 Task: Find connections with filter location Urmston with filter topic #Mentoringwith filter profile language English with filter current company Yulu with filter school Chhatrapati Shahu Ji Maharaj University with filter industry Travel Arrangements with filter service category Computer Repair with filter keywords title Building Inspector
Action: Mouse moved to (709, 106)
Screenshot: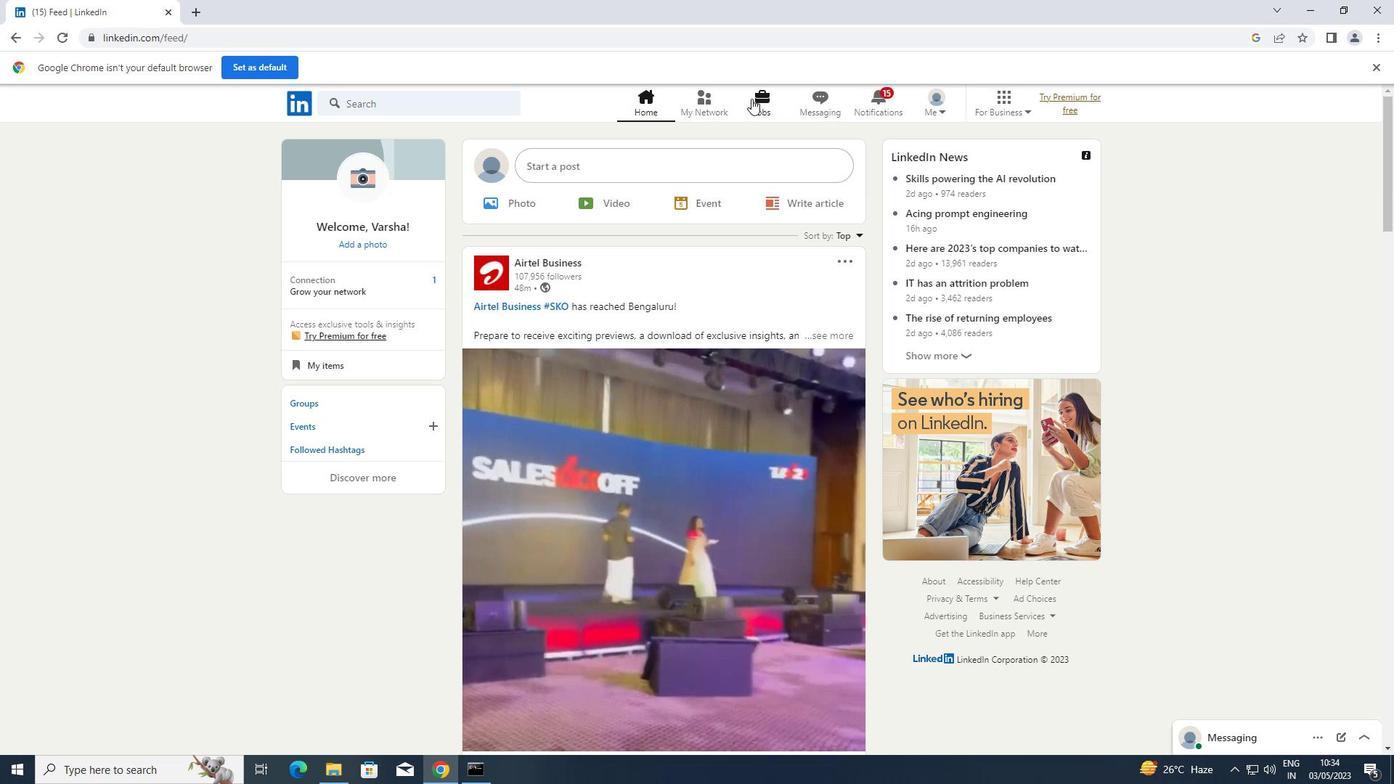 
Action: Mouse pressed left at (709, 106)
Screenshot: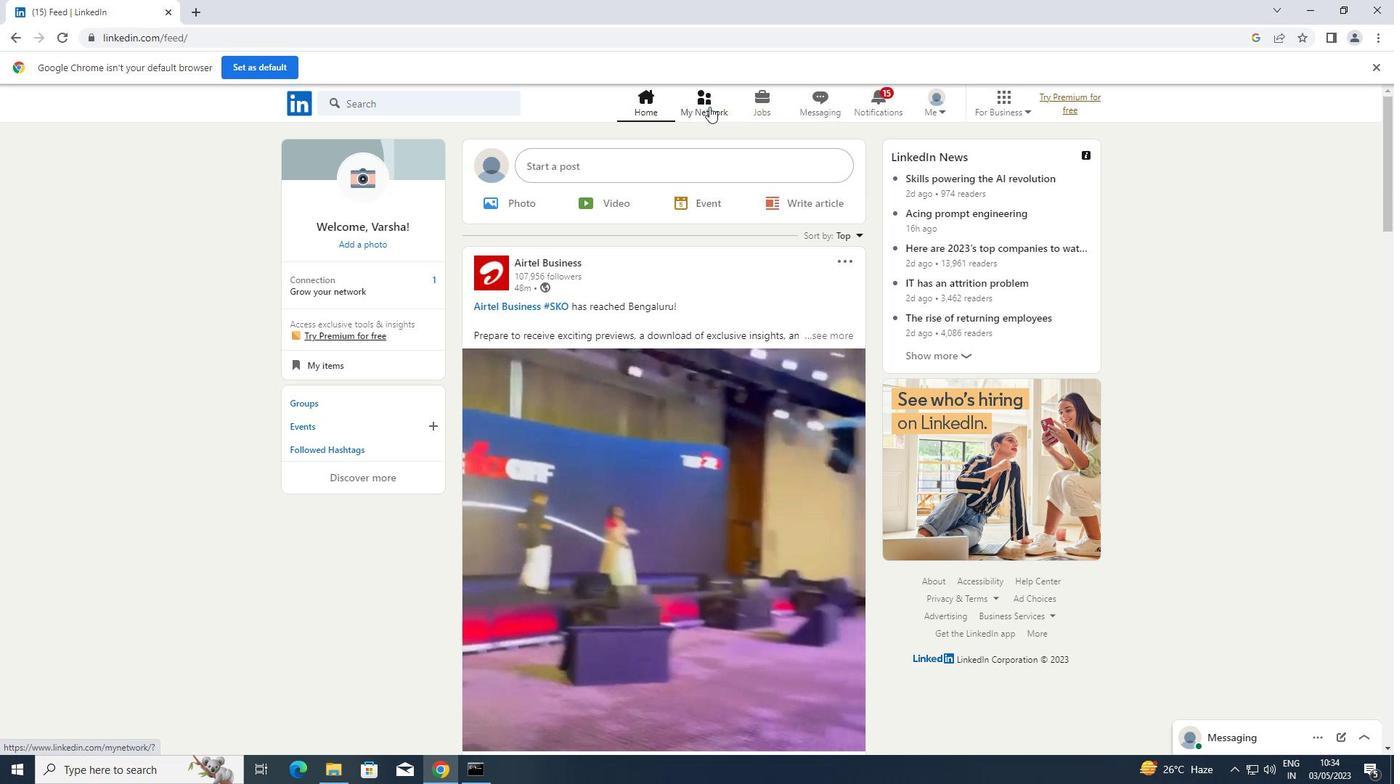 
Action: Mouse moved to (356, 182)
Screenshot: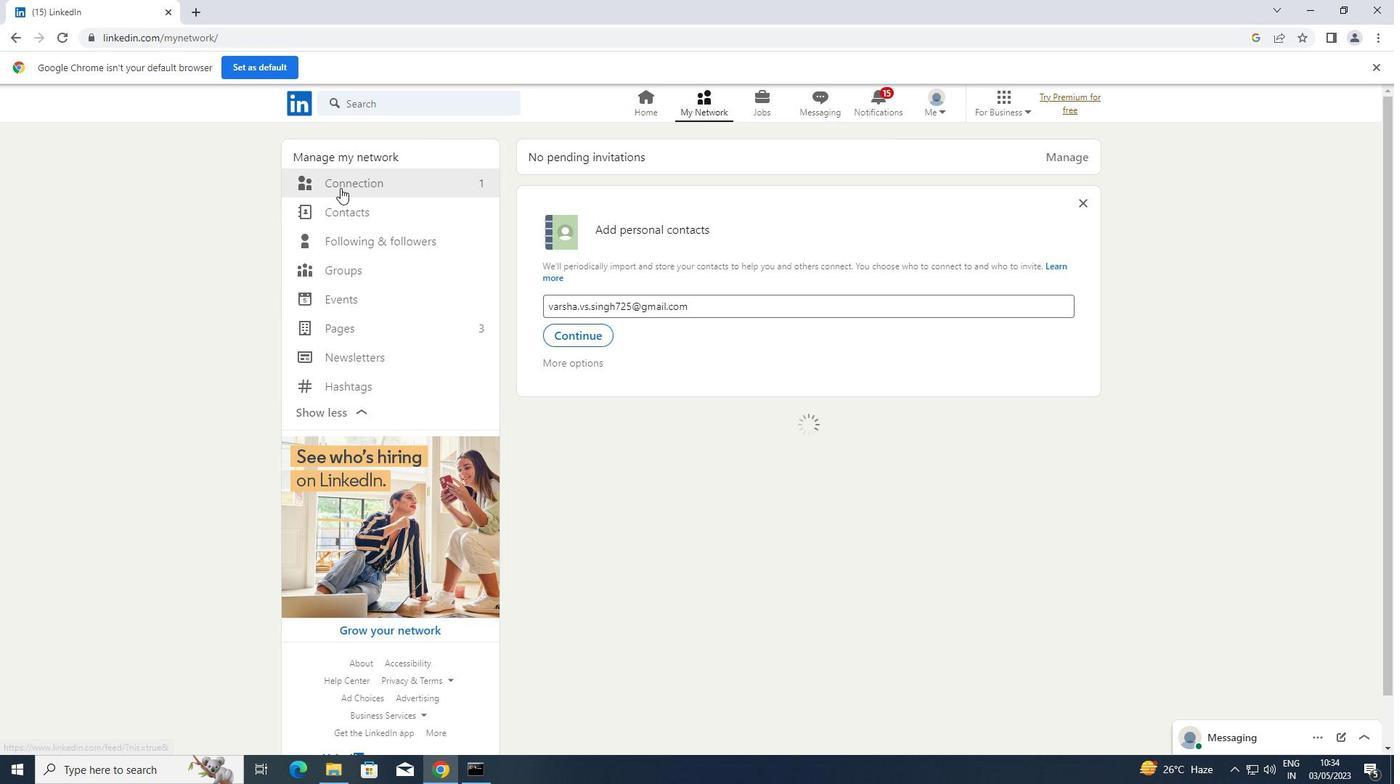 
Action: Mouse pressed left at (356, 182)
Screenshot: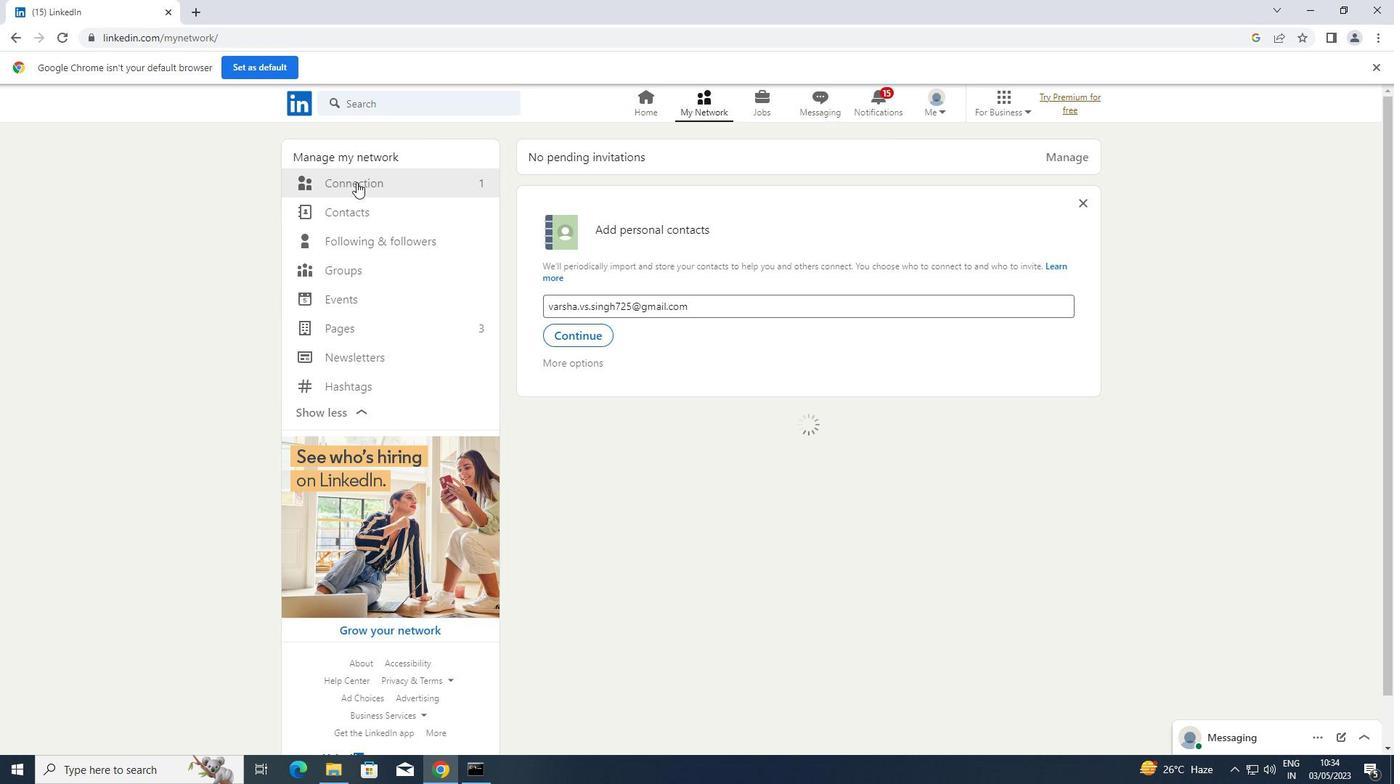
Action: Mouse moved to (830, 180)
Screenshot: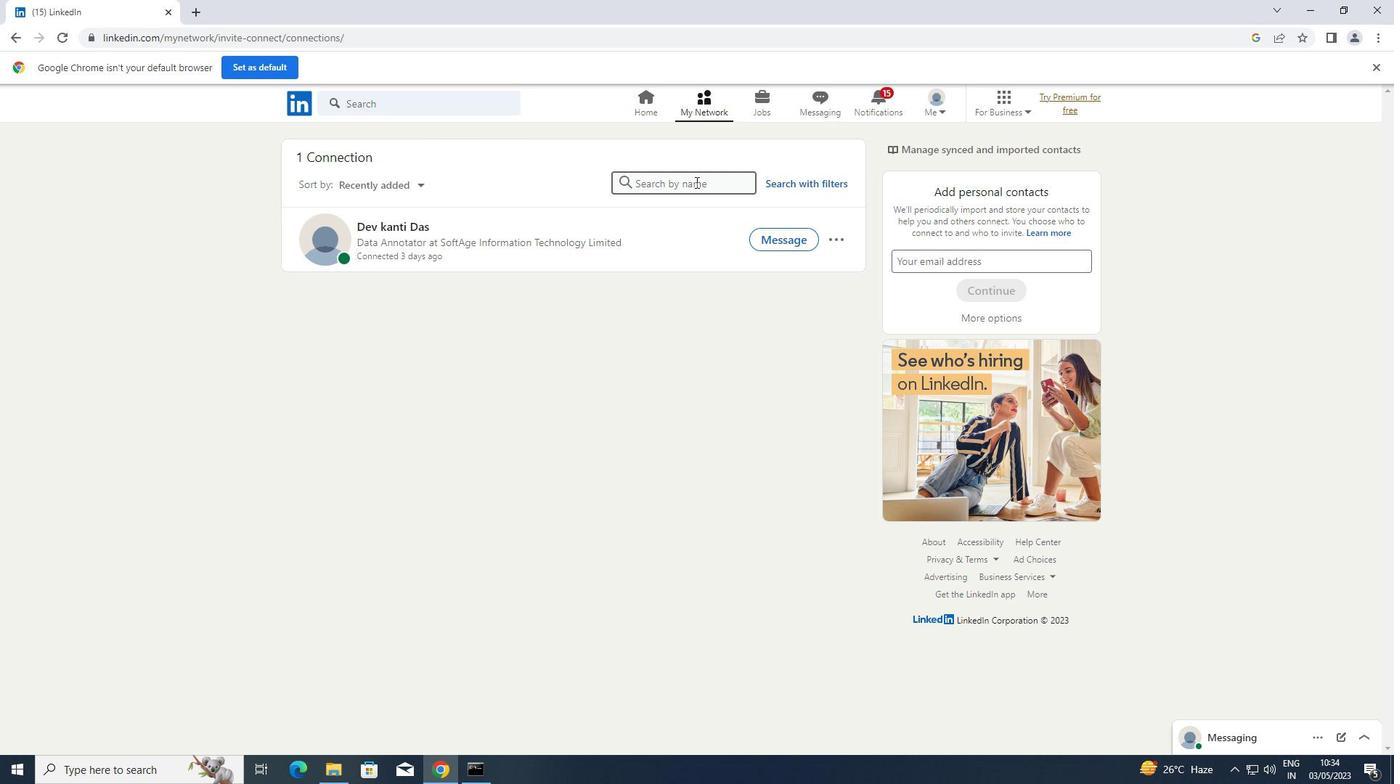 
Action: Mouse pressed left at (830, 180)
Screenshot: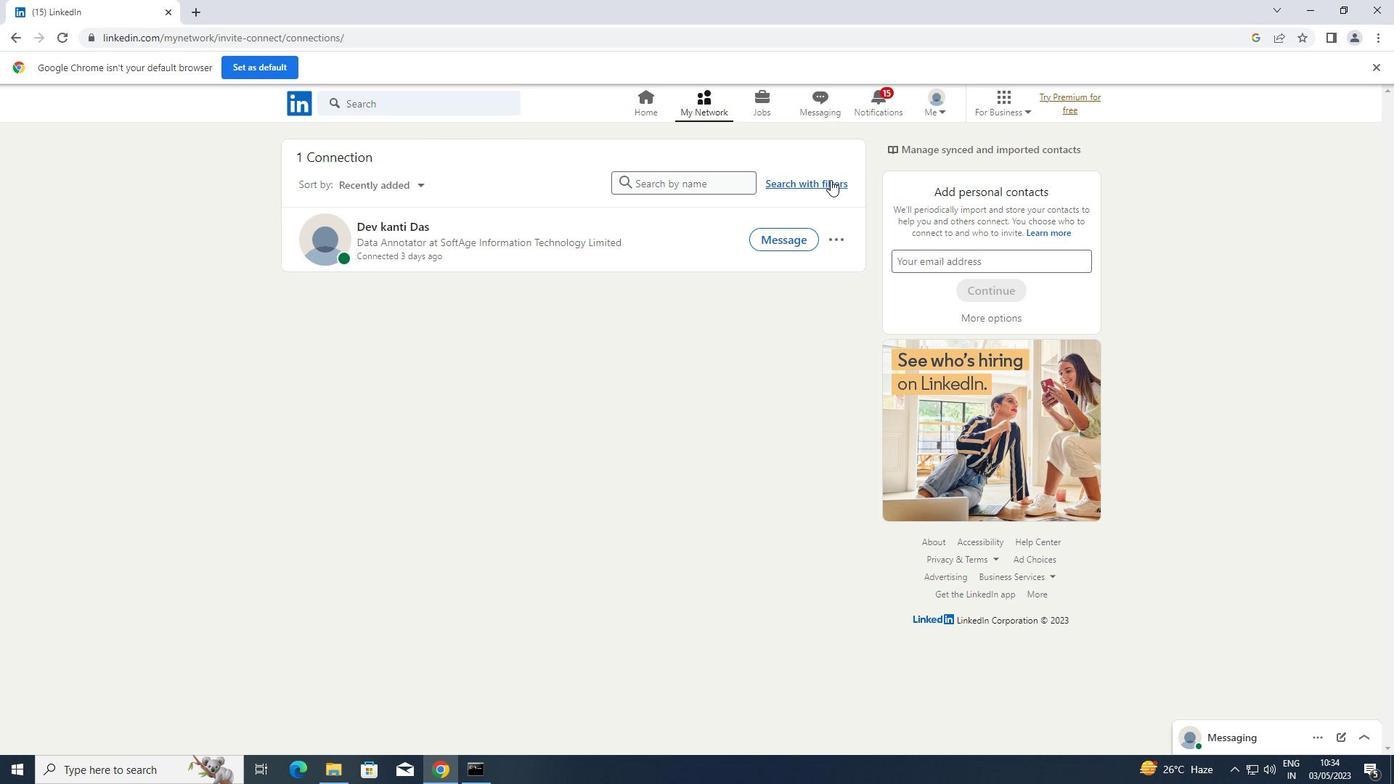 
Action: Mouse moved to (754, 143)
Screenshot: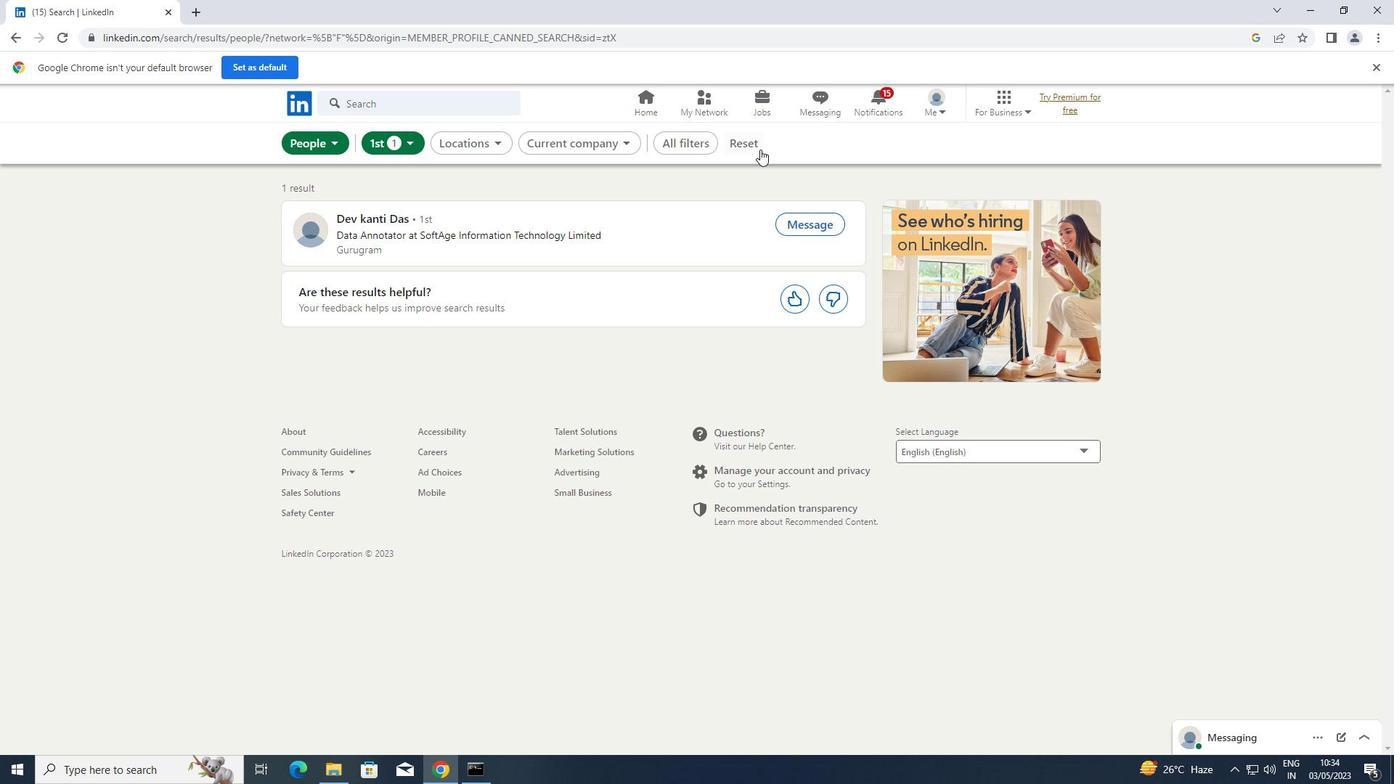 
Action: Mouse pressed left at (754, 143)
Screenshot: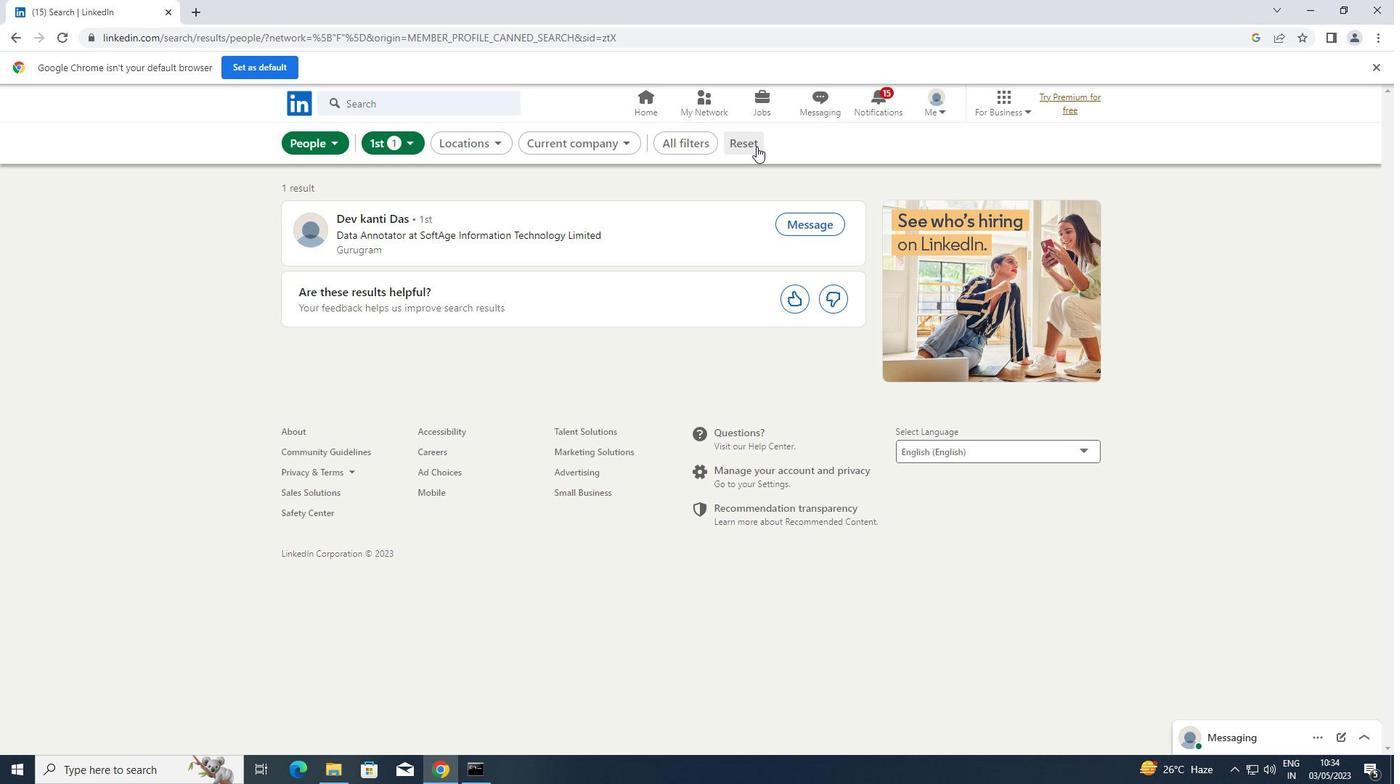 
Action: Mouse moved to (718, 142)
Screenshot: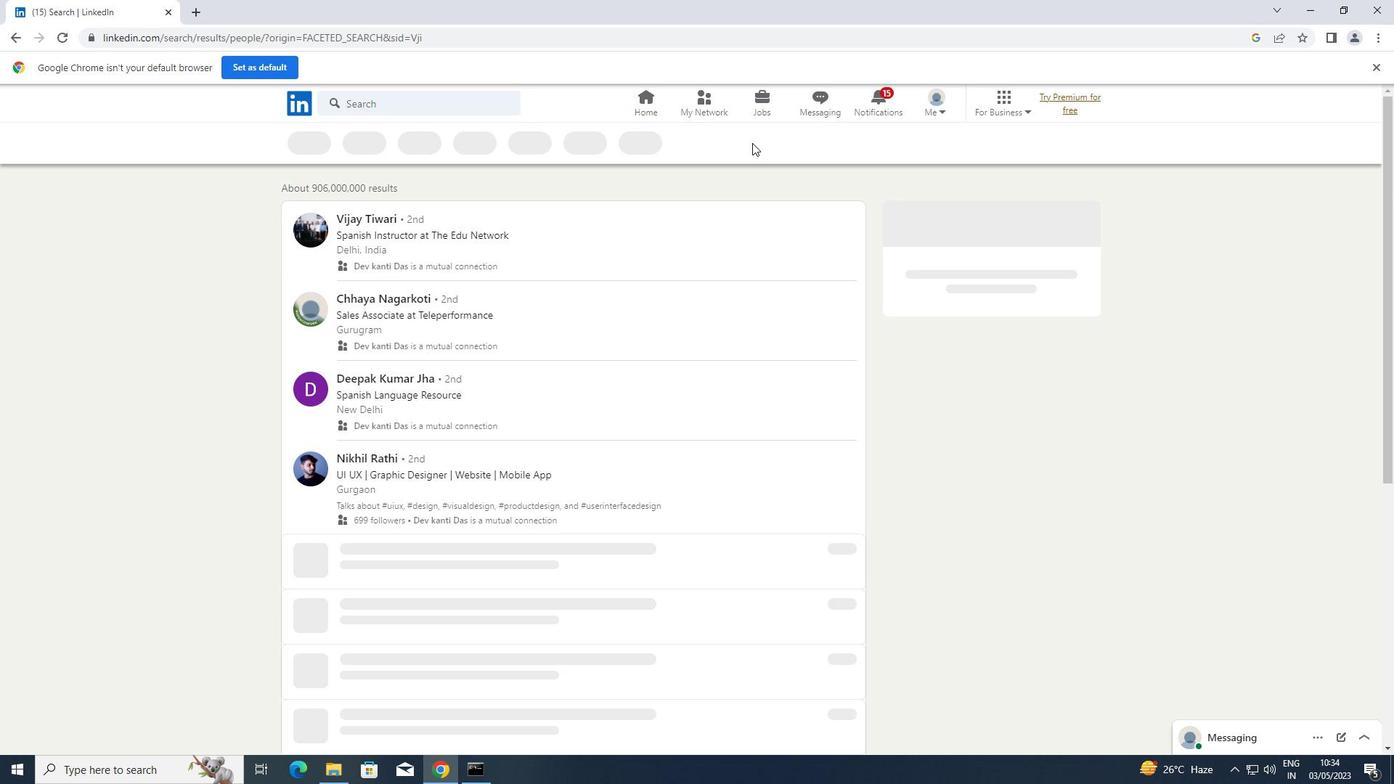 
Action: Mouse pressed left at (718, 142)
Screenshot: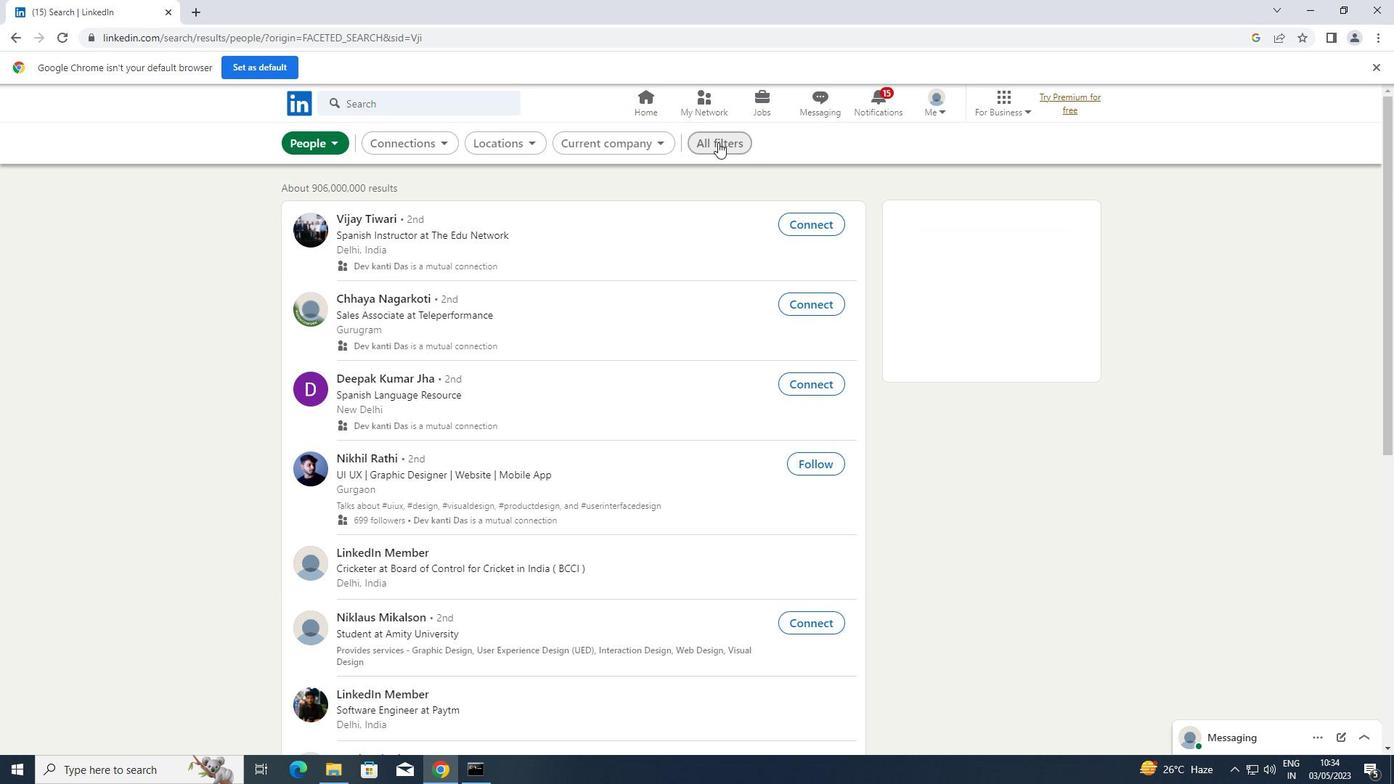 
Action: Mouse moved to (1068, 339)
Screenshot: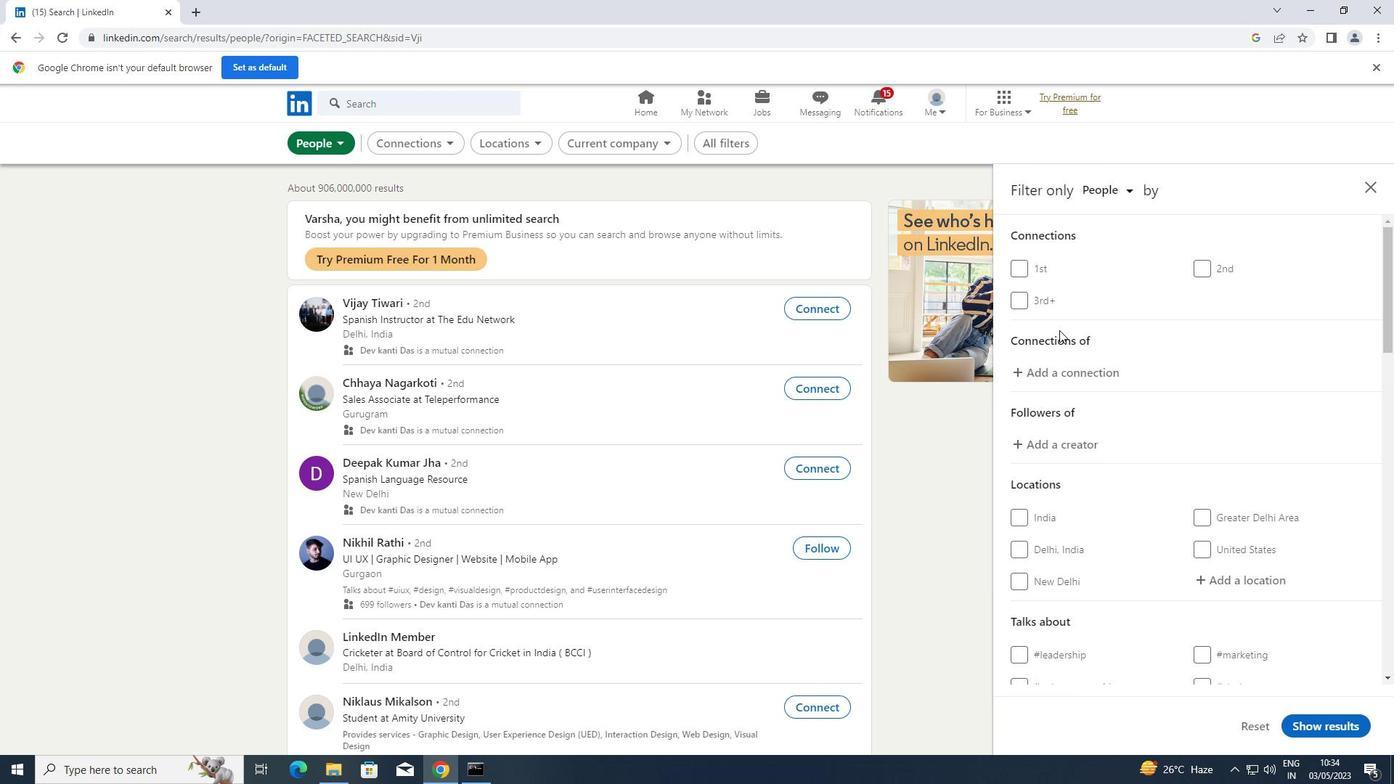 
Action: Mouse scrolled (1068, 339) with delta (0, 0)
Screenshot: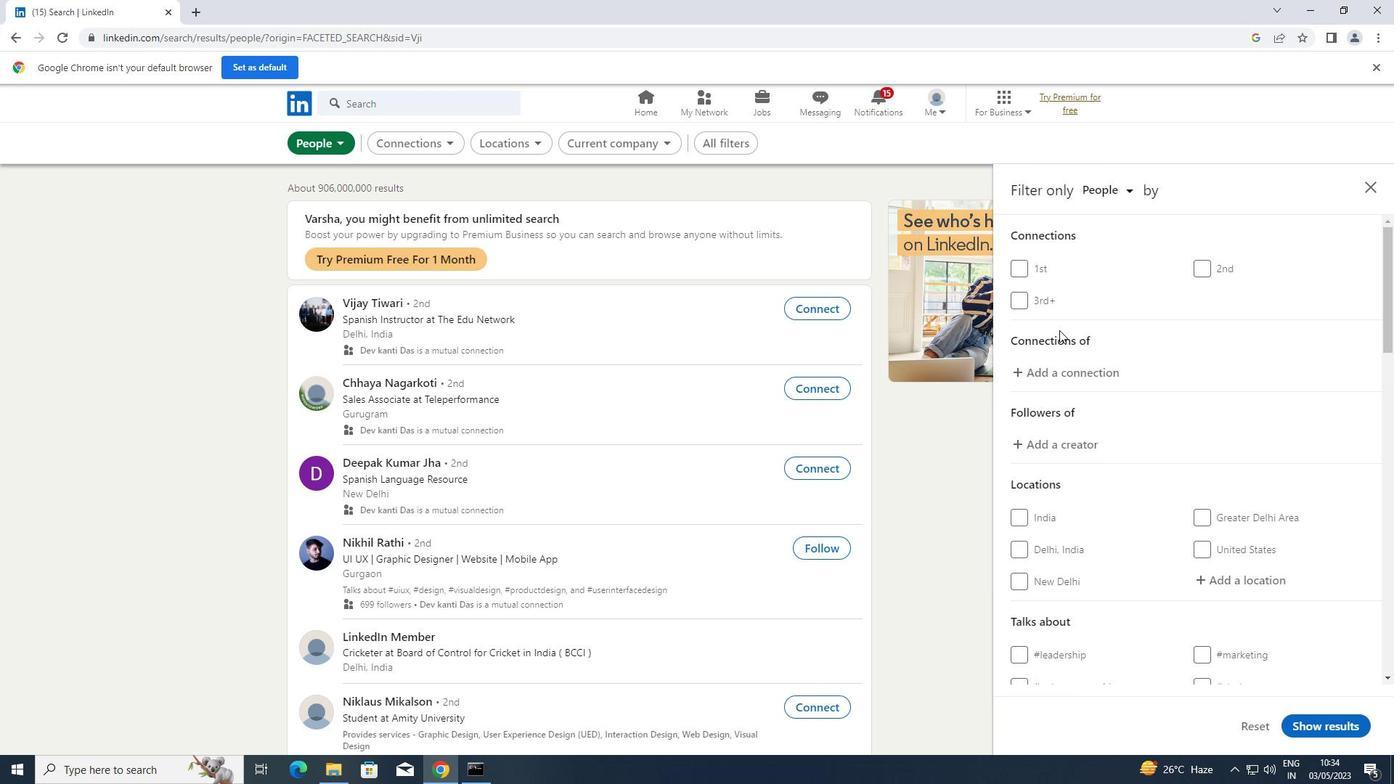
Action: Mouse moved to (1070, 342)
Screenshot: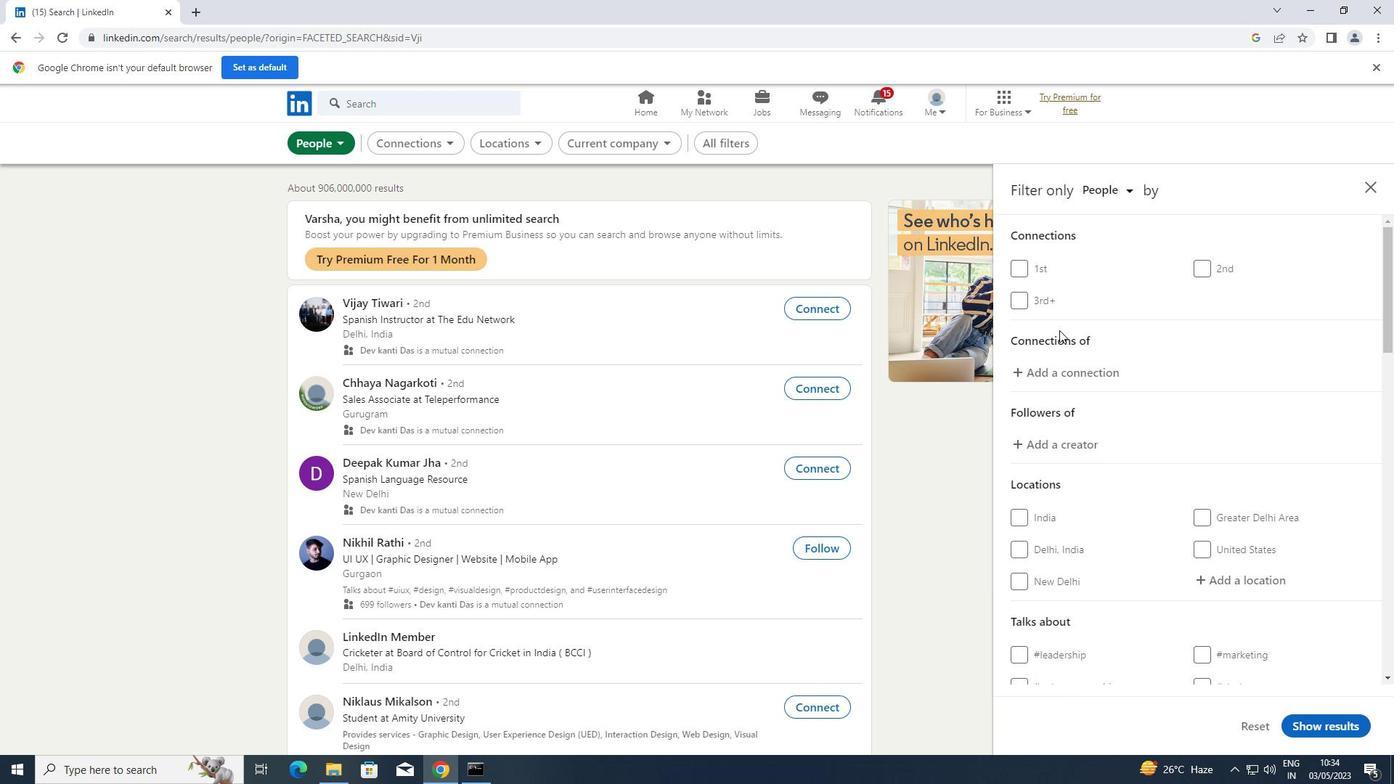 
Action: Mouse scrolled (1070, 341) with delta (0, 0)
Screenshot: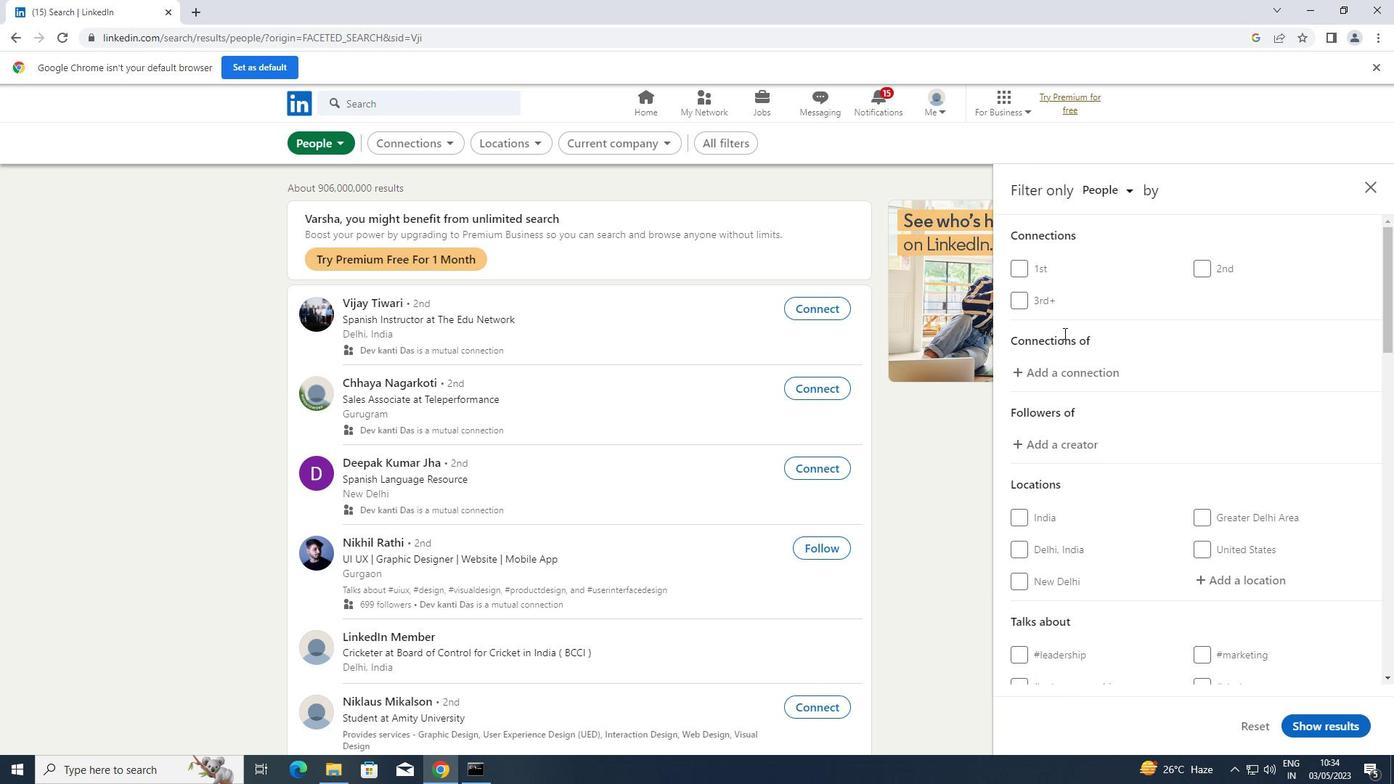 
Action: Mouse moved to (1228, 434)
Screenshot: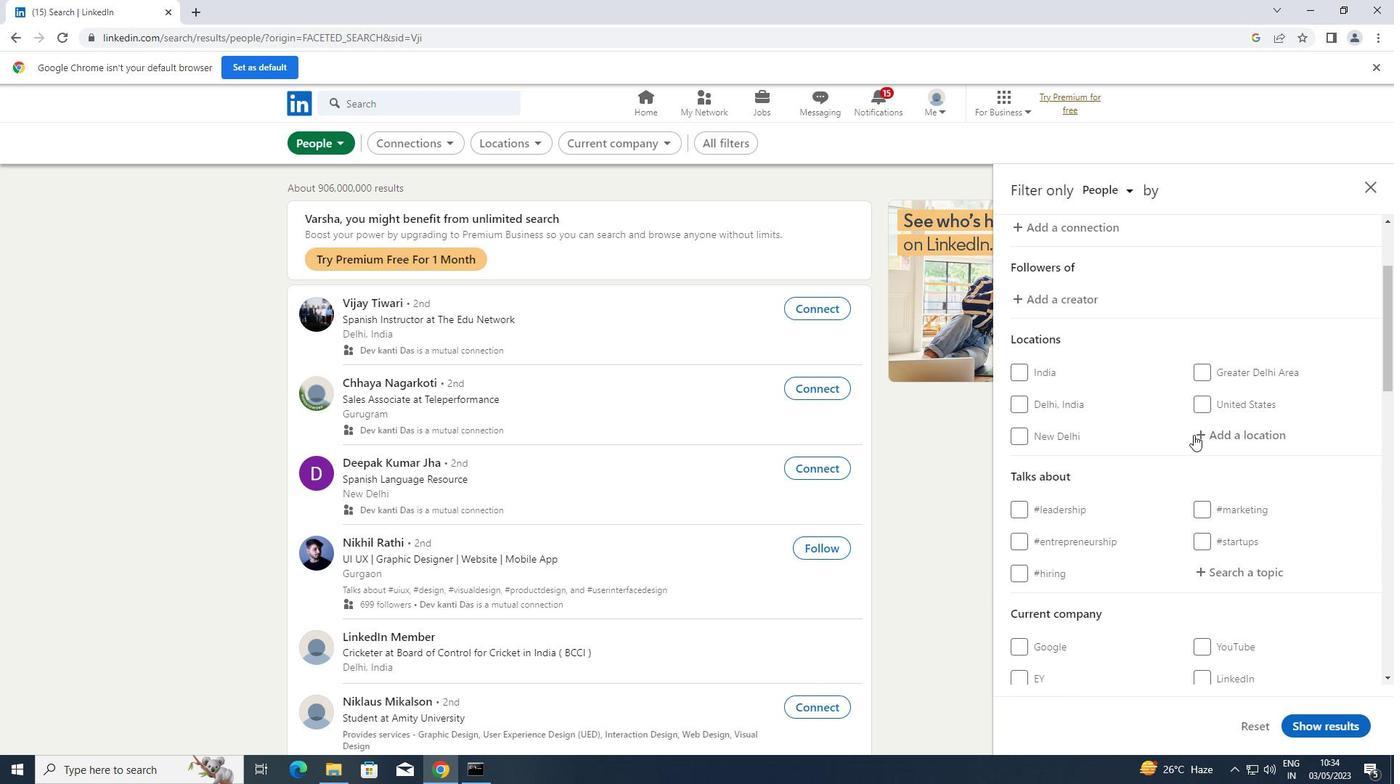 
Action: Mouse pressed left at (1228, 434)
Screenshot: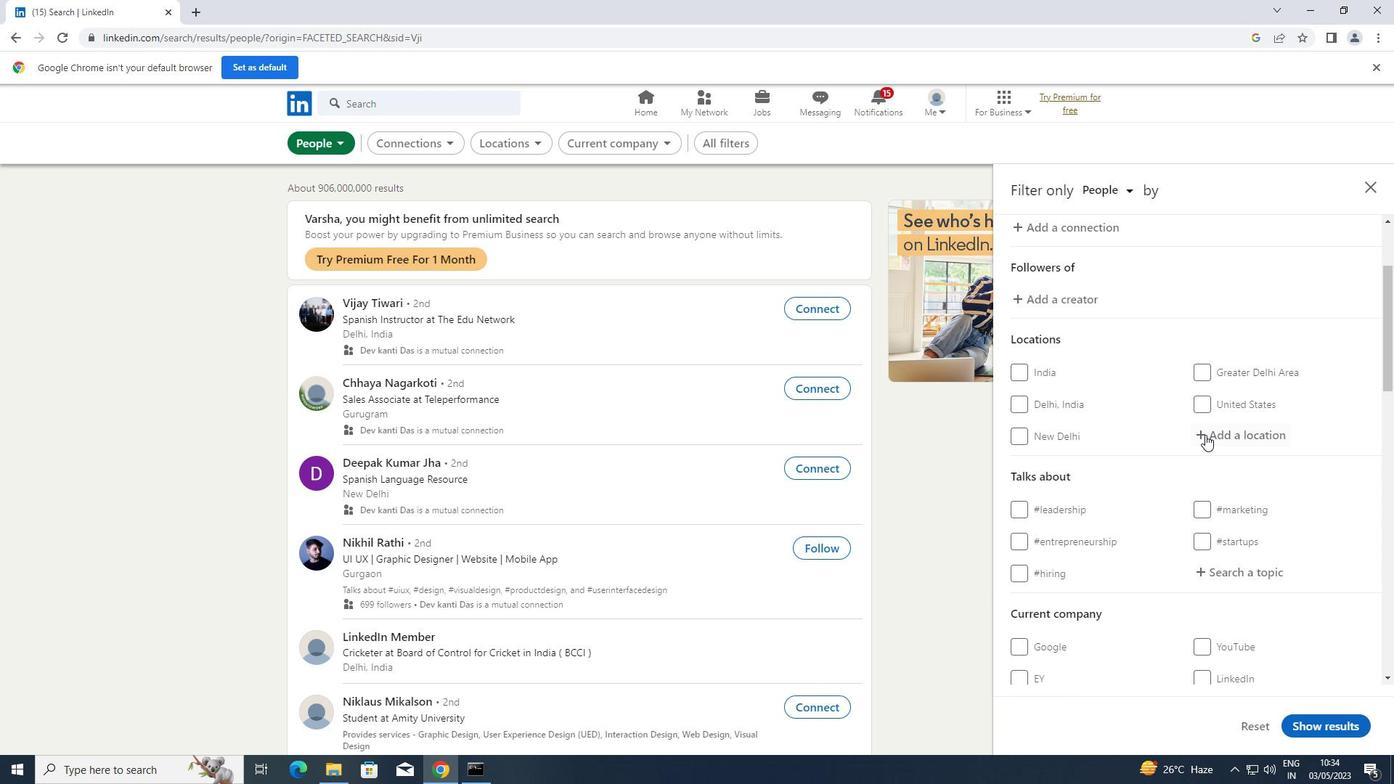 
Action: Key pressed <Key.shift>URMSTON
Screenshot: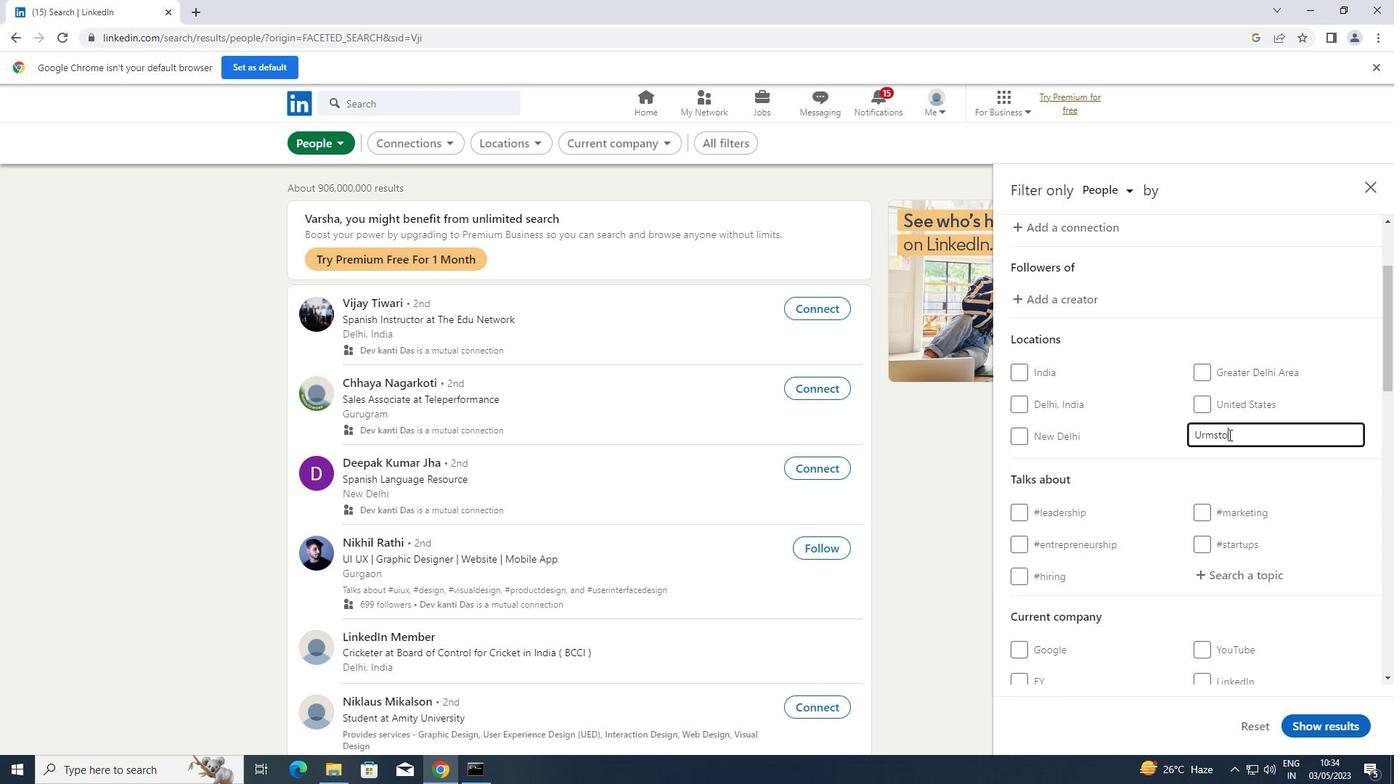 
Action: Mouse moved to (1215, 580)
Screenshot: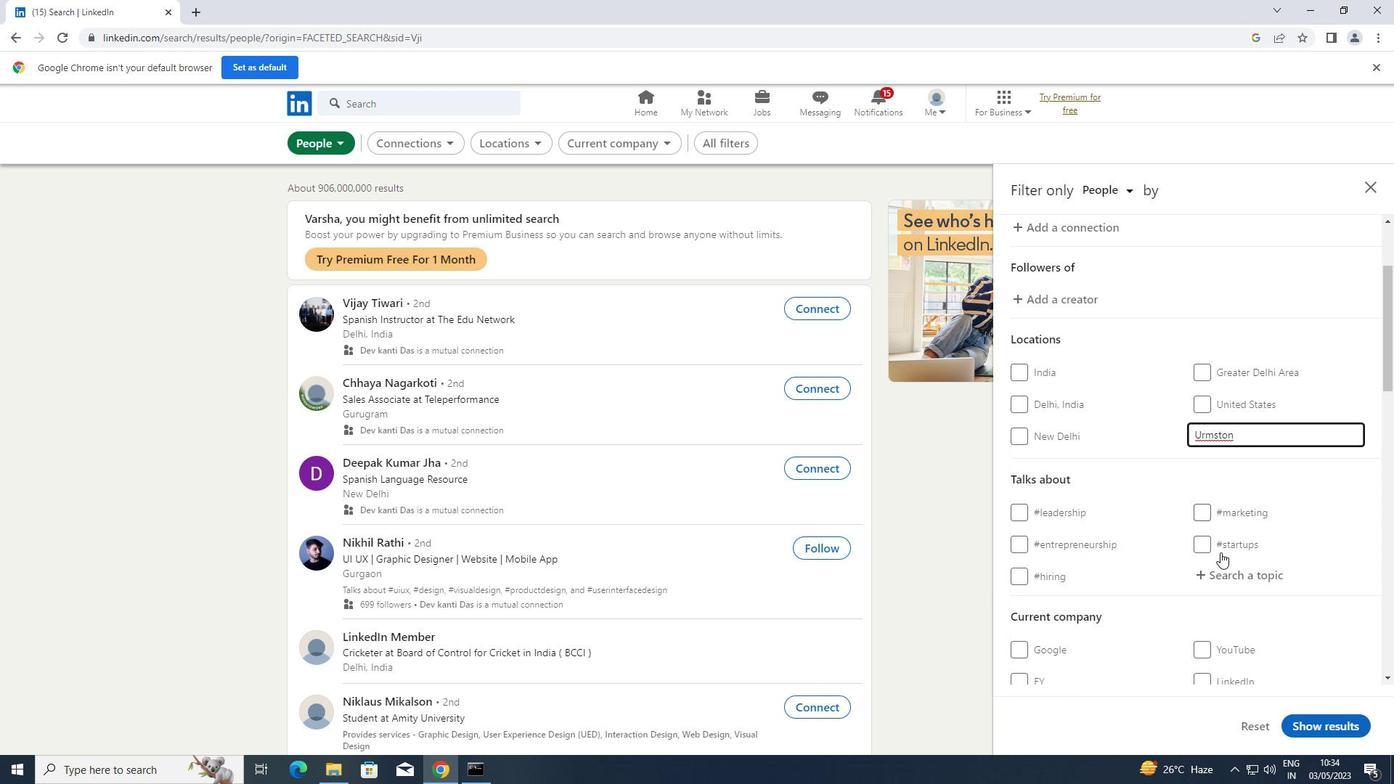 
Action: Mouse pressed left at (1215, 580)
Screenshot: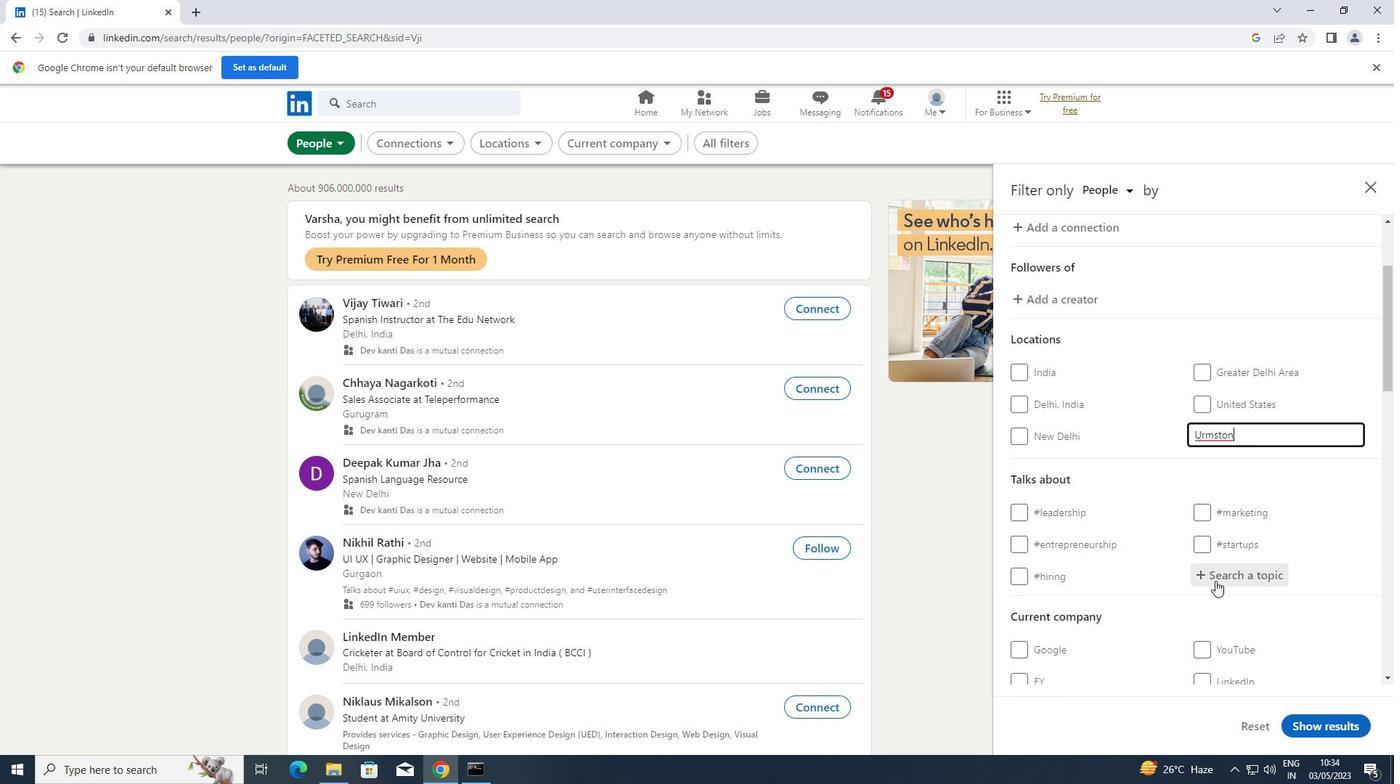 
Action: Key pressed <Key.shift>MENTORING
Screenshot: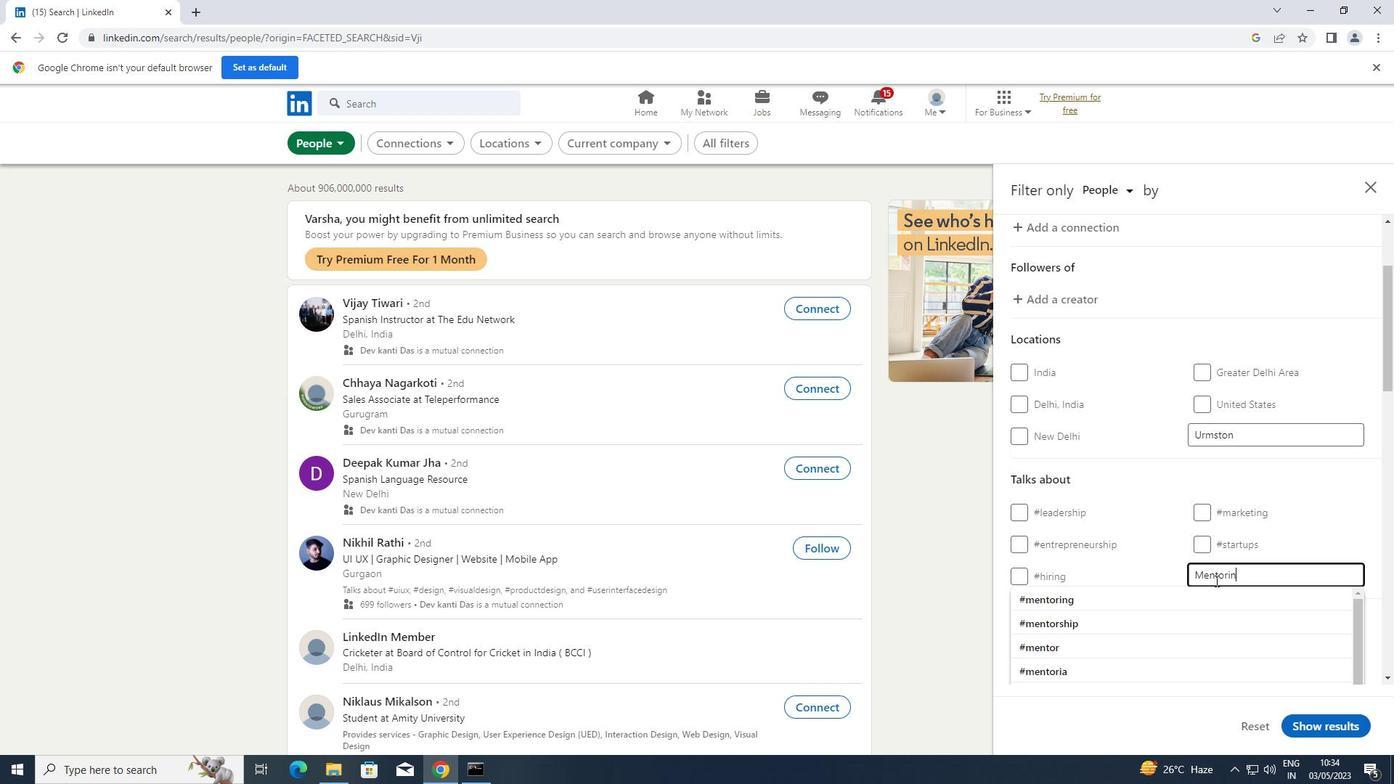 
Action: Mouse moved to (1039, 602)
Screenshot: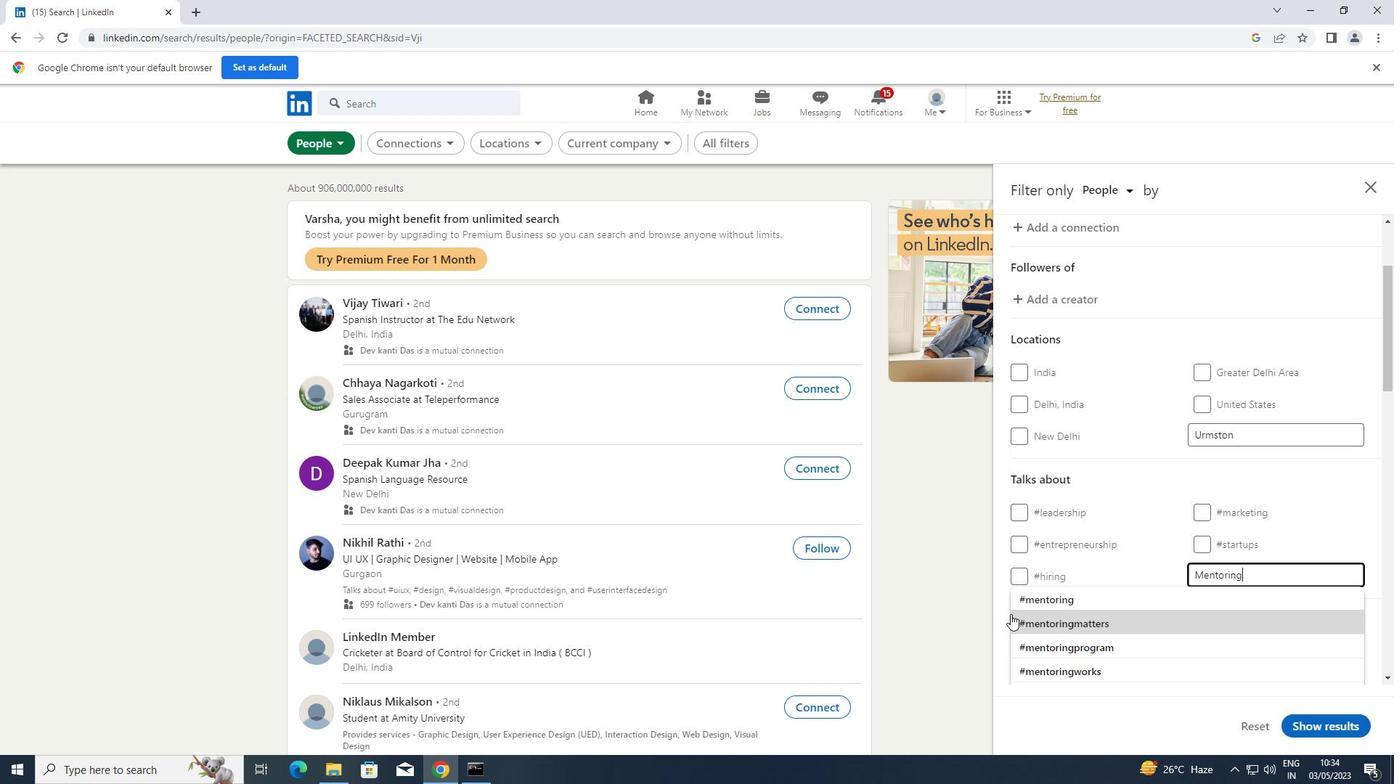 
Action: Mouse pressed left at (1039, 602)
Screenshot: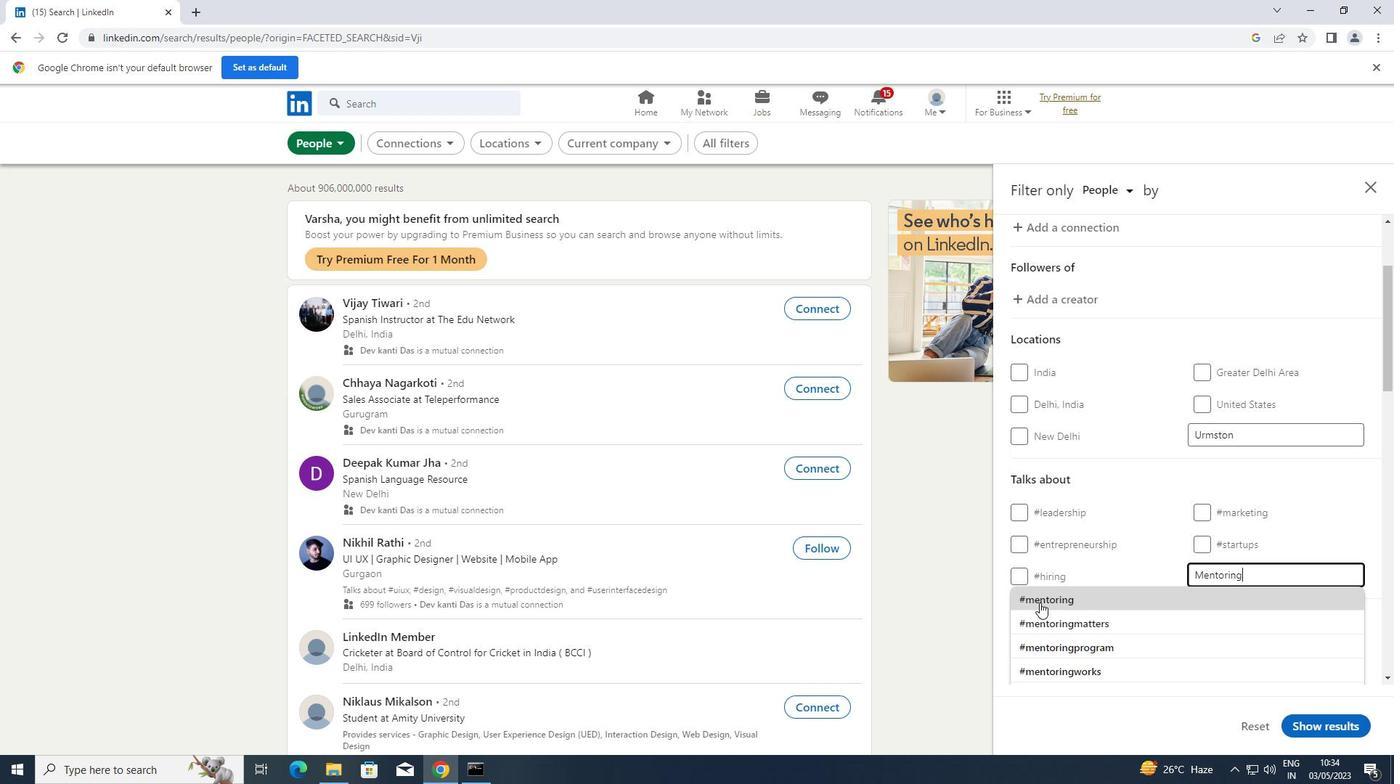 
Action: Mouse moved to (1039, 602)
Screenshot: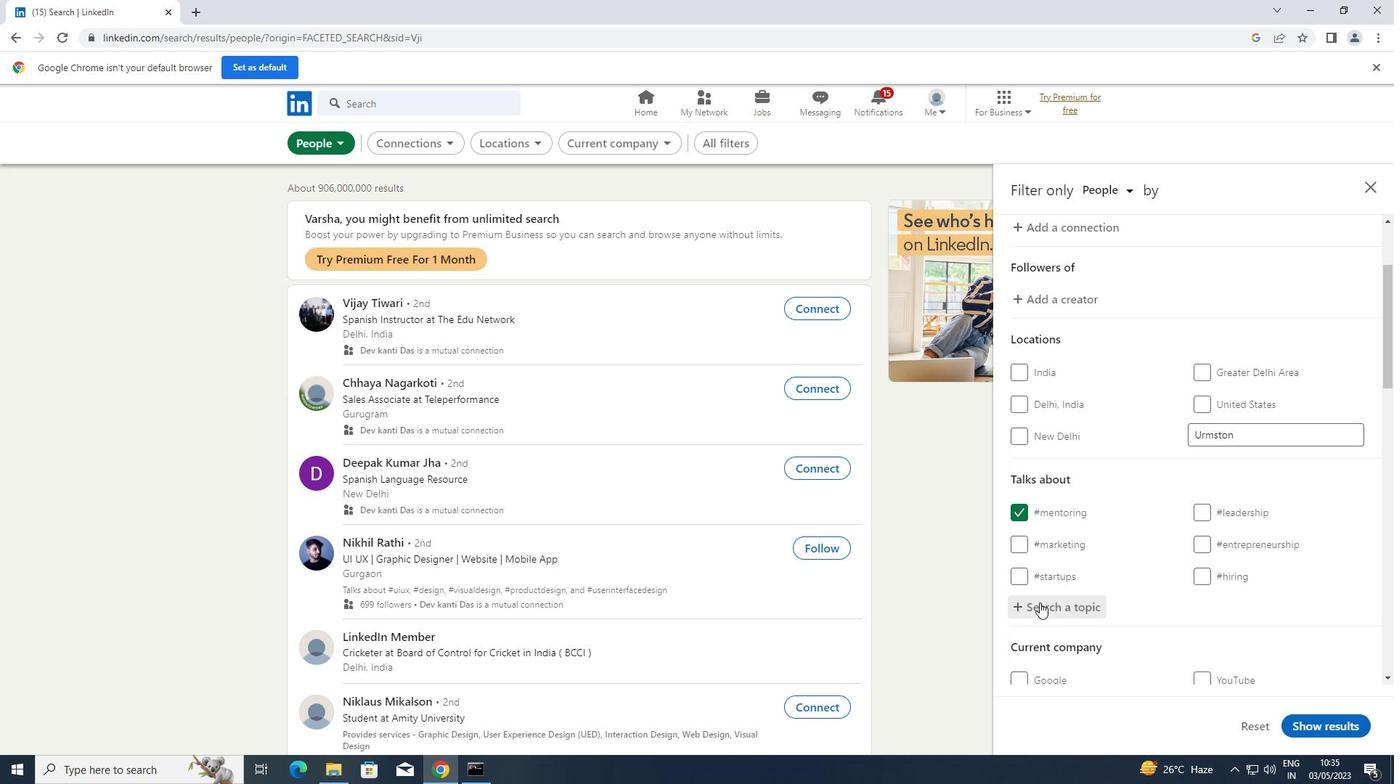 
Action: Mouse scrolled (1039, 601) with delta (0, 0)
Screenshot: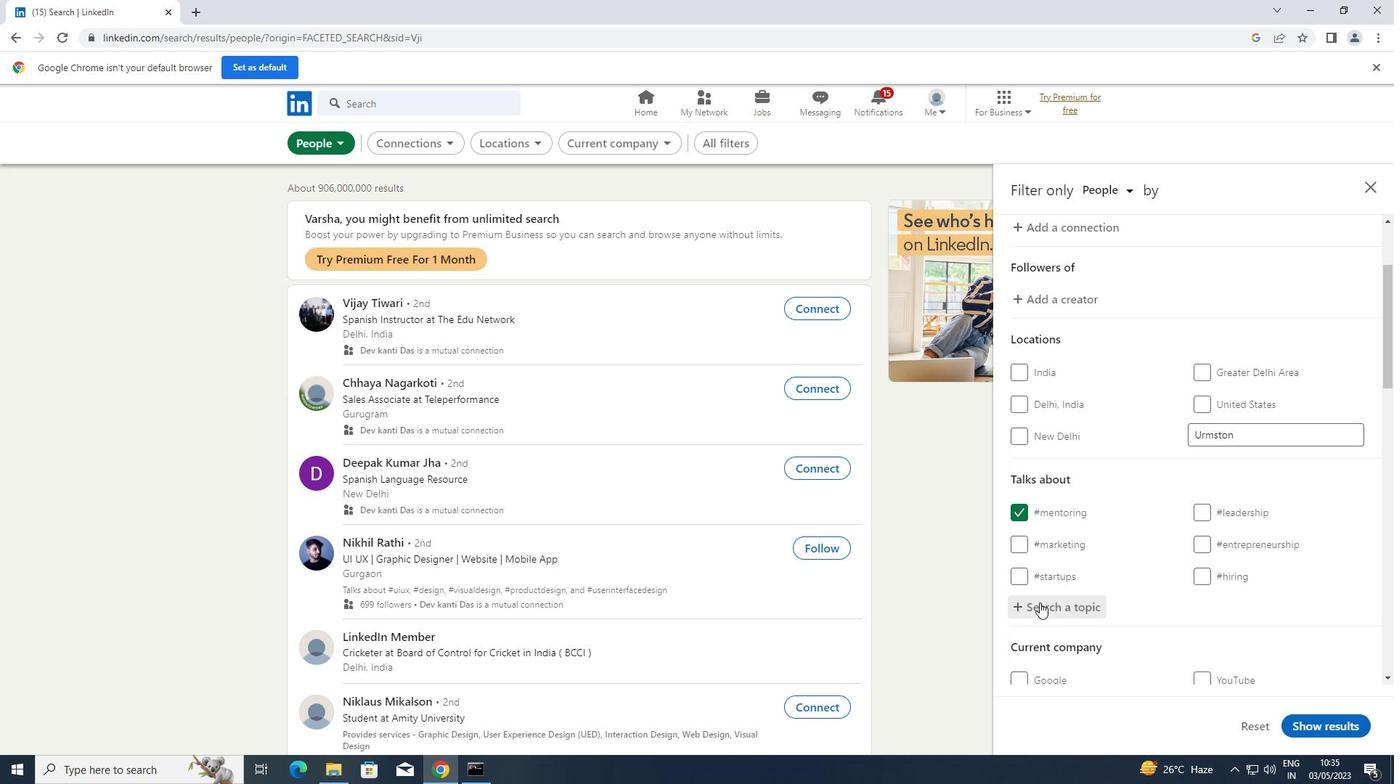 
Action: Mouse scrolled (1039, 601) with delta (0, 0)
Screenshot: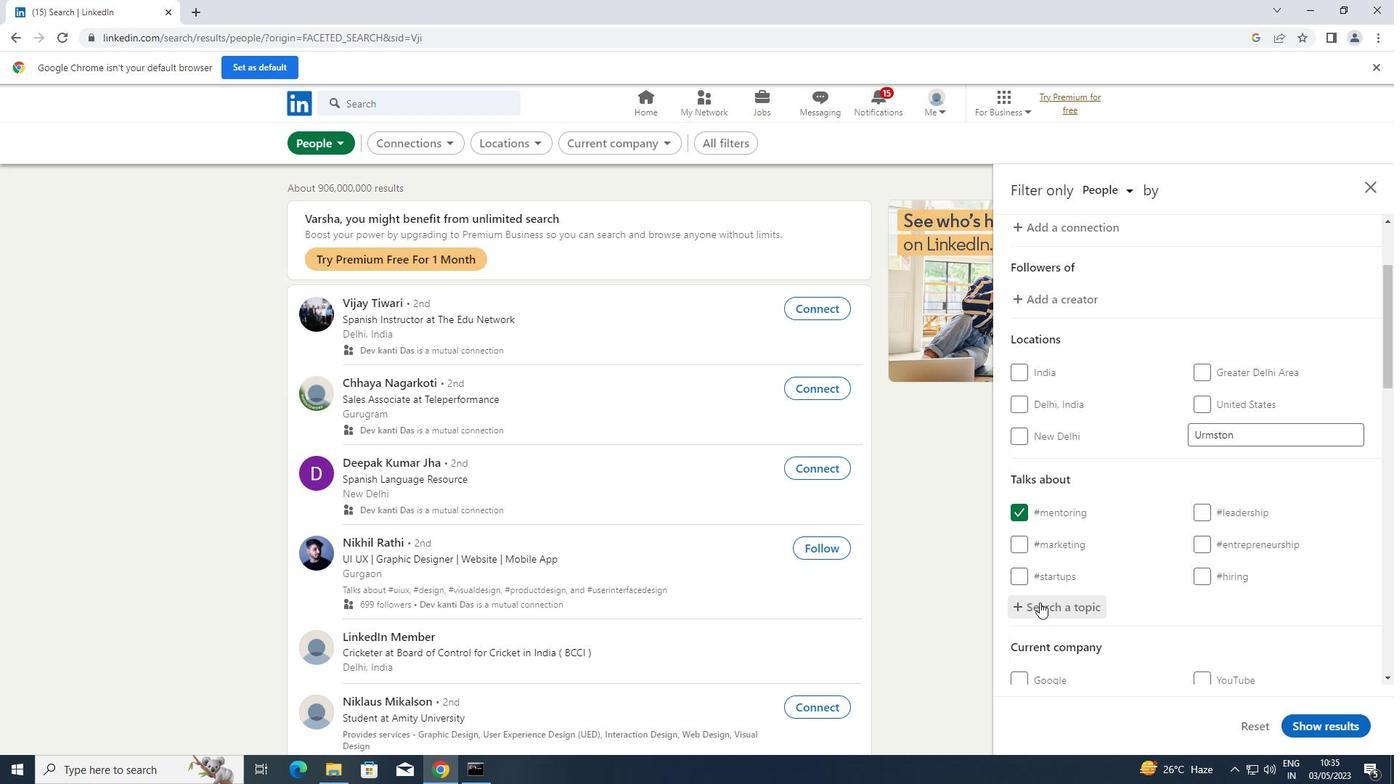 
Action: Mouse scrolled (1039, 601) with delta (0, 0)
Screenshot: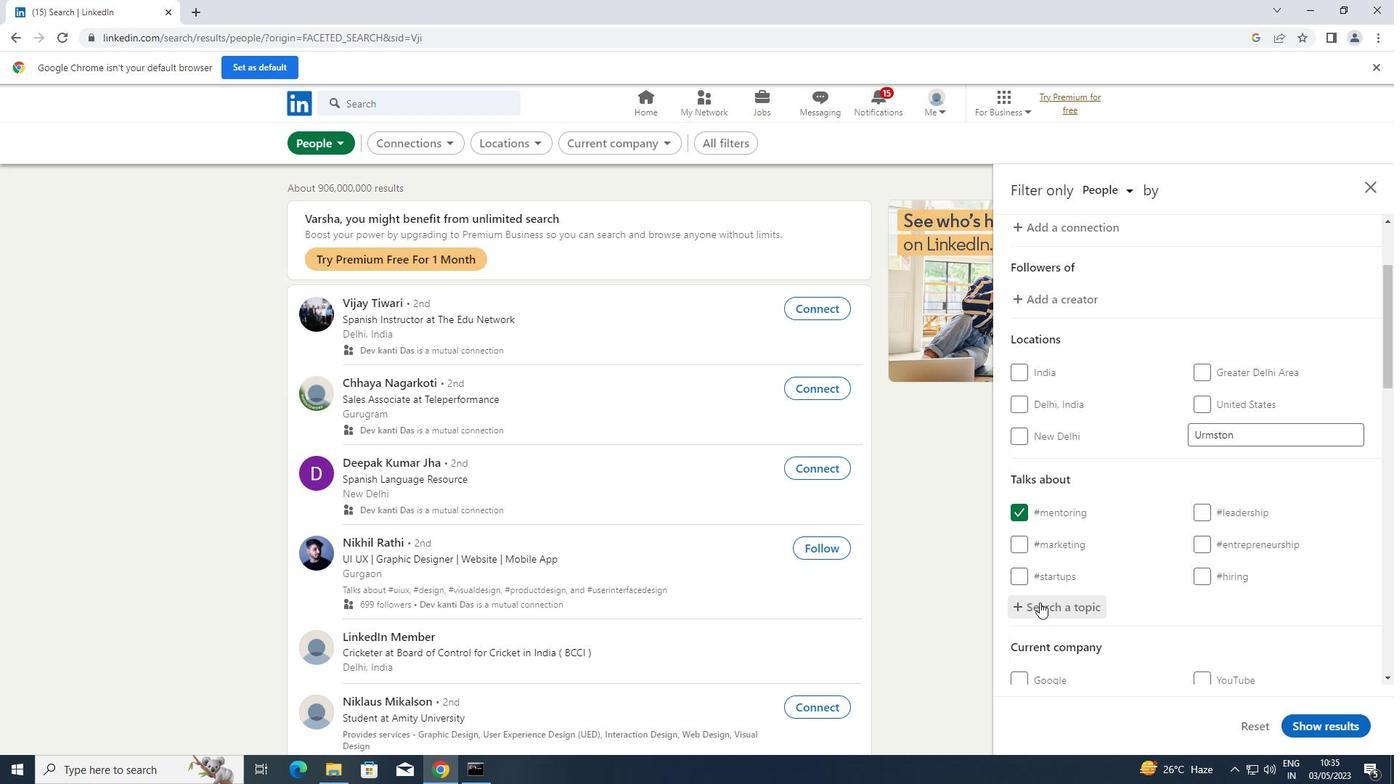 
Action: Mouse scrolled (1039, 601) with delta (0, 0)
Screenshot: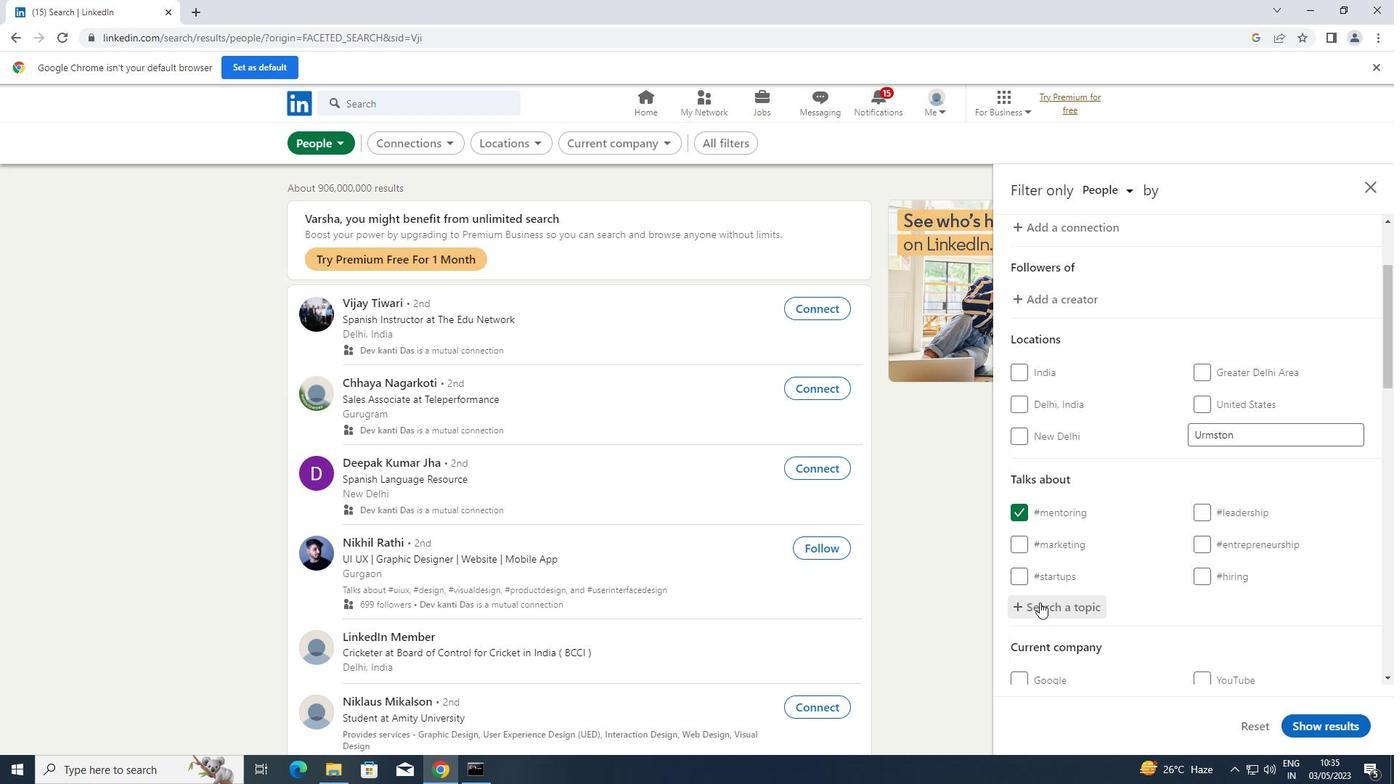 
Action: Mouse scrolled (1039, 601) with delta (0, 0)
Screenshot: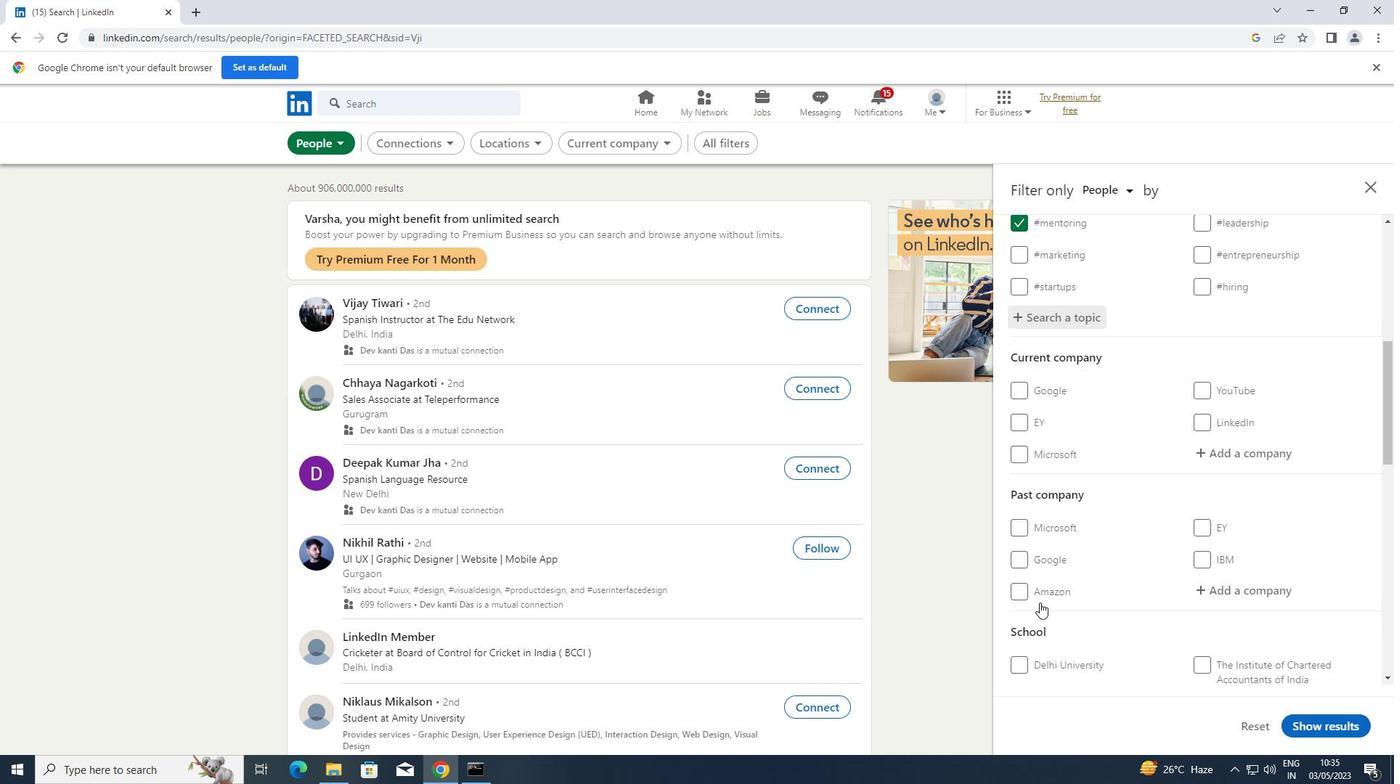 
Action: Mouse scrolled (1039, 601) with delta (0, 0)
Screenshot: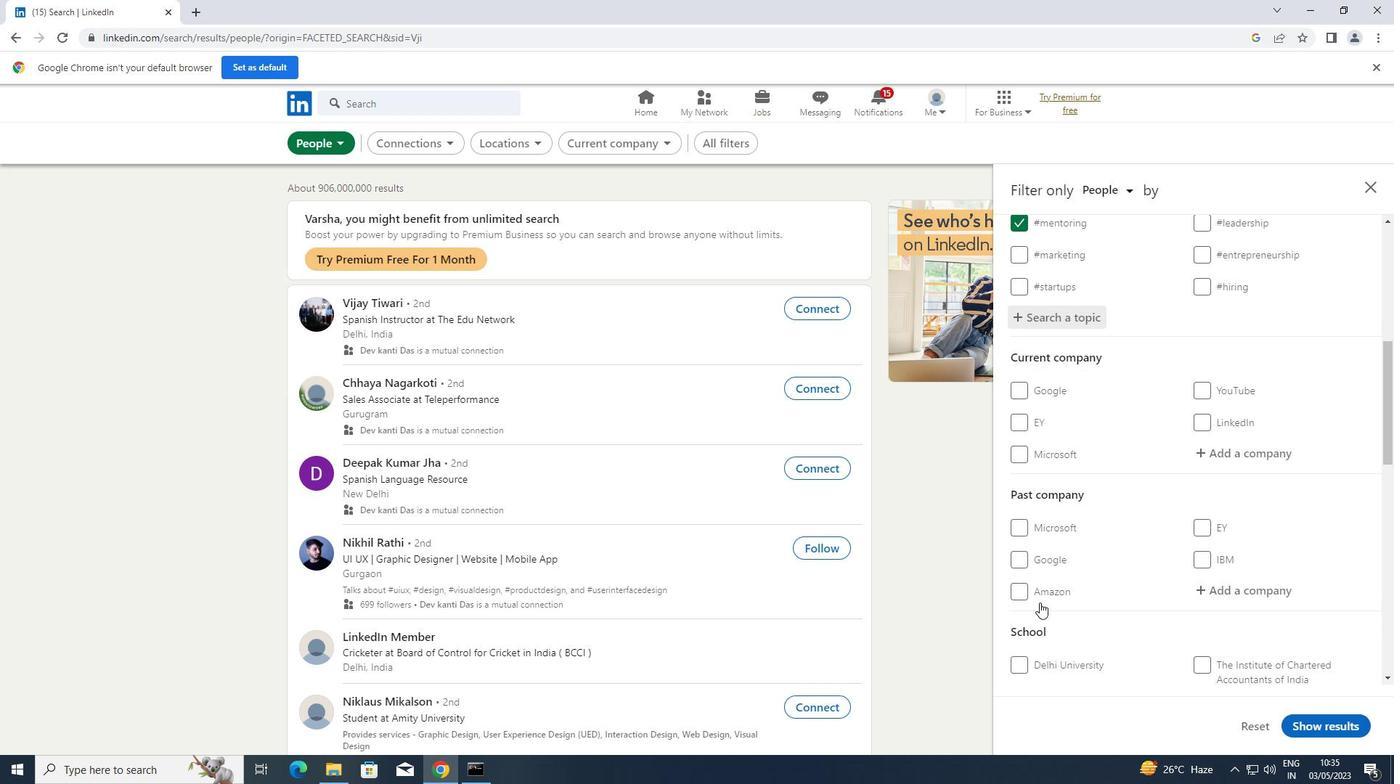 
Action: Mouse scrolled (1039, 601) with delta (0, 0)
Screenshot: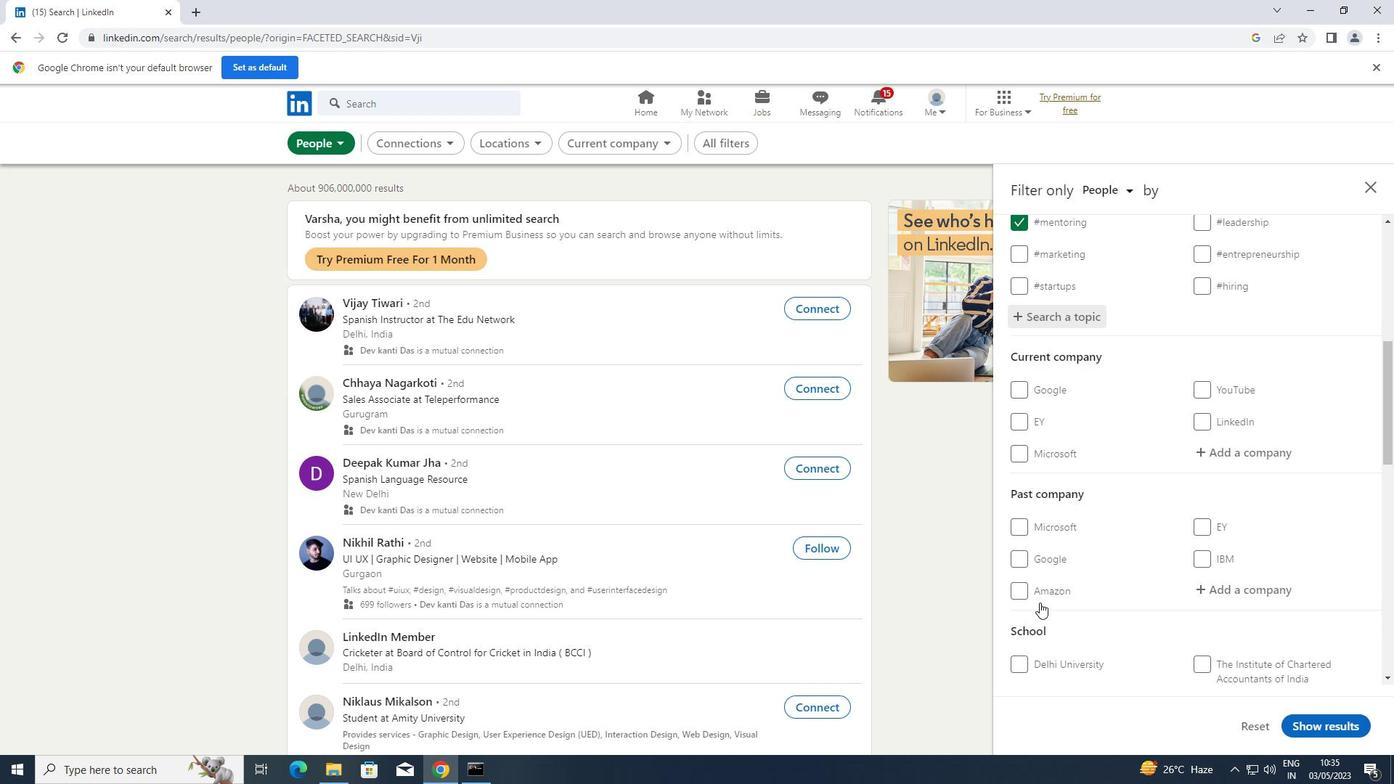 
Action: Mouse scrolled (1039, 601) with delta (0, 0)
Screenshot: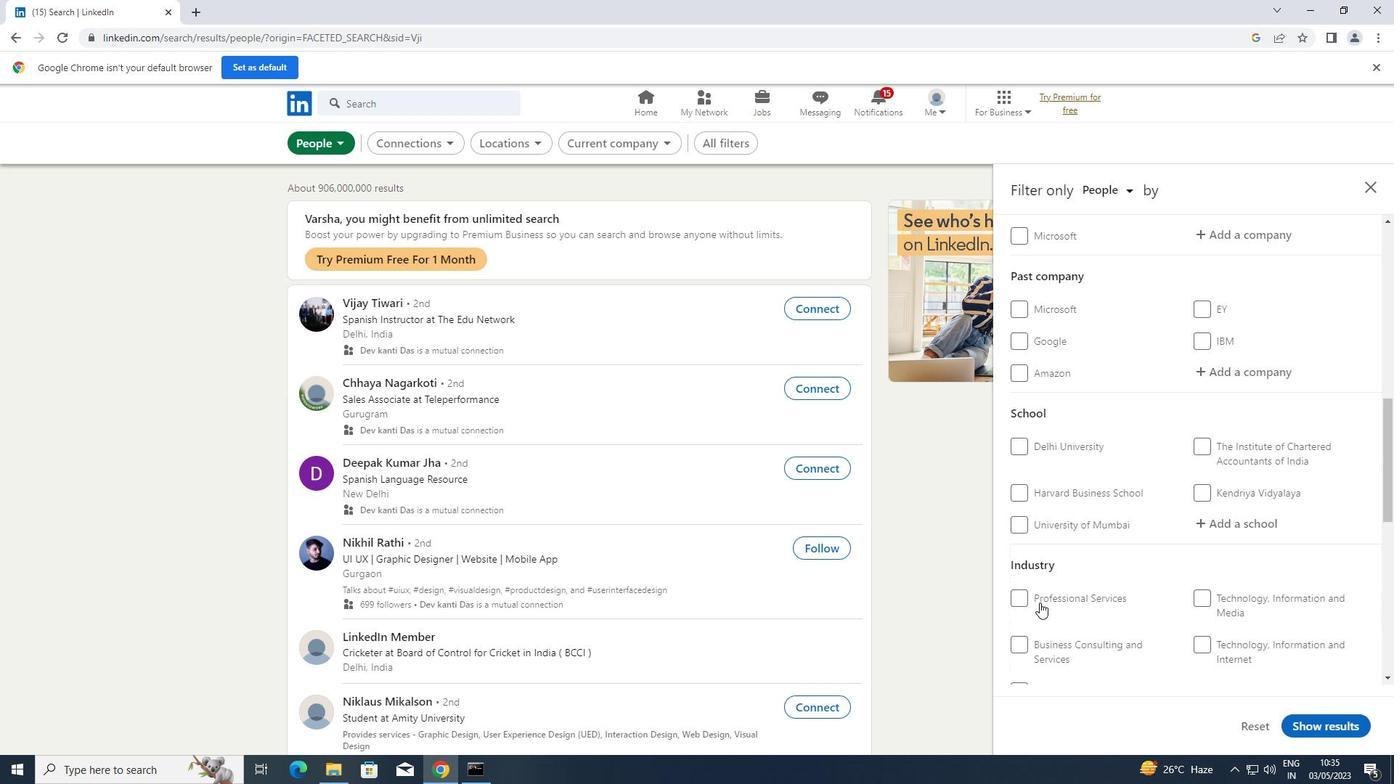 
Action: Mouse scrolled (1039, 601) with delta (0, 0)
Screenshot: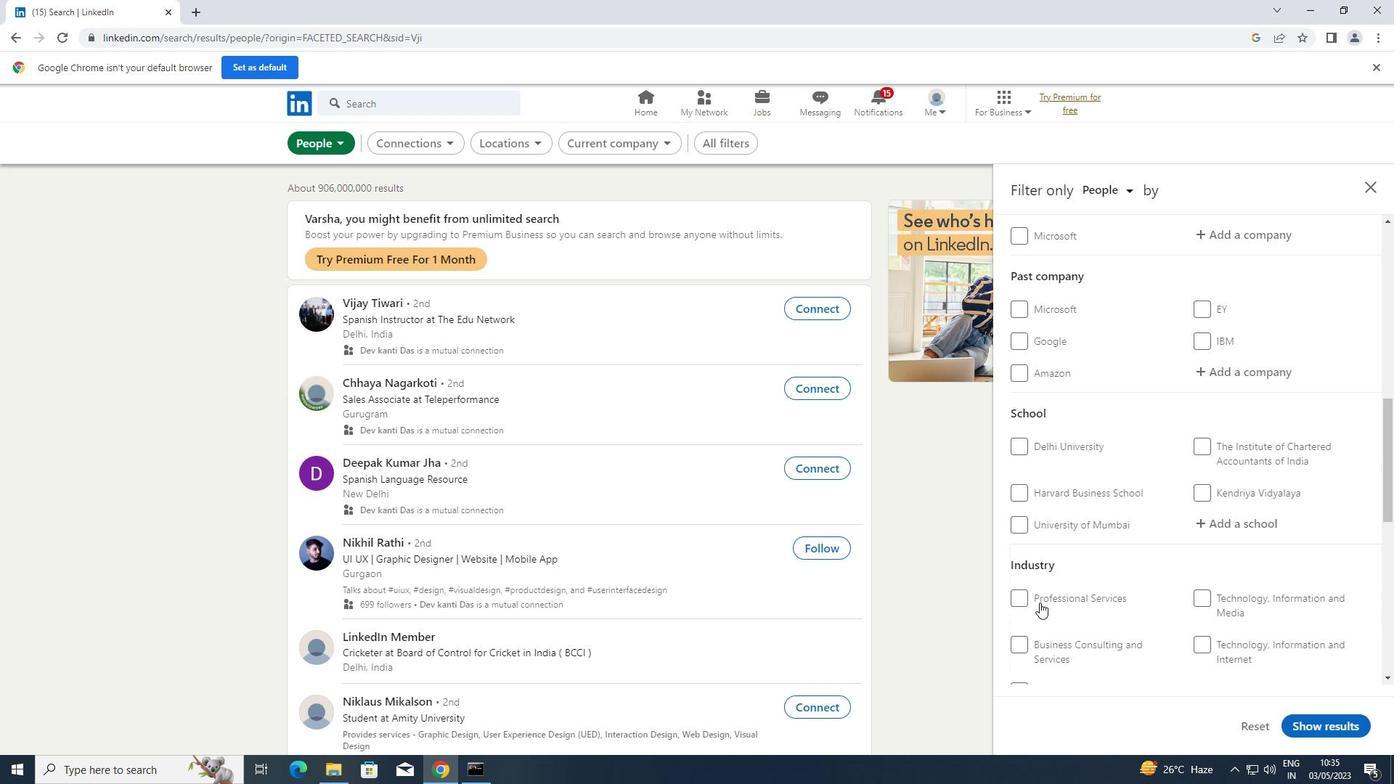 
Action: Mouse scrolled (1039, 601) with delta (0, 0)
Screenshot: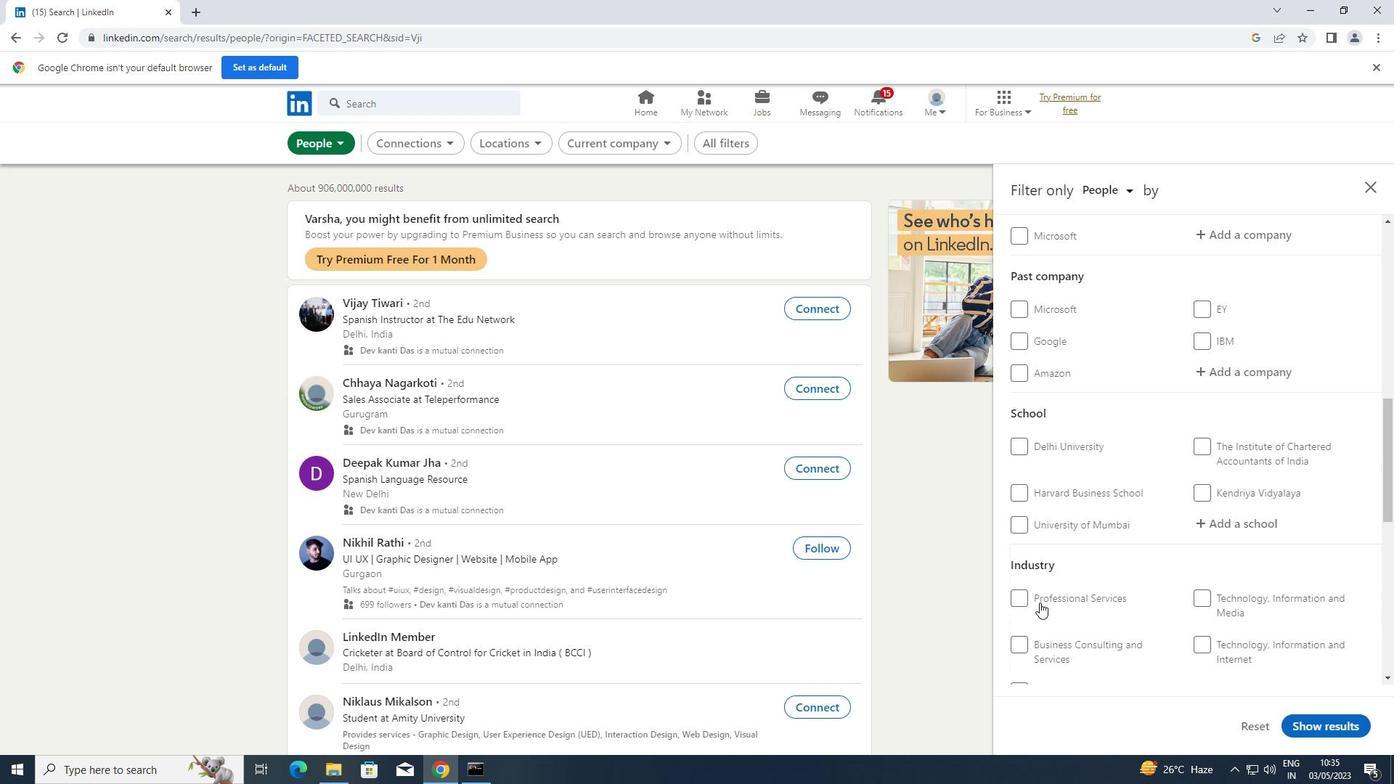 
Action: Mouse scrolled (1039, 601) with delta (0, 0)
Screenshot: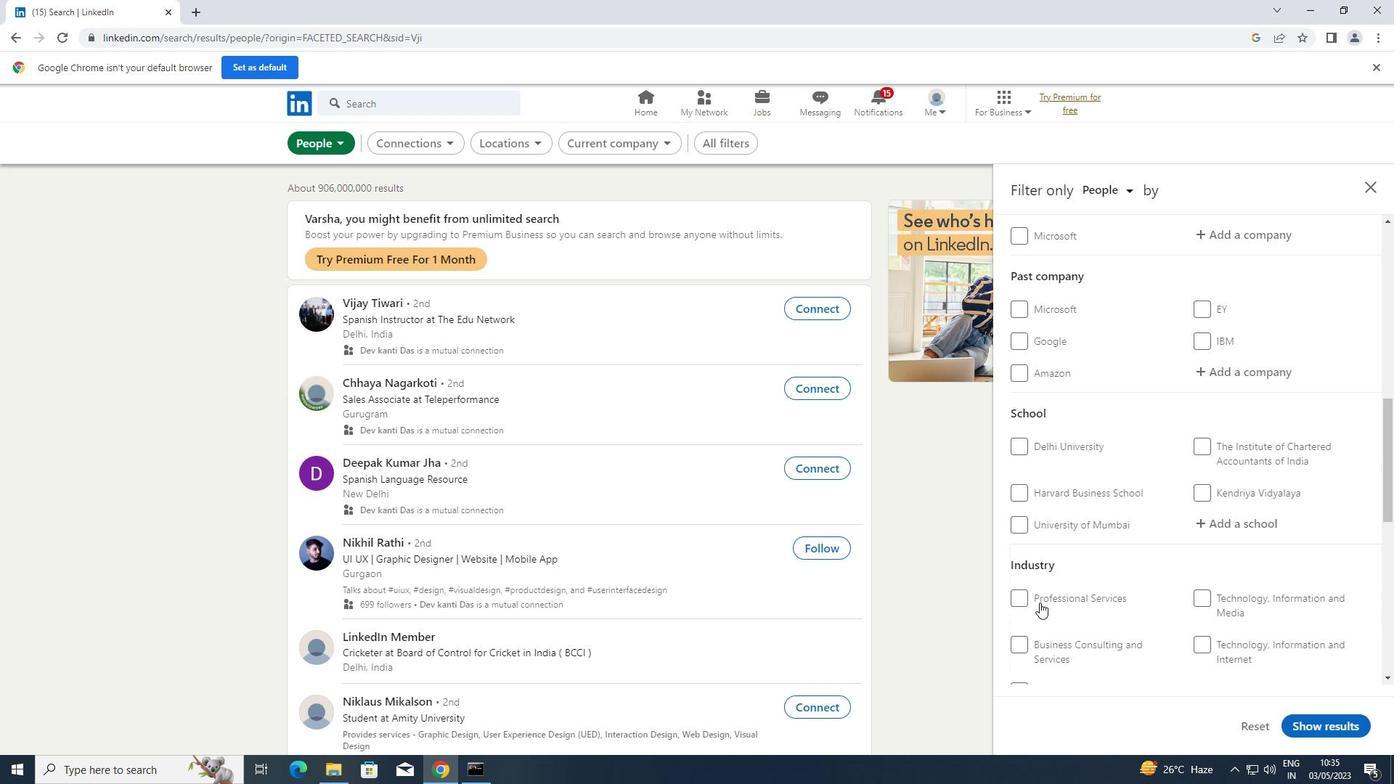 
Action: Mouse moved to (1023, 475)
Screenshot: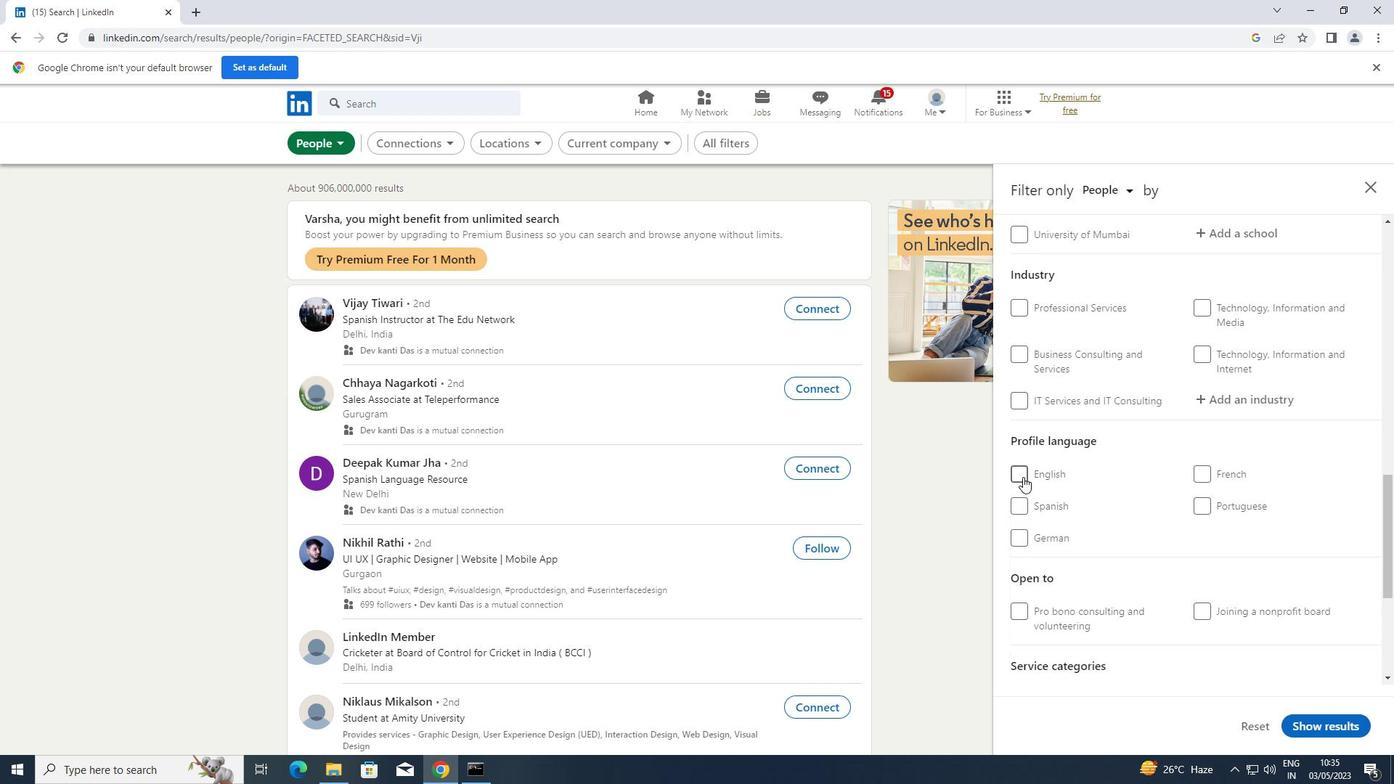 
Action: Mouse pressed left at (1023, 475)
Screenshot: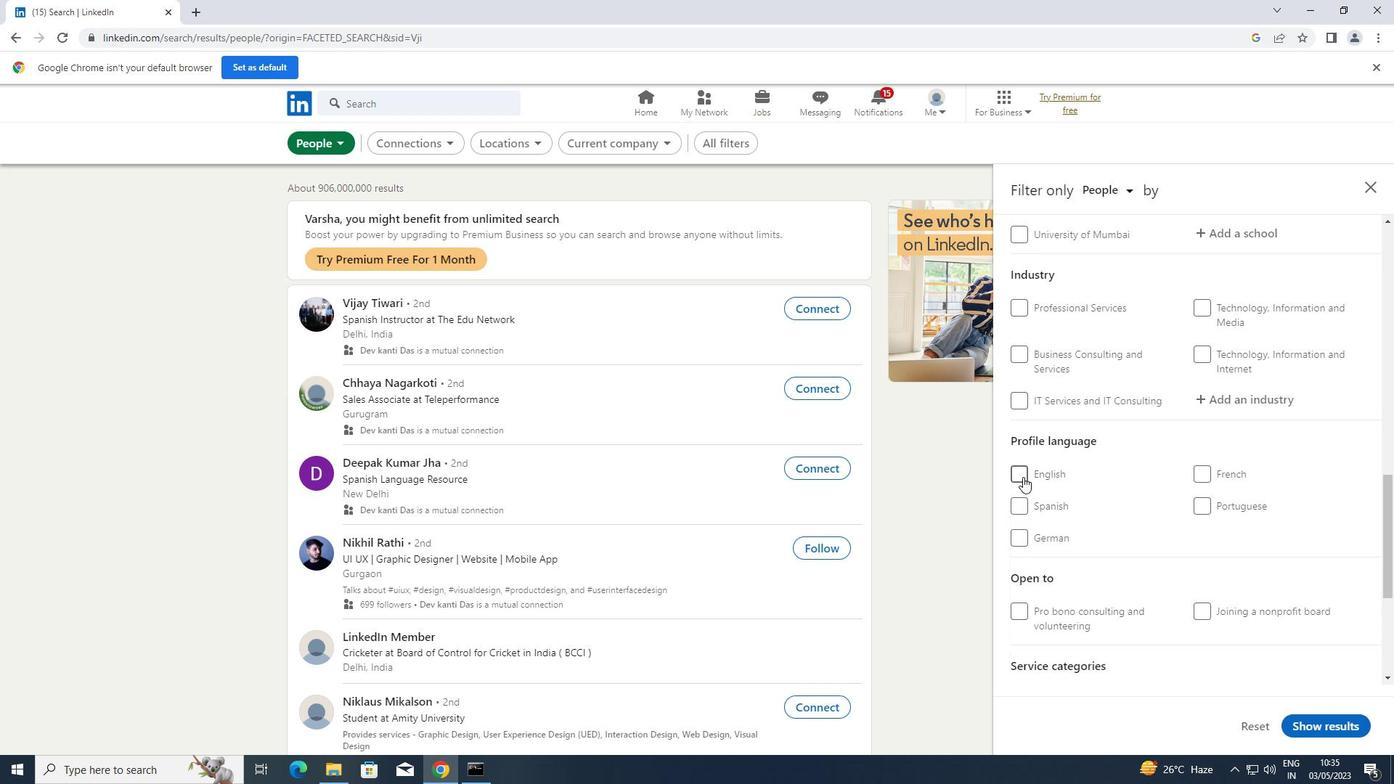 
Action: Mouse moved to (1028, 476)
Screenshot: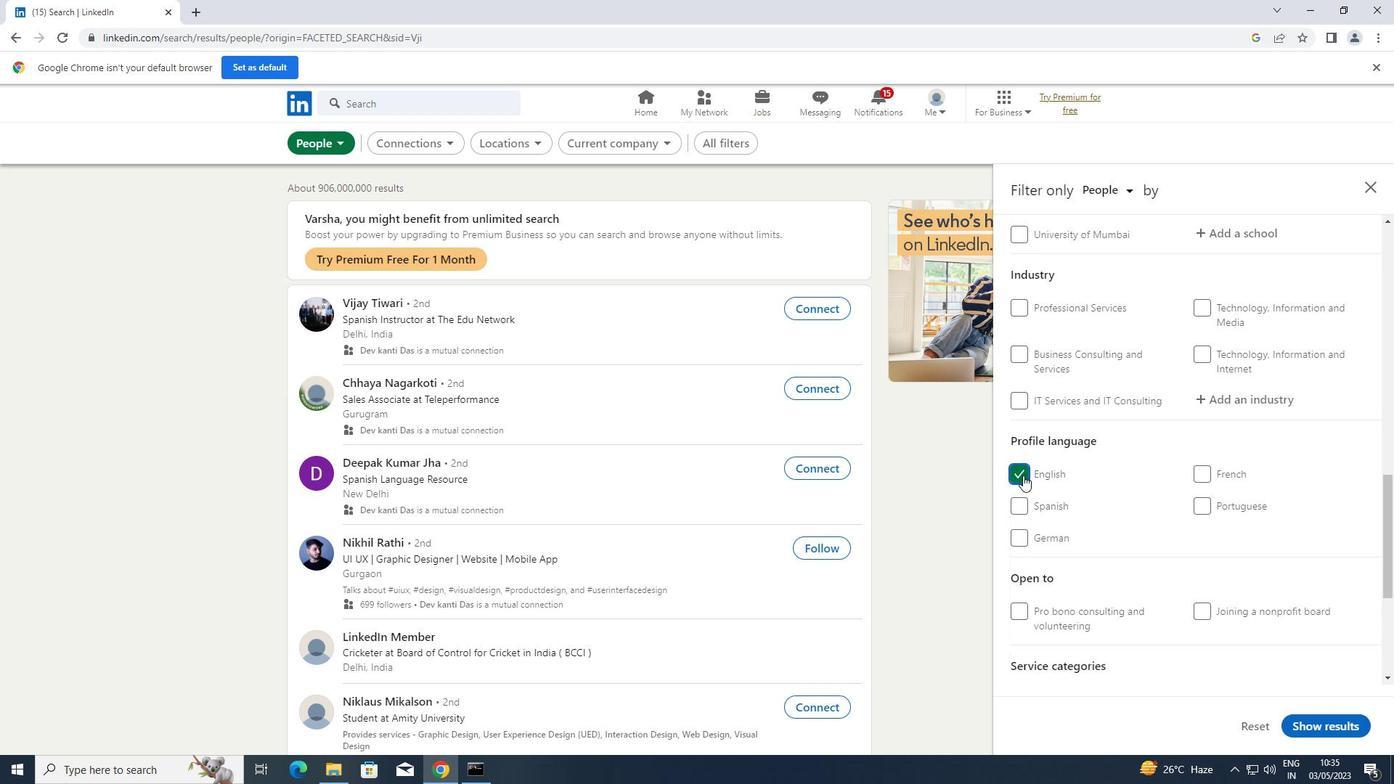 
Action: Mouse scrolled (1028, 477) with delta (0, 0)
Screenshot: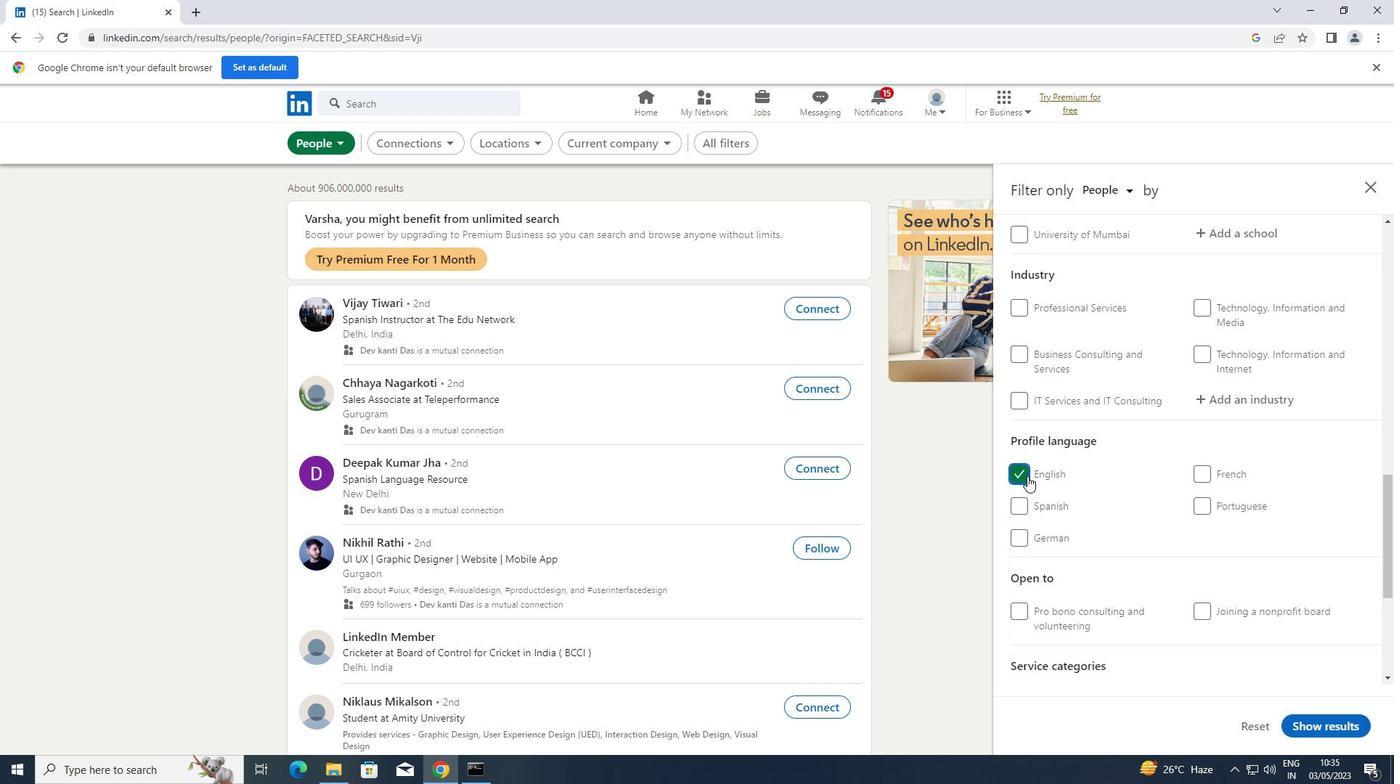 
Action: Mouse scrolled (1028, 477) with delta (0, 0)
Screenshot: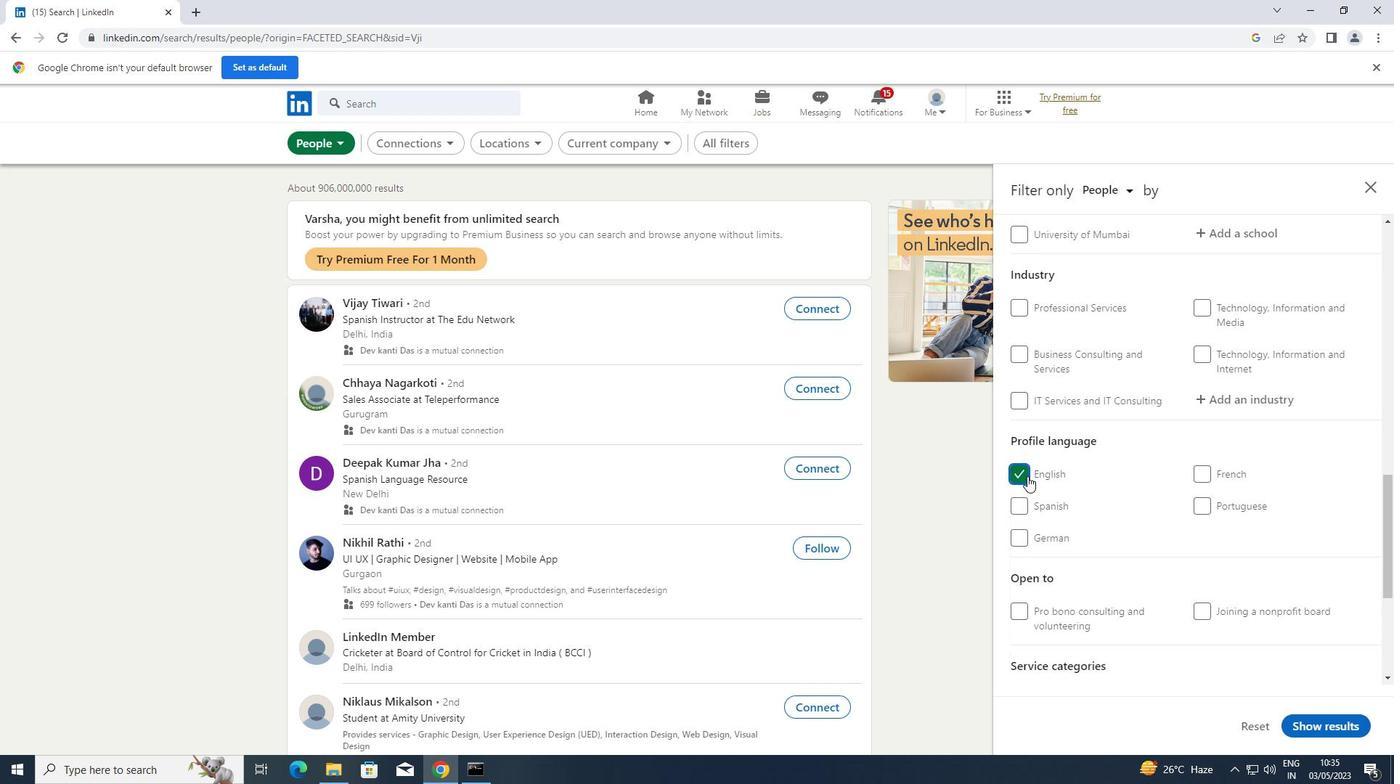 
Action: Mouse scrolled (1028, 477) with delta (0, 0)
Screenshot: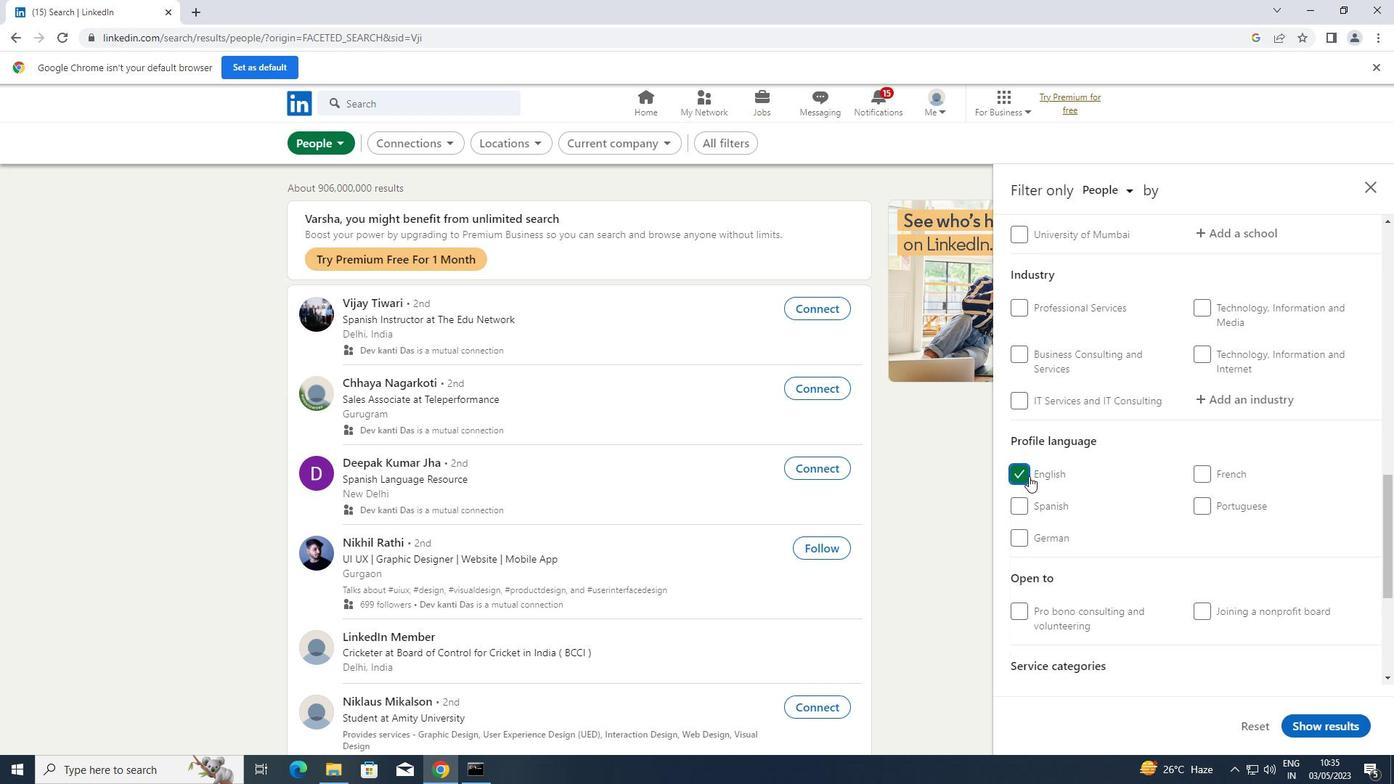 
Action: Mouse scrolled (1028, 477) with delta (0, 0)
Screenshot: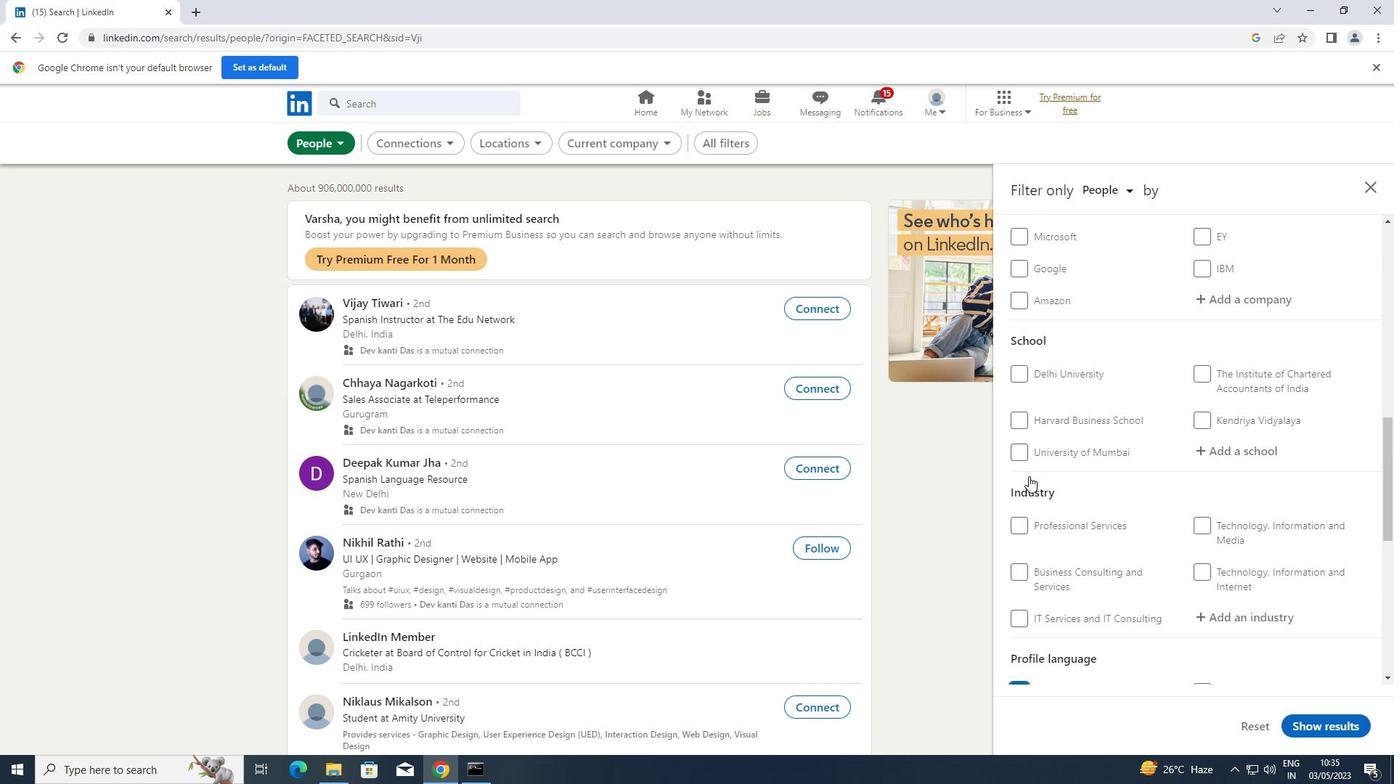 
Action: Mouse scrolled (1028, 477) with delta (0, 0)
Screenshot: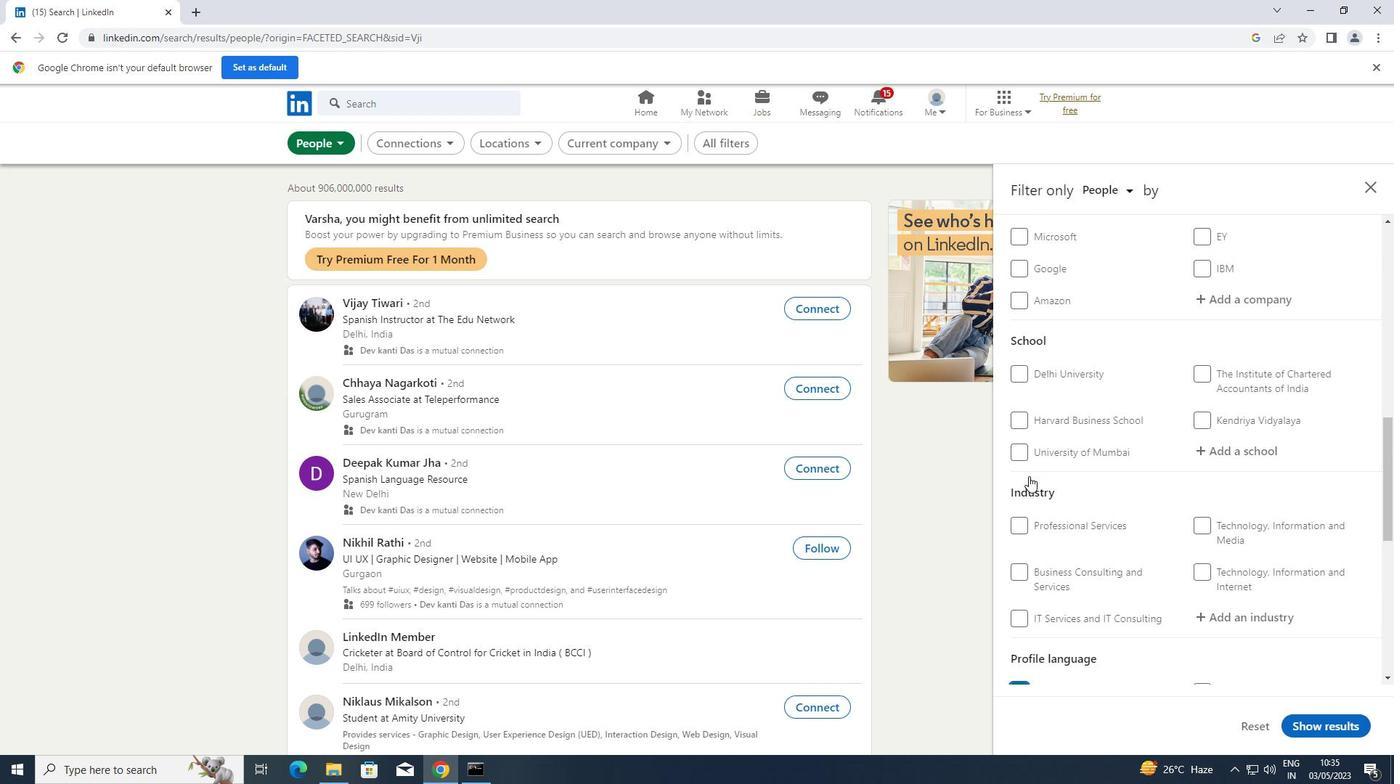 
Action: Mouse scrolled (1028, 477) with delta (0, 0)
Screenshot: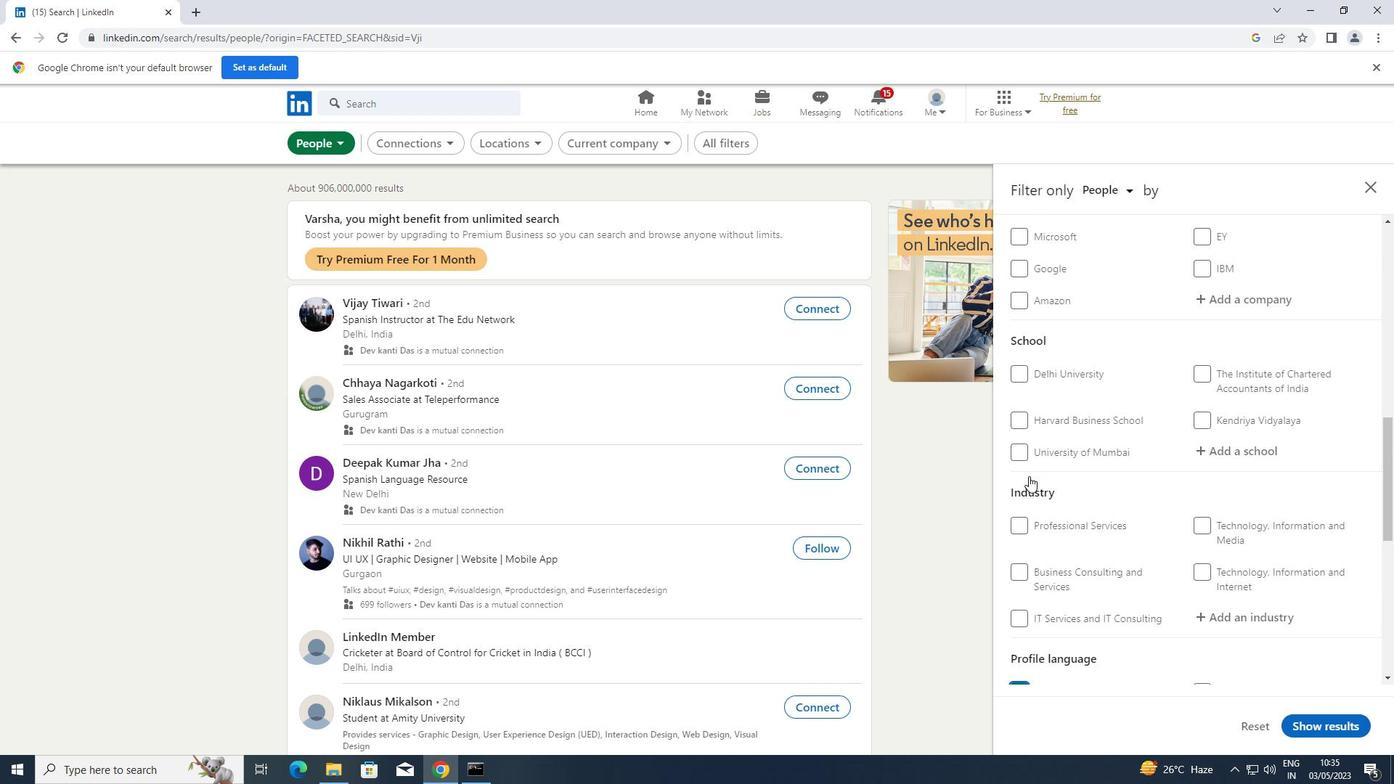 
Action: Mouse scrolled (1028, 477) with delta (0, 0)
Screenshot: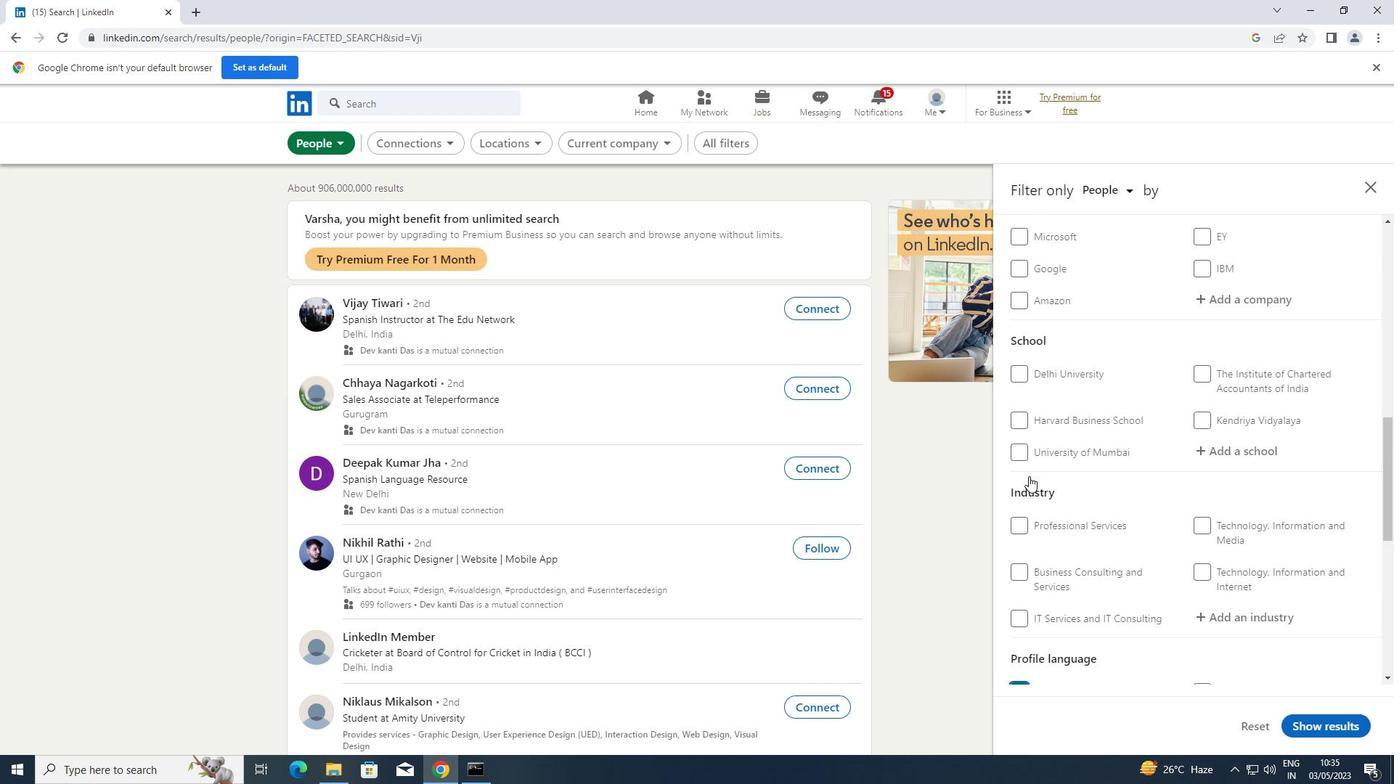 
Action: Mouse moved to (1233, 448)
Screenshot: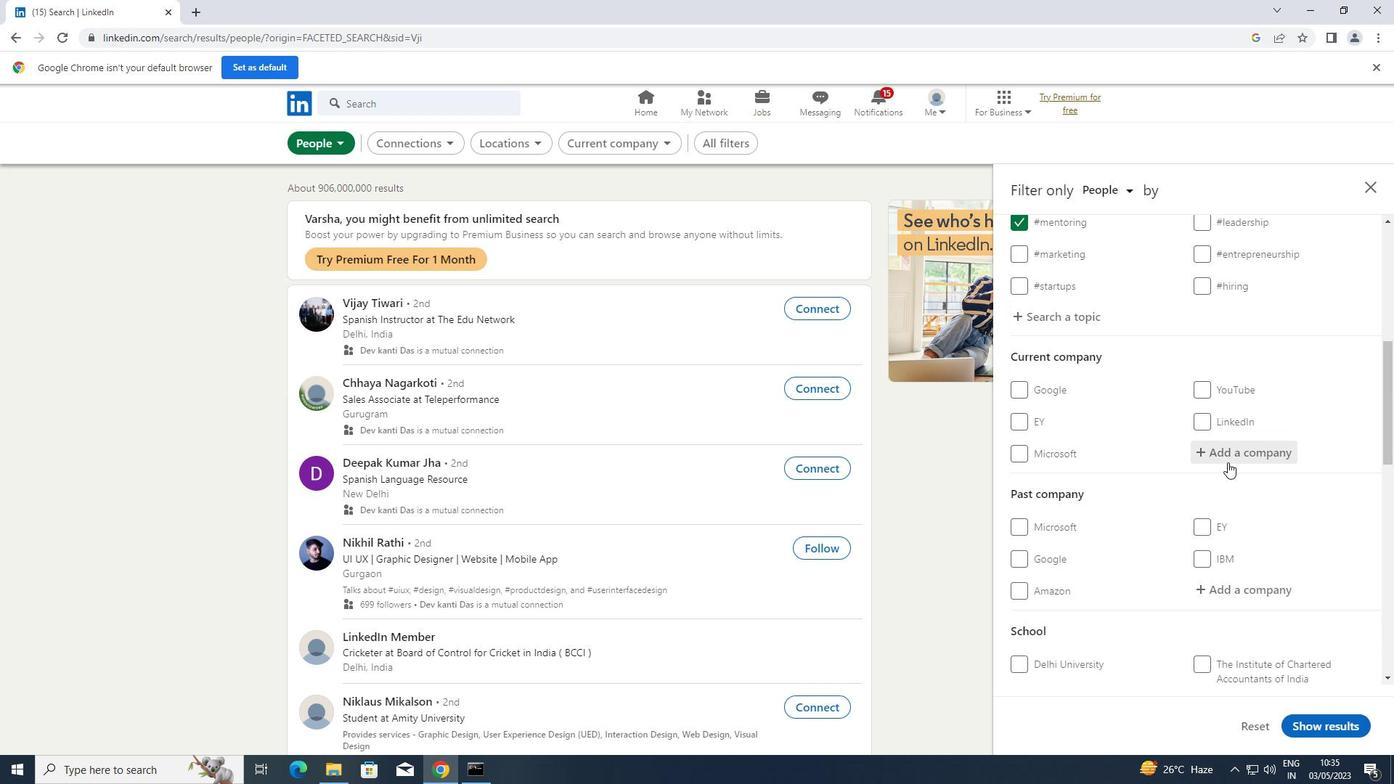 
Action: Mouse pressed left at (1233, 448)
Screenshot: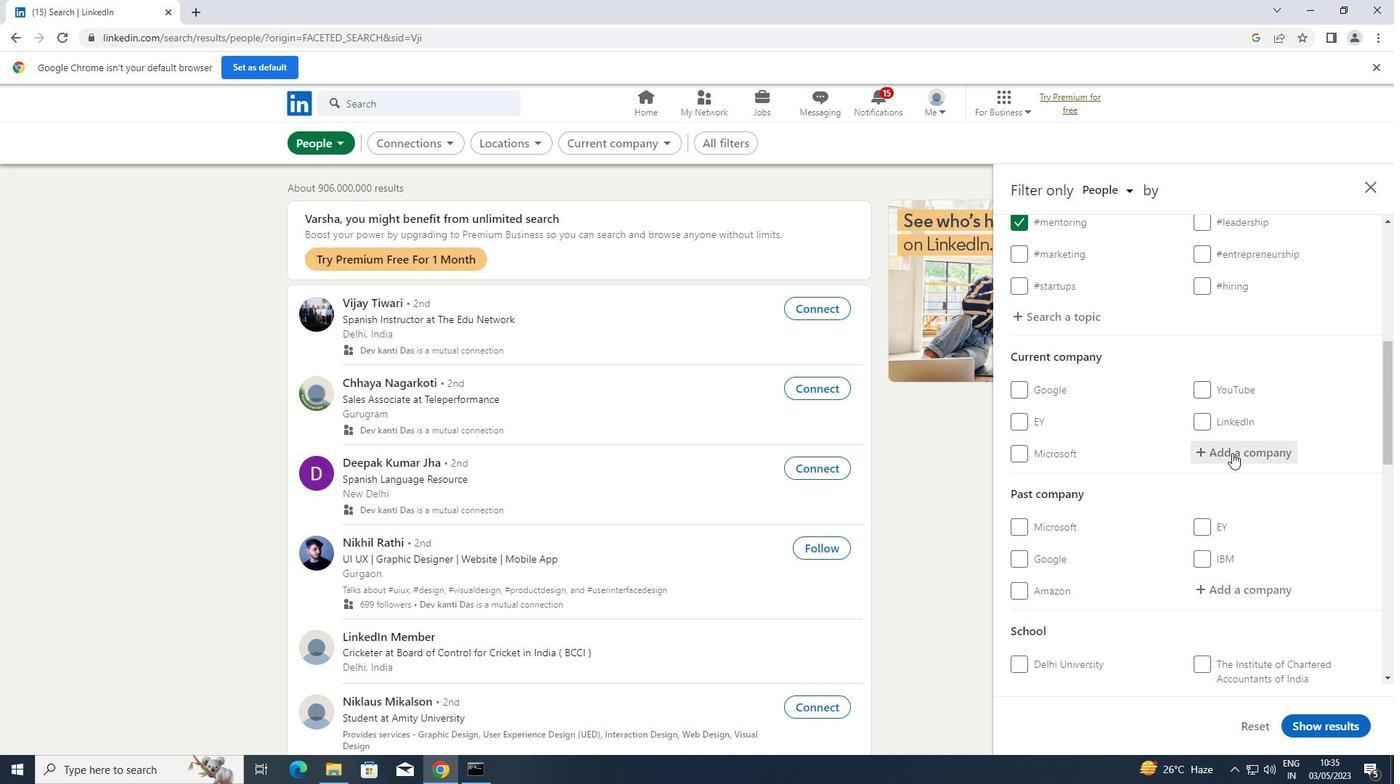 
Action: Key pressed <Key.shift>YULU
Screenshot: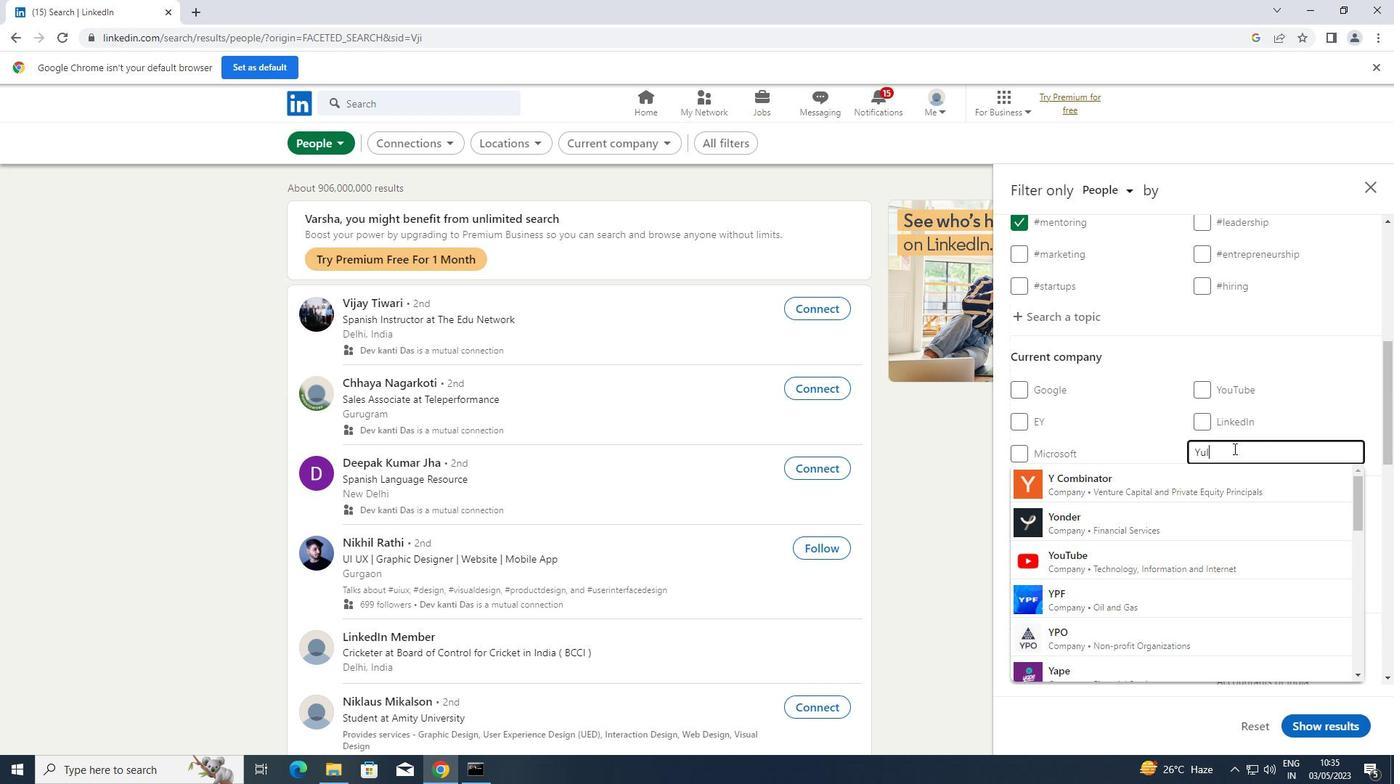 
Action: Mouse moved to (1142, 486)
Screenshot: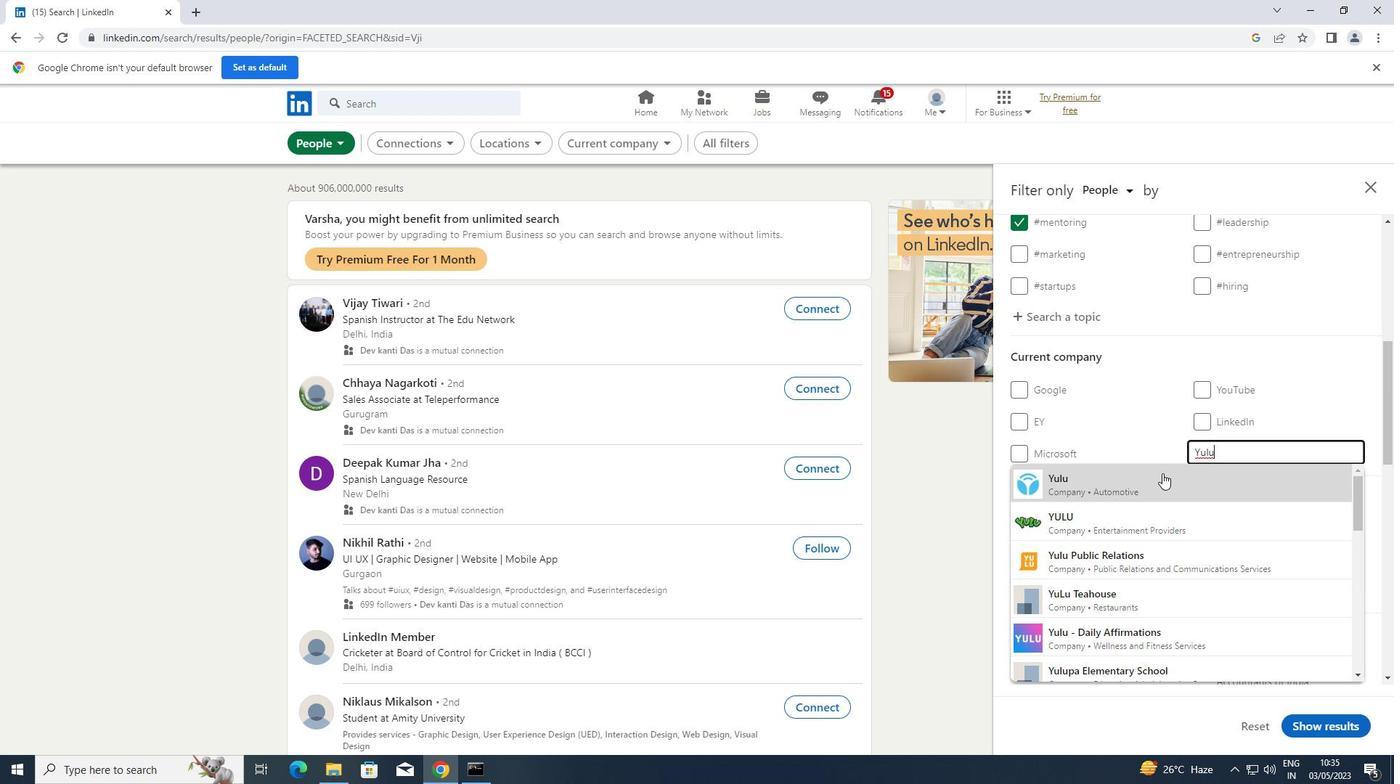 
Action: Mouse pressed left at (1142, 486)
Screenshot: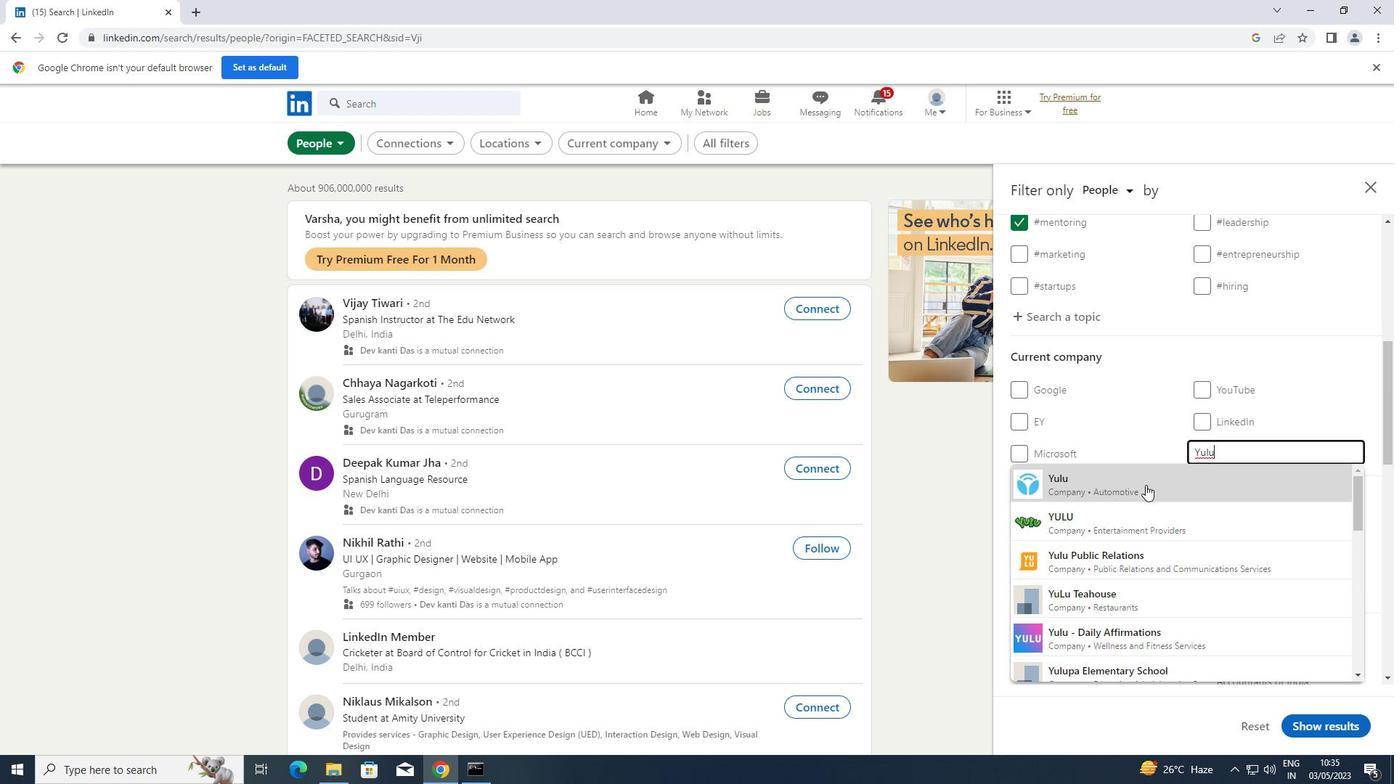 
Action: Mouse scrolled (1142, 485) with delta (0, 0)
Screenshot: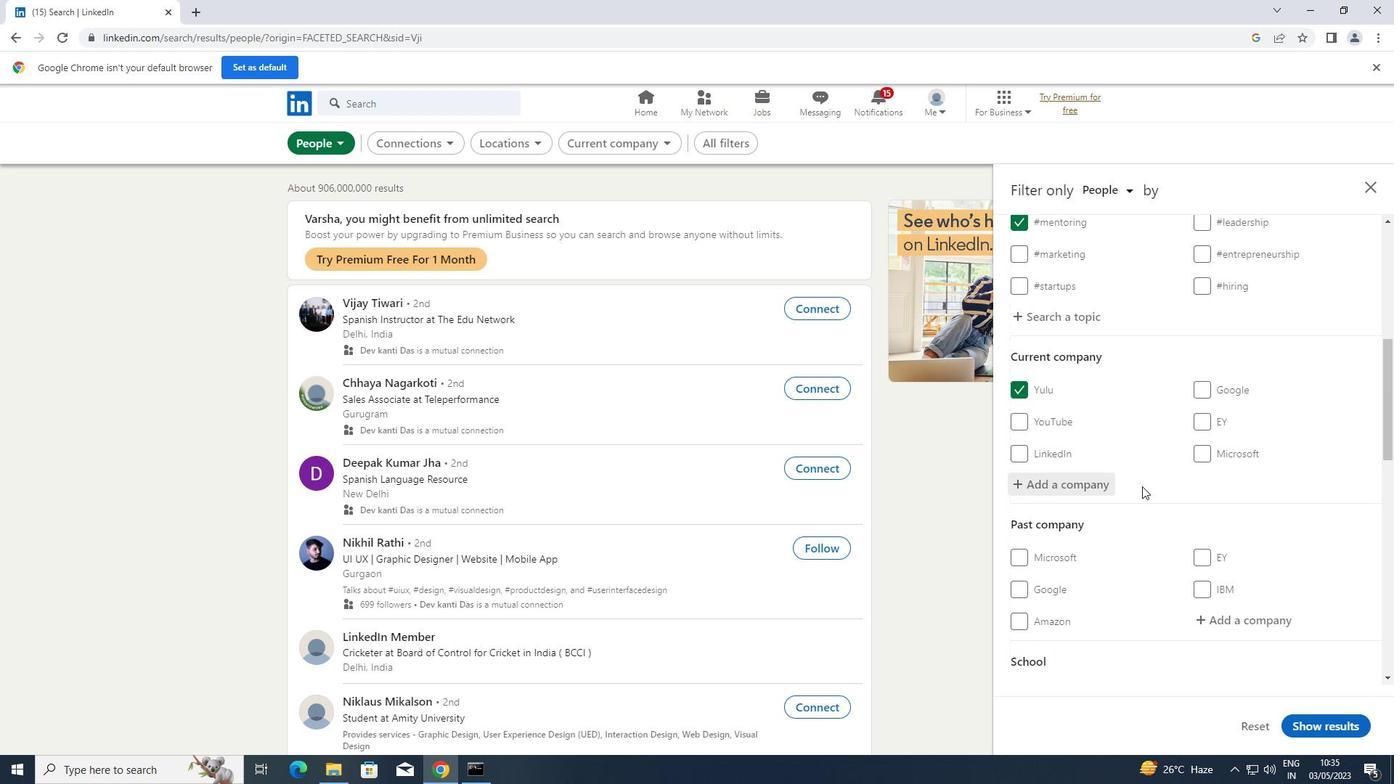 
Action: Mouse scrolled (1142, 485) with delta (0, 0)
Screenshot: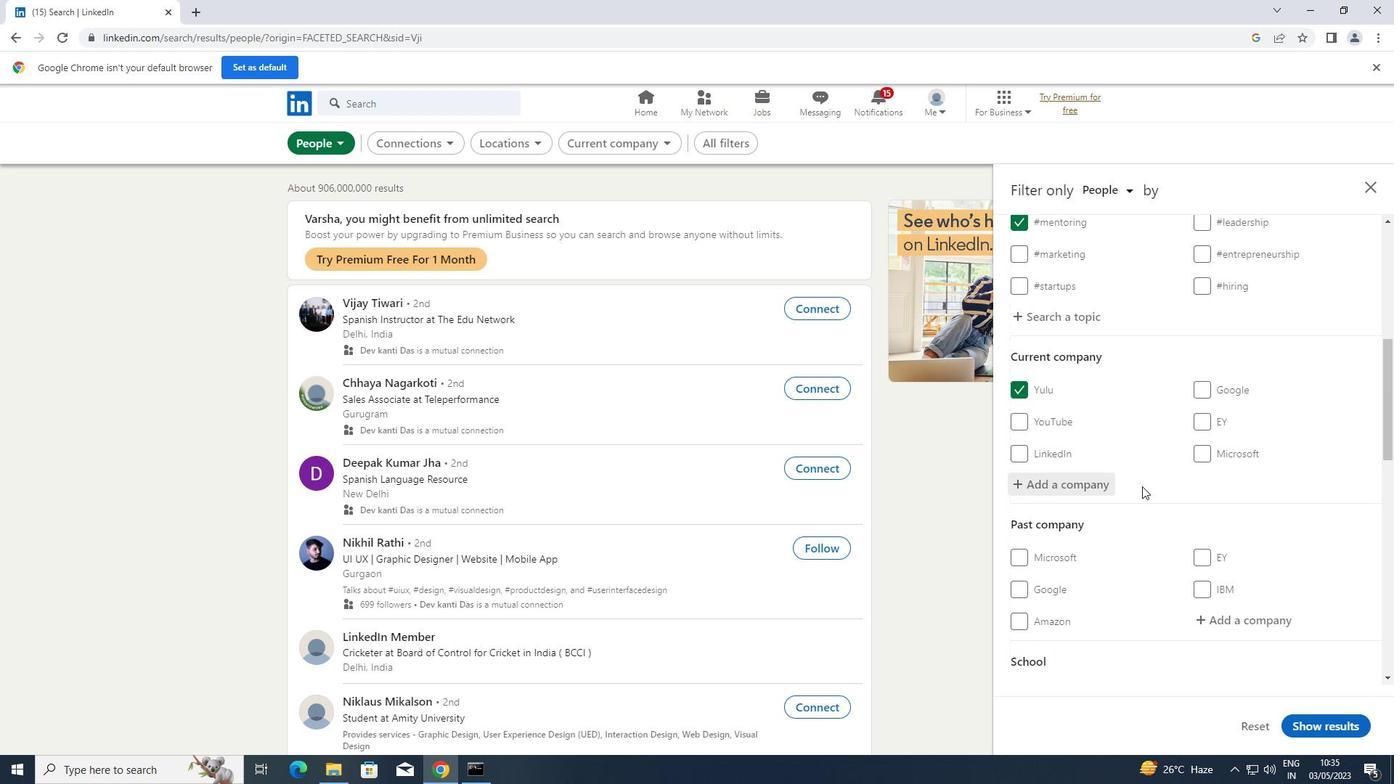 
Action: Mouse scrolled (1142, 485) with delta (0, 0)
Screenshot: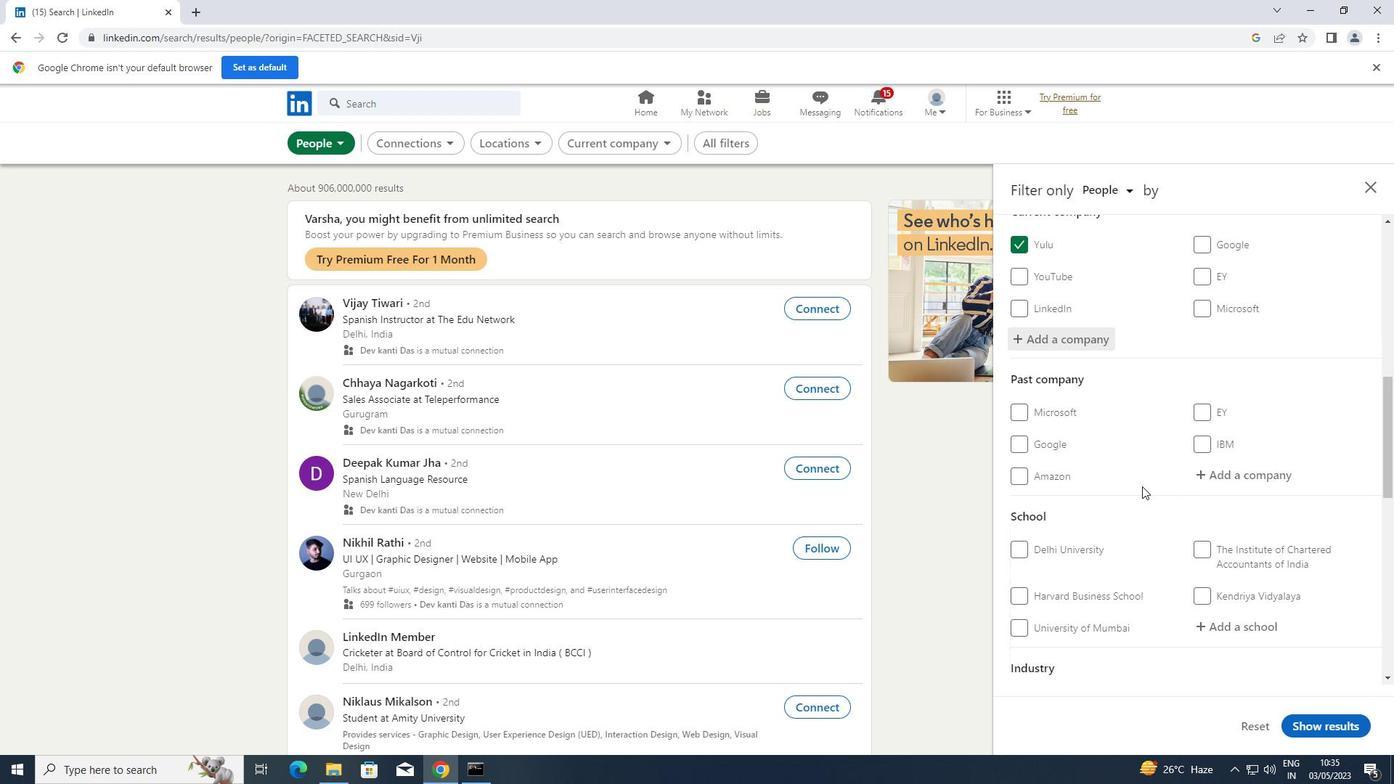 
Action: Mouse moved to (1226, 555)
Screenshot: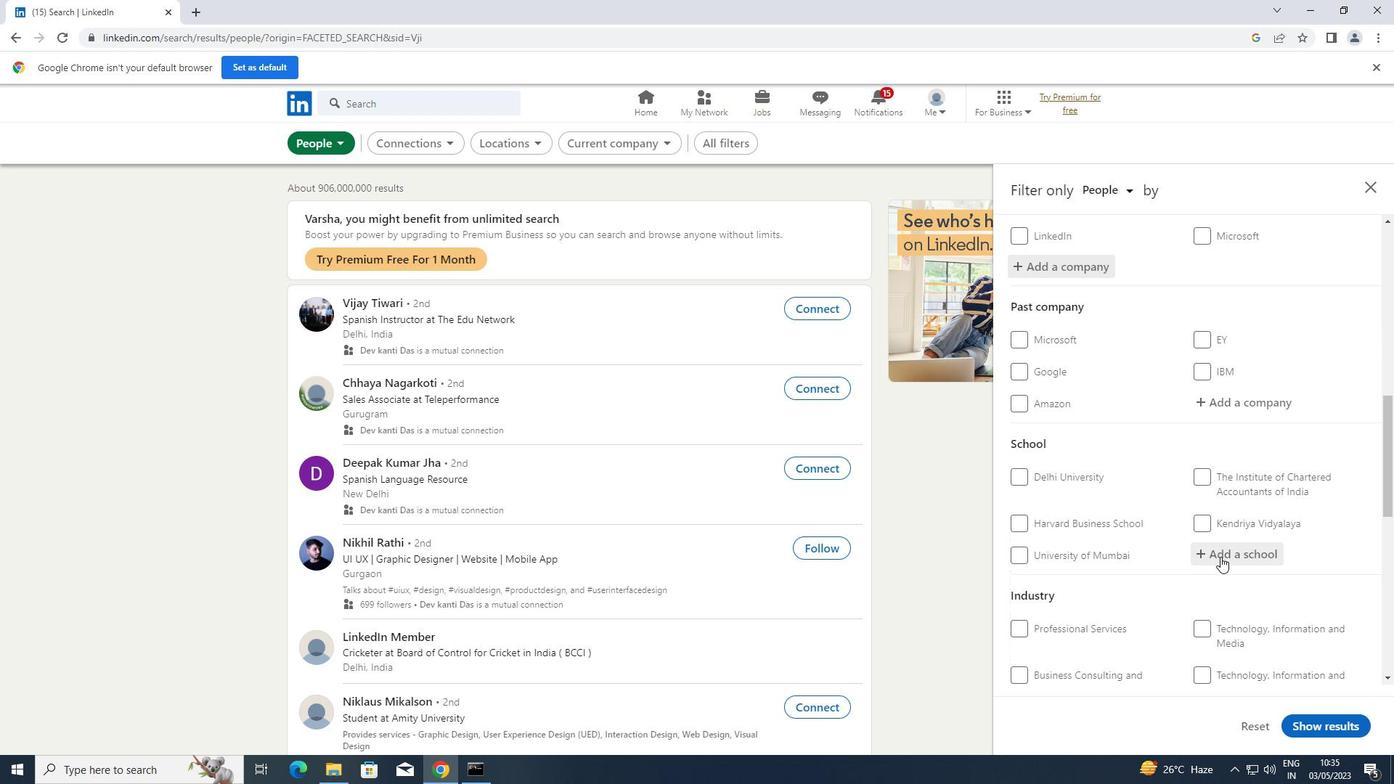 
Action: Mouse pressed left at (1226, 555)
Screenshot: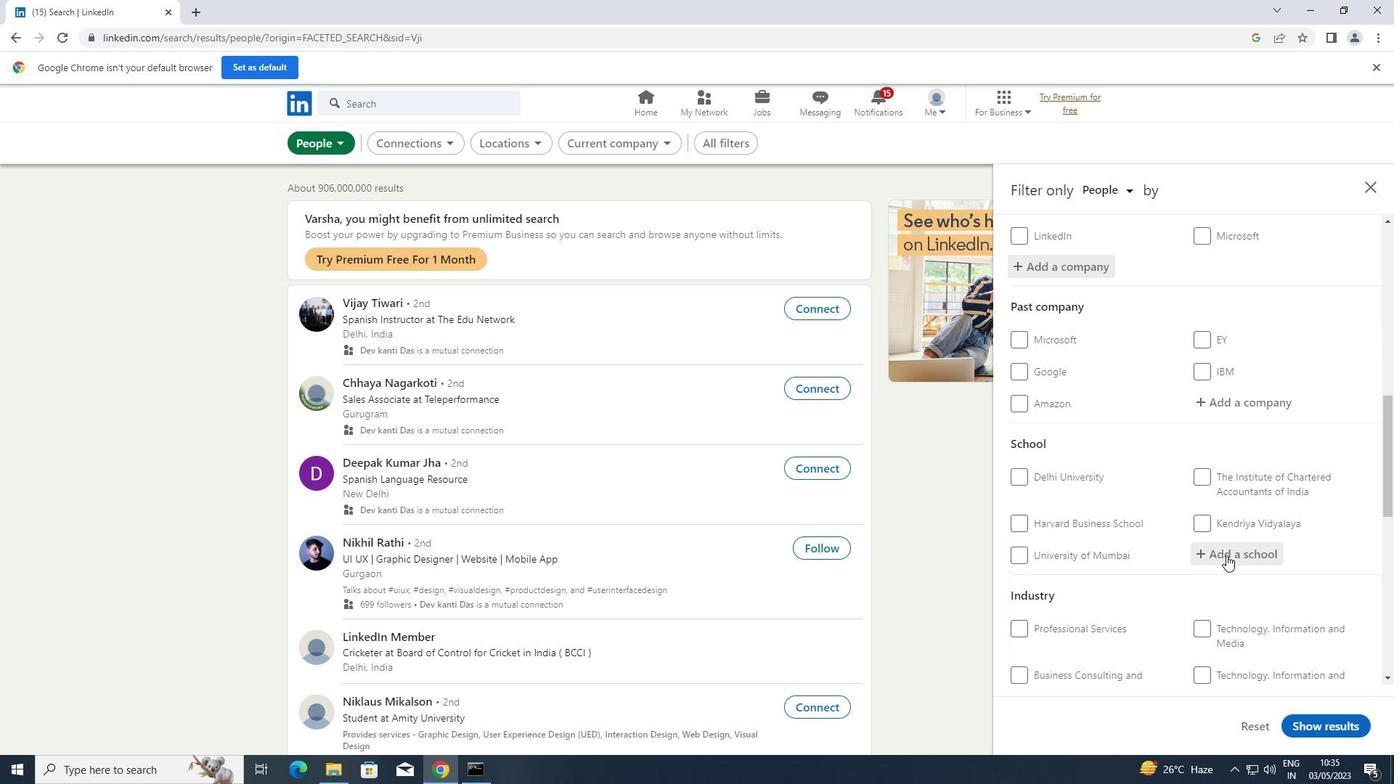 
Action: Key pressed <Key.shift><Key.shift><Key.shift><Key.shift><Key.shift><Key.shift>CHHATRAPAT
Screenshot: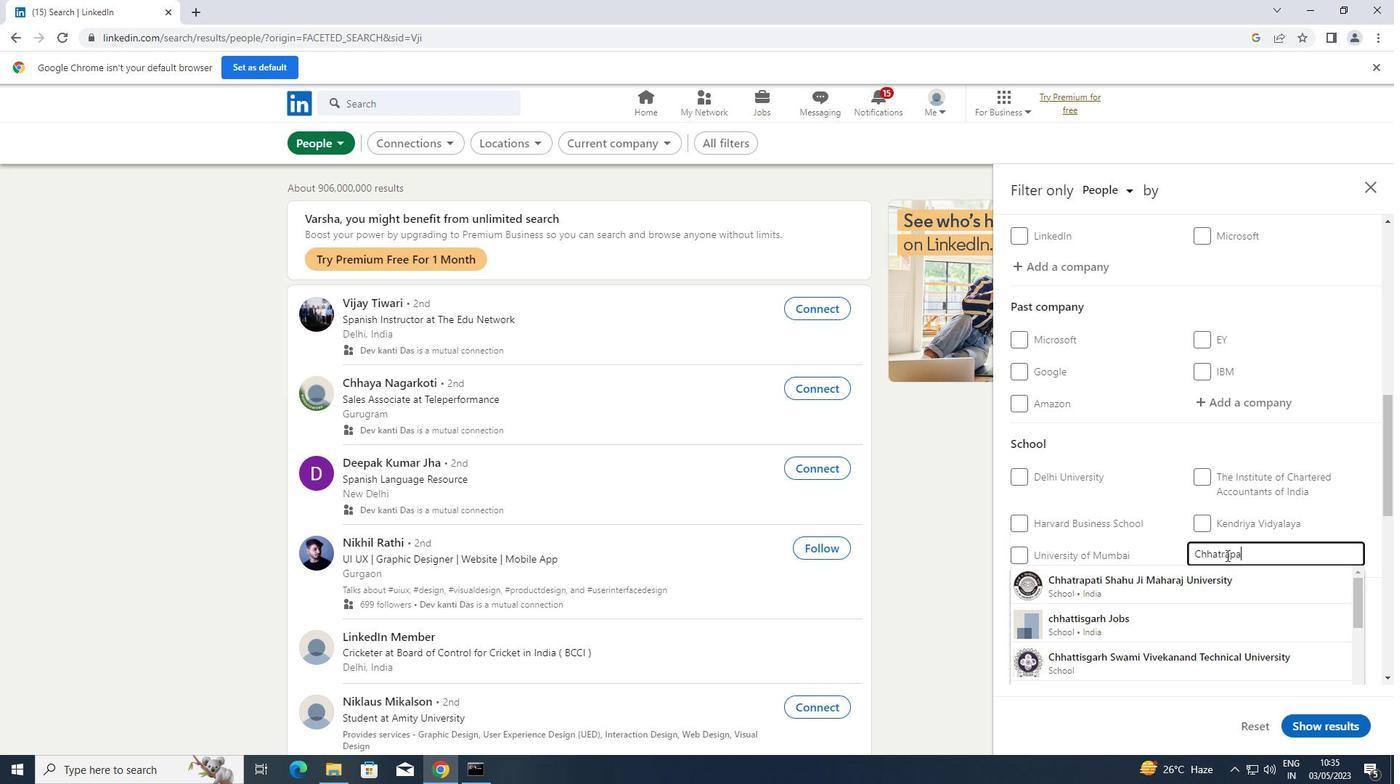 
Action: Mouse moved to (1117, 588)
Screenshot: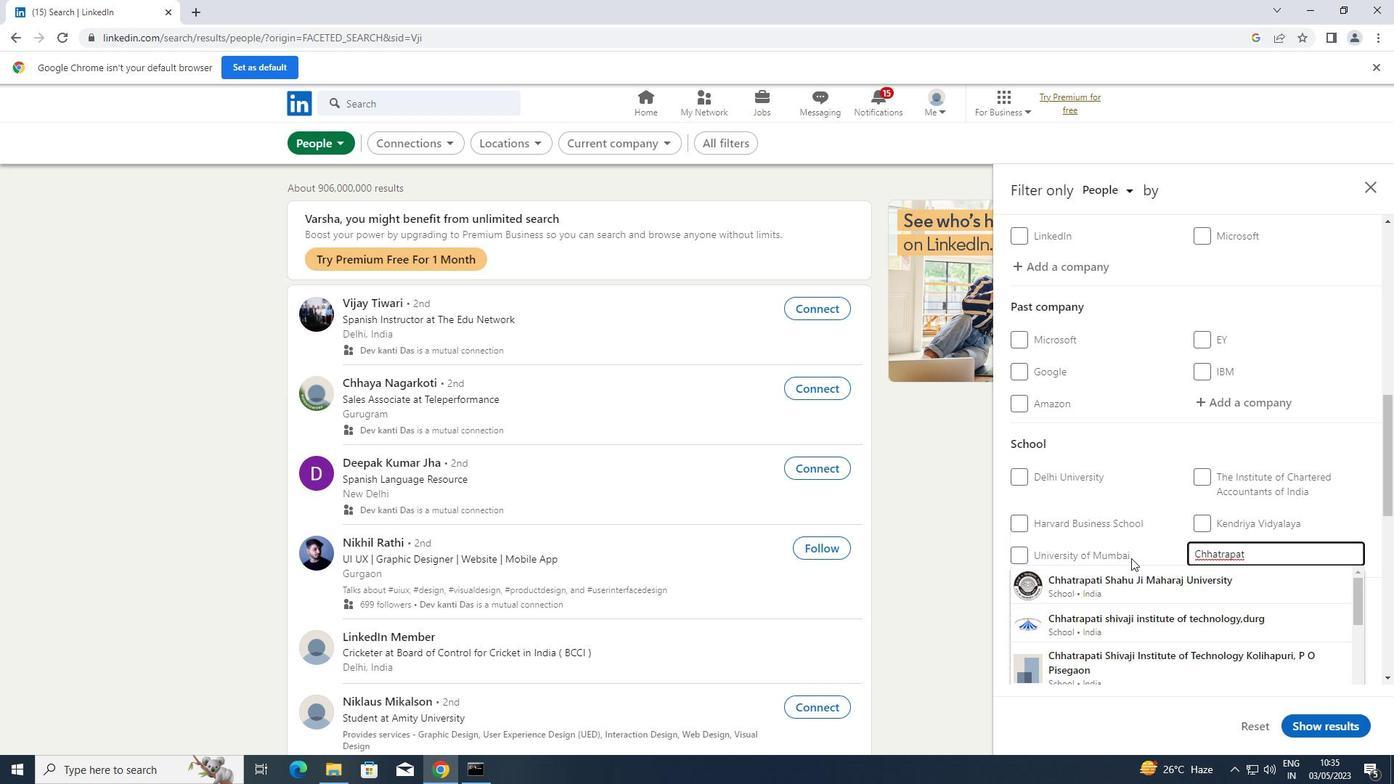 
Action: Mouse pressed left at (1117, 588)
Screenshot: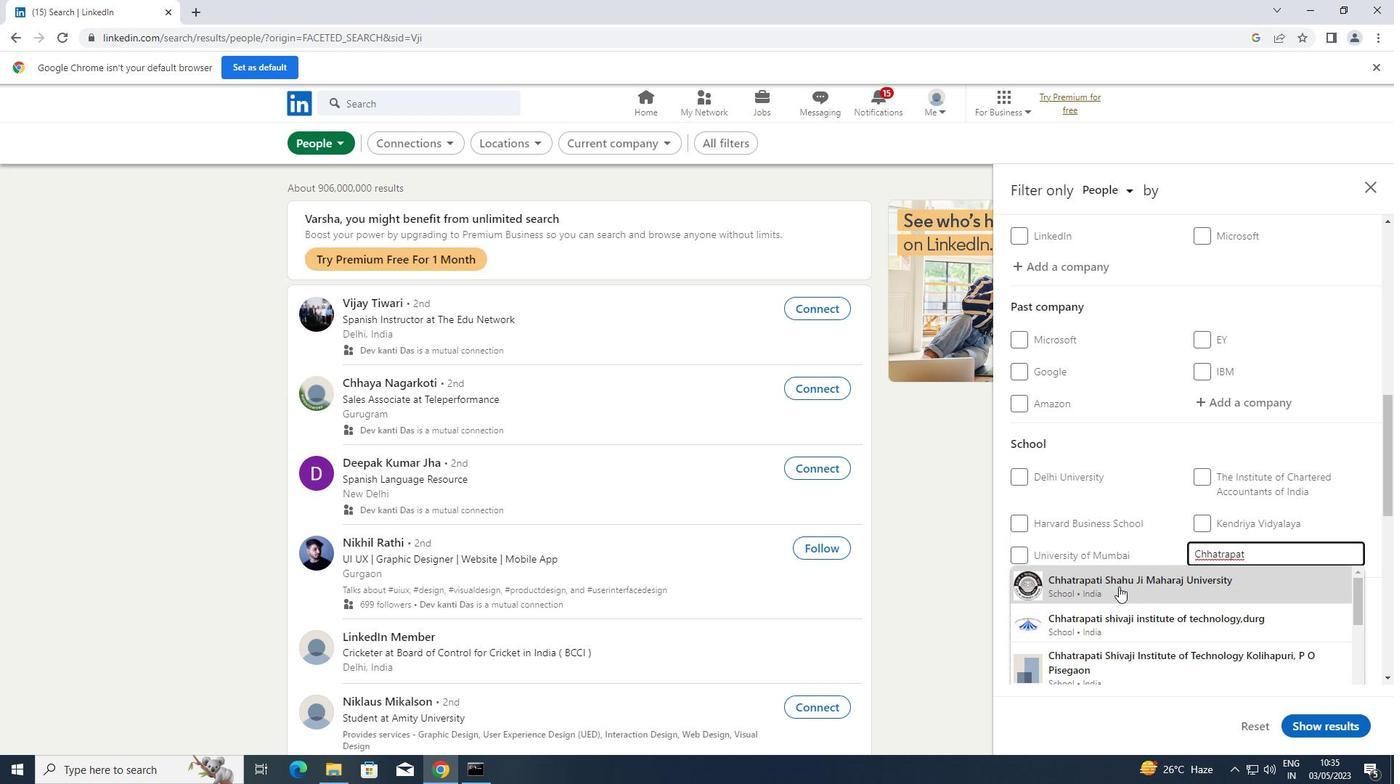 
Action: Mouse scrolled (1117, 587) with delta (0, 0)
Screenshot: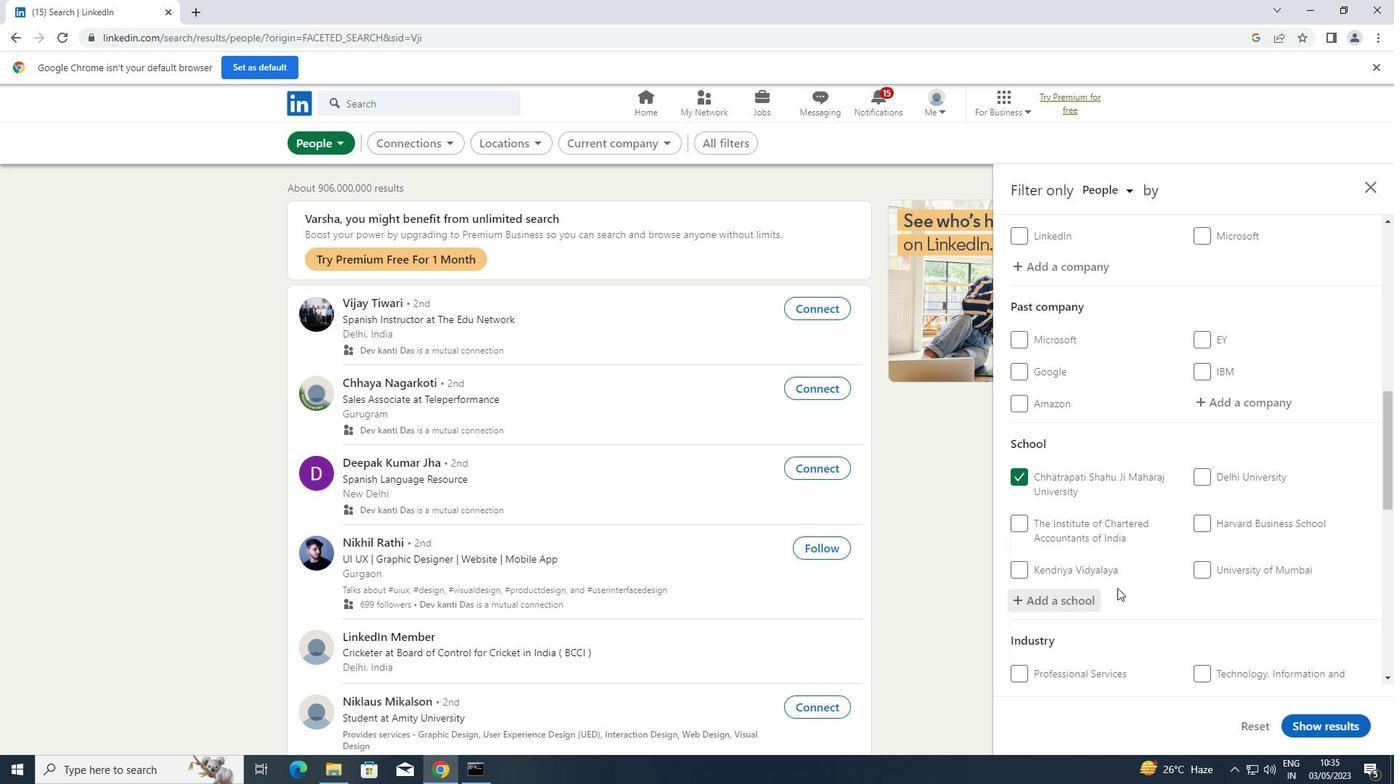 
Action: Mouse scrolled (1117, 587) with delta (0, 0)
Screenshot: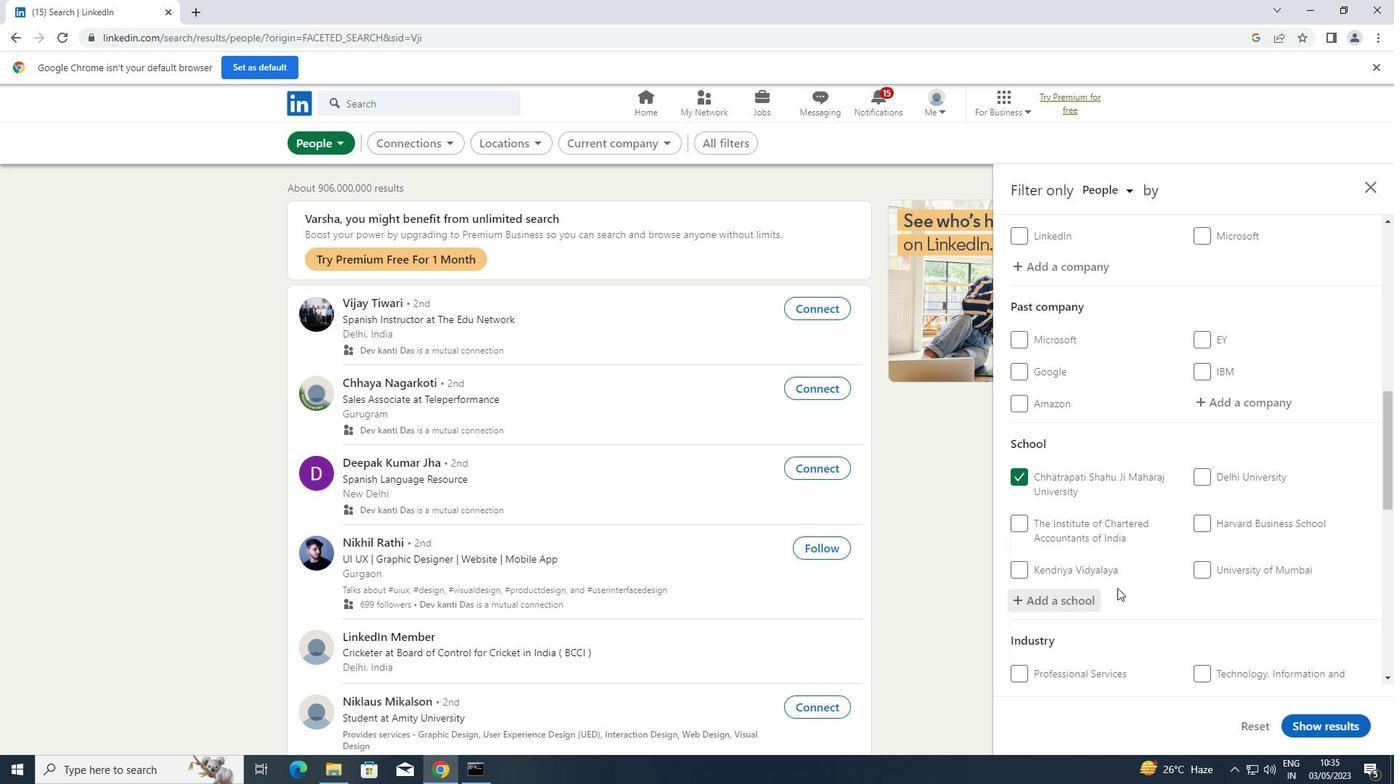 
Action: Mouse scrolled (1117, 587) with delta (0, 0)
Screenshot: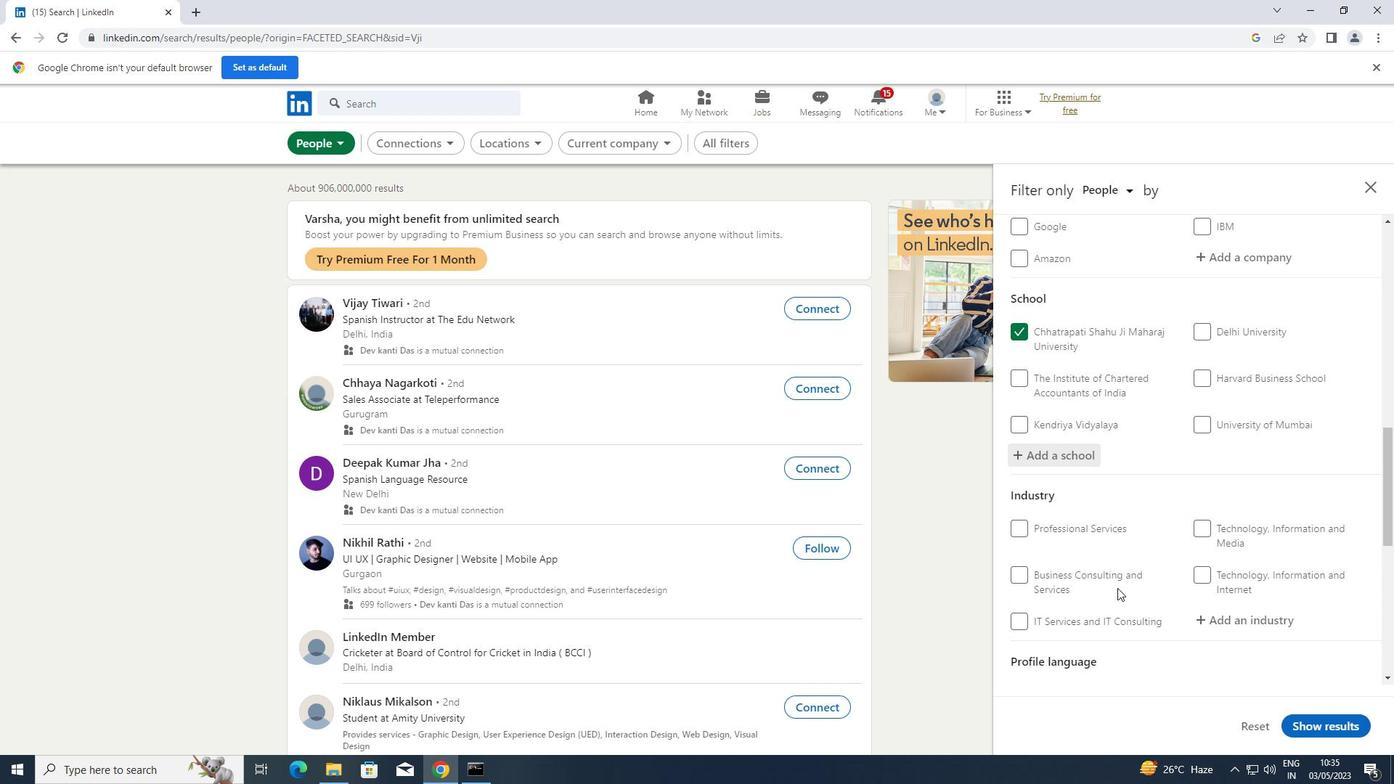 
Action: Mouse scrolled (1117, 587) with delta (0, 0)
Screenshot: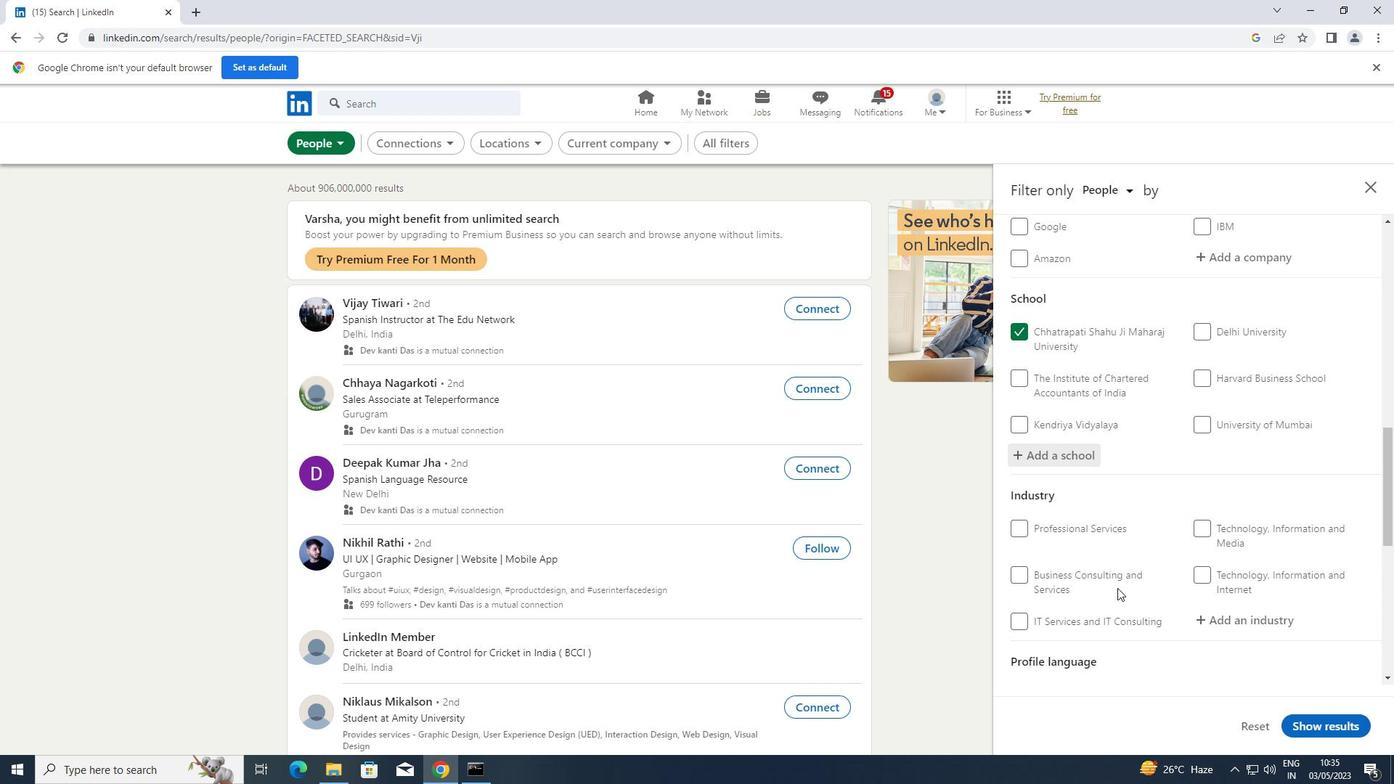 
Action: Mouse scrolled (1117, 587) with delta (0, 0)
Screenshot: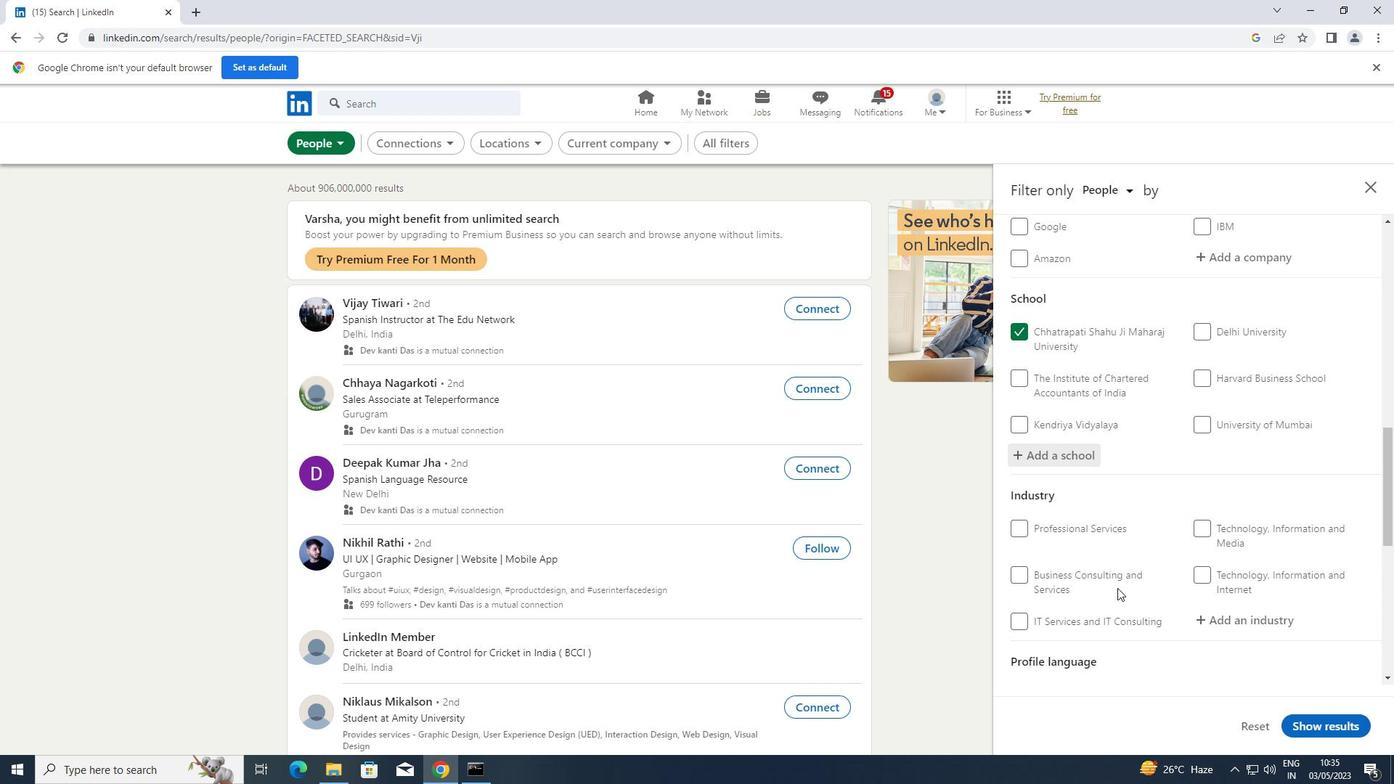 
Action: Mouse moved to (1271, 406)
Screenshot: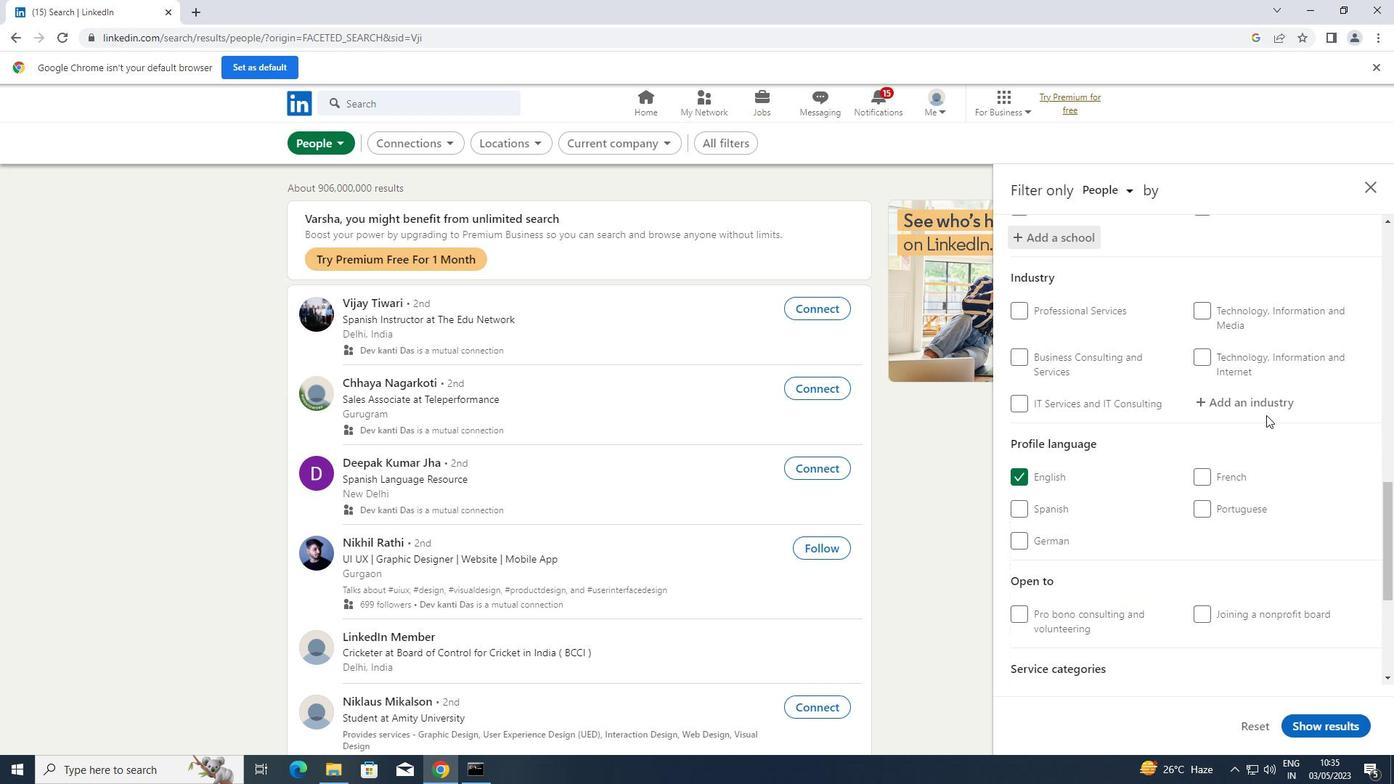 
Action: Mouse pressed left at (1271, 406)
Screenshot: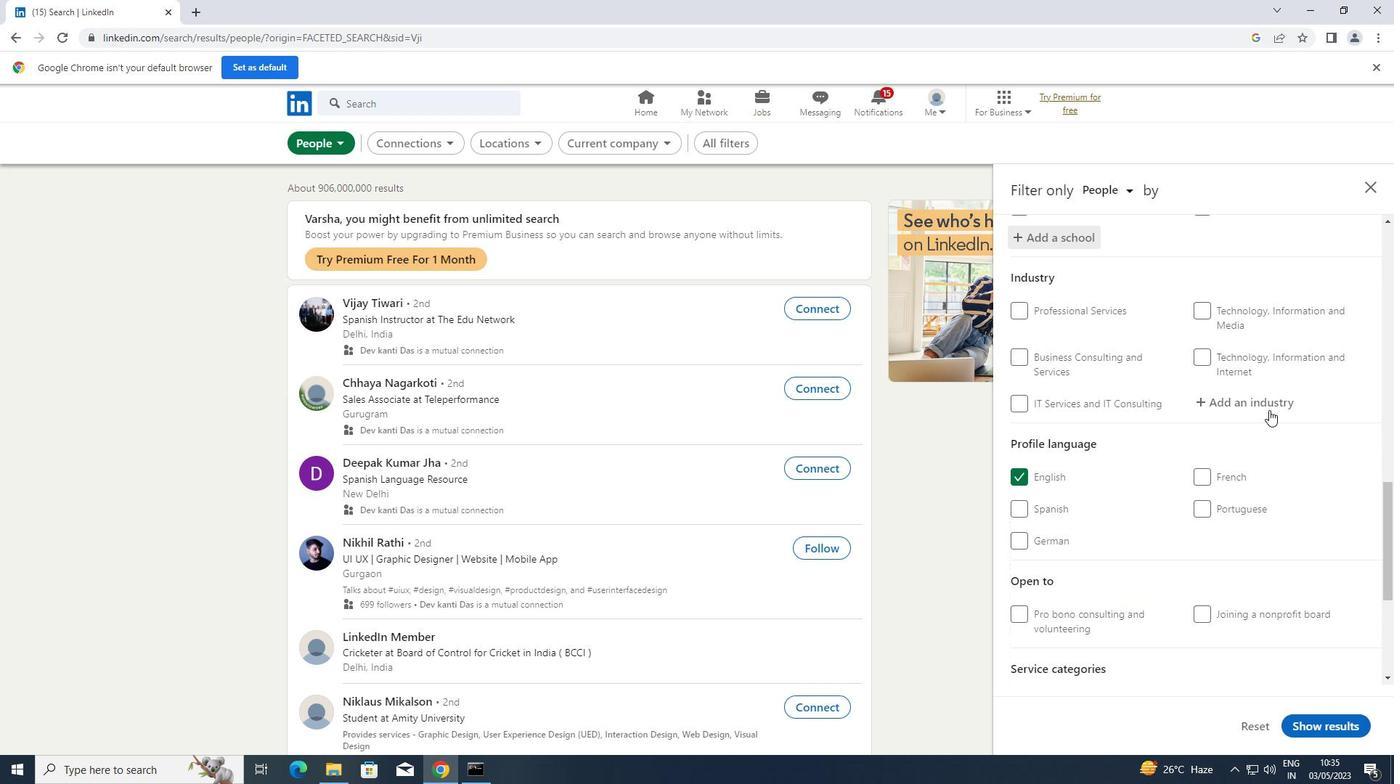 
Action: Key pressed <Key.shift>TRAVEL<Key.space><Key.shift>ARRANGE
Screenshot: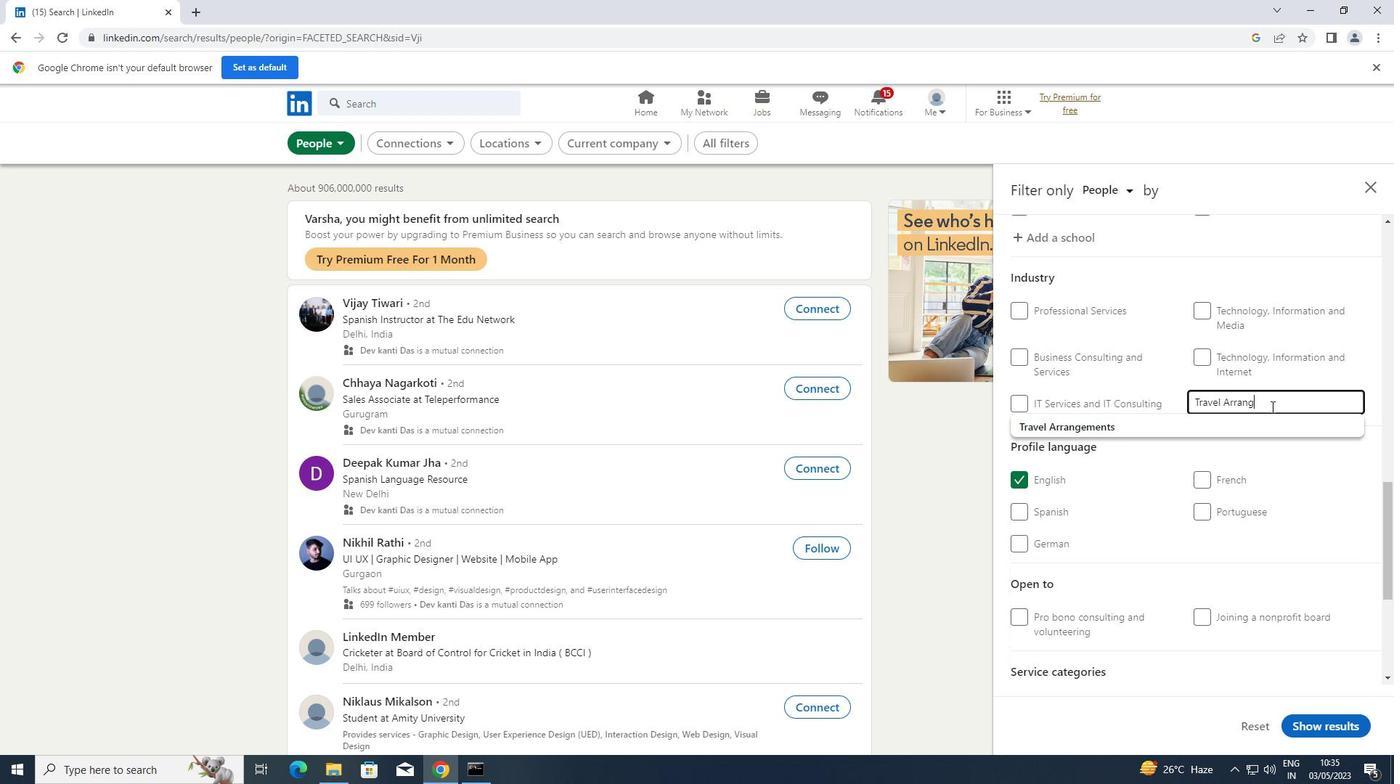 
Action: Mouse moved to (1115, 434)
Screenshot: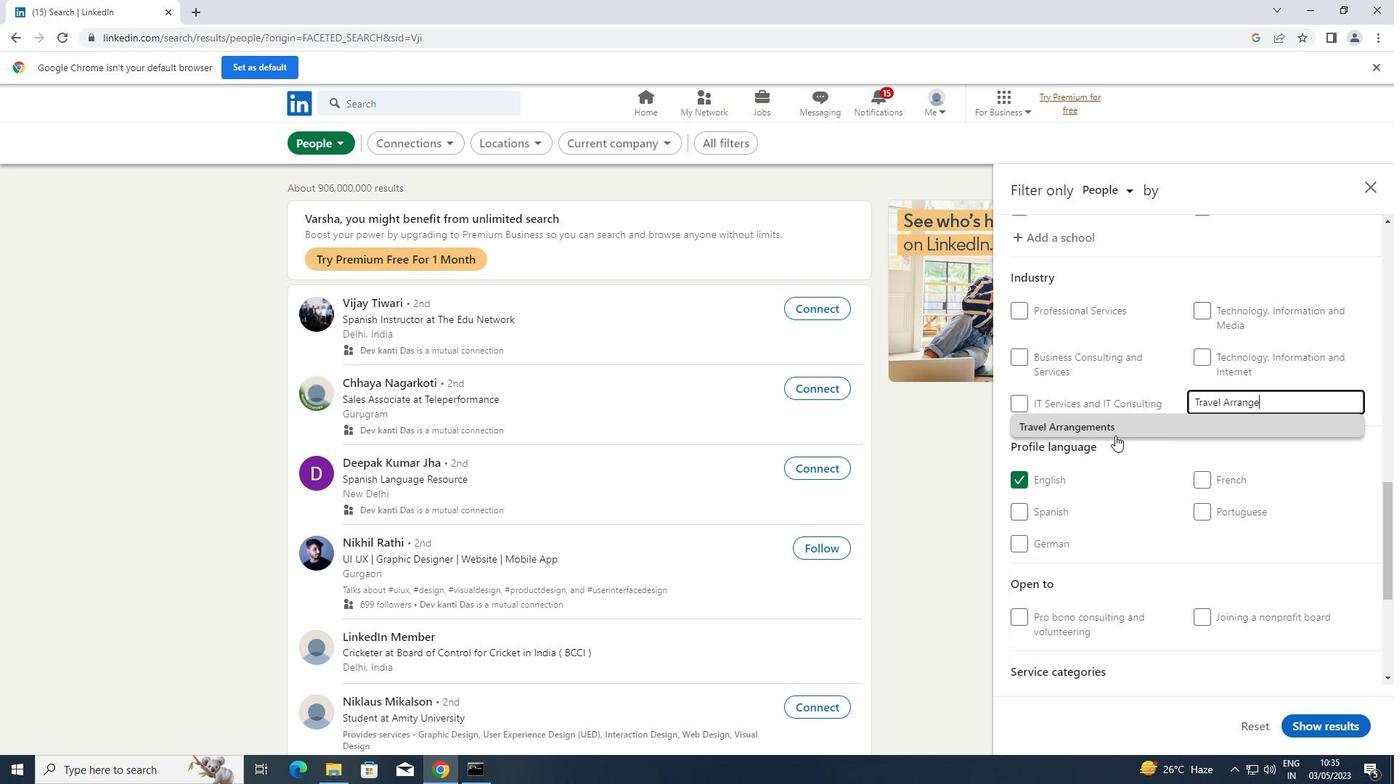 
Action: Mouse pressed left at (1115, 434)
Screenshot: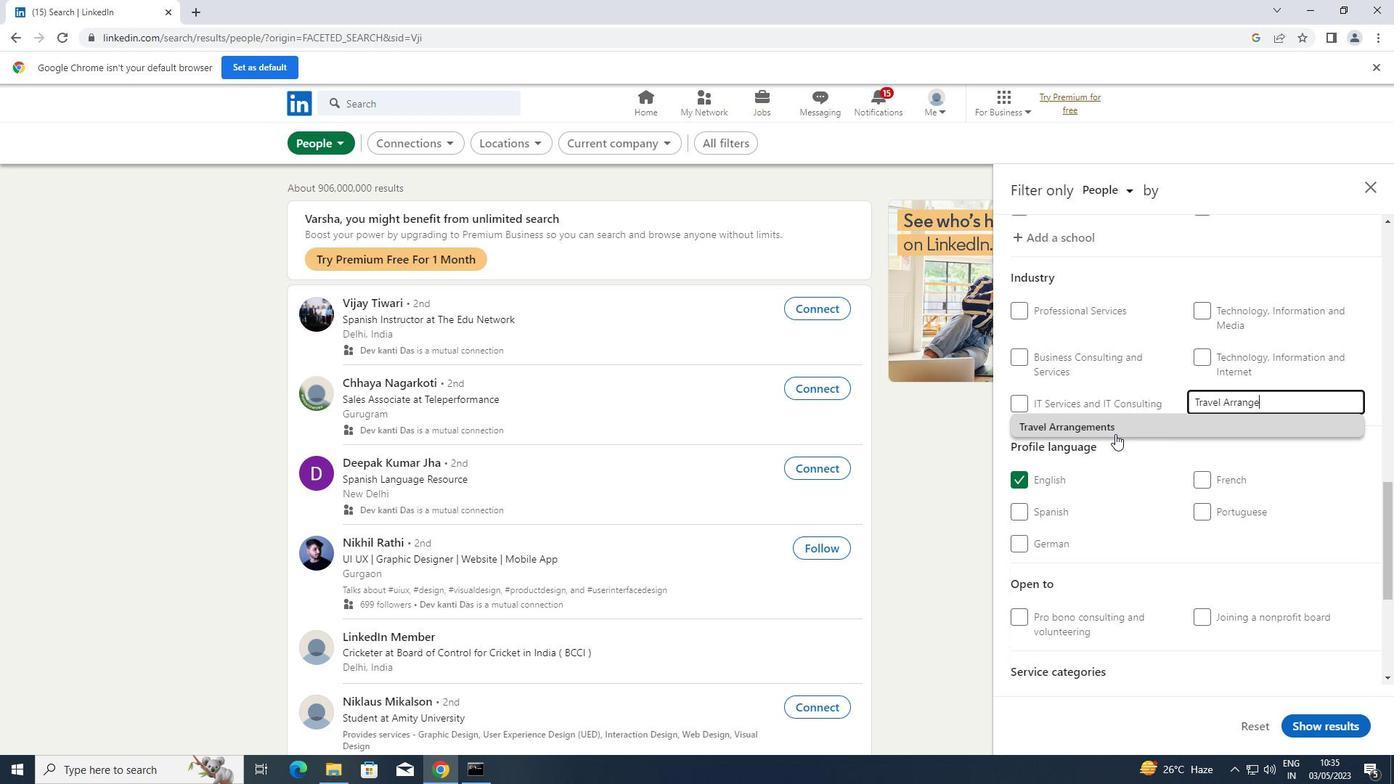 
Action: Mouse scrolled (1115, 433) with delta (0, 0)
Screenshot: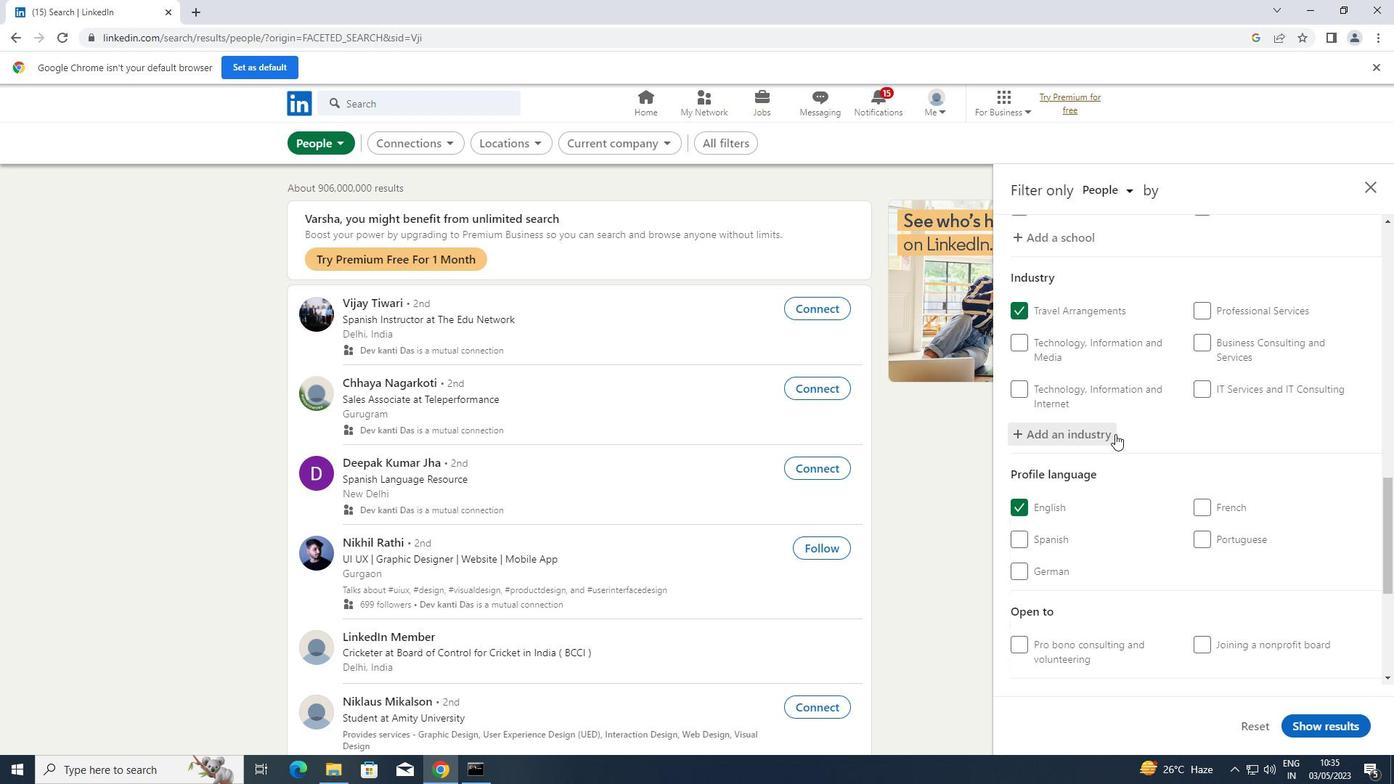 
Action: Mouse scrolled (1115, 433) with delta (0, 0)
Screenshot: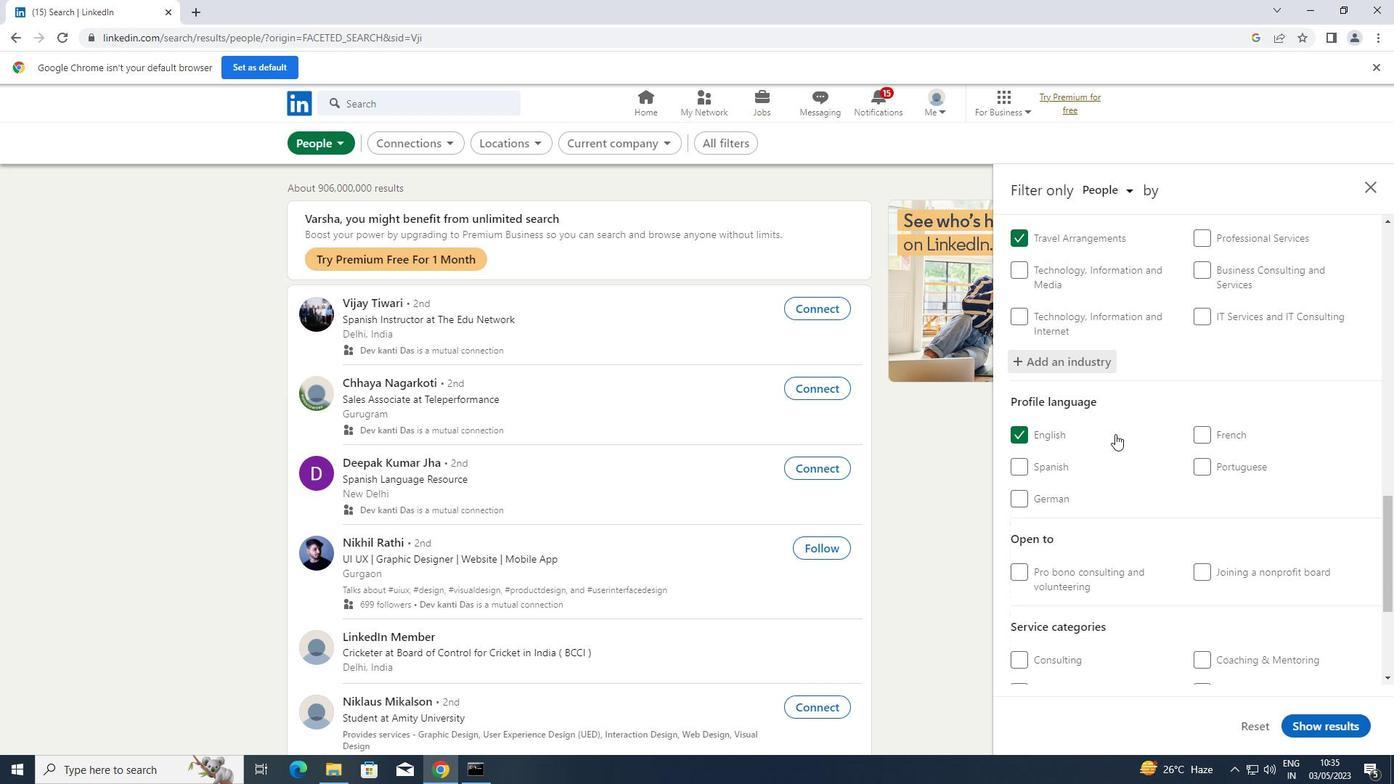 
Action: Mouse scrolled (1115, 433) with delta (0, 0)
Screenshot: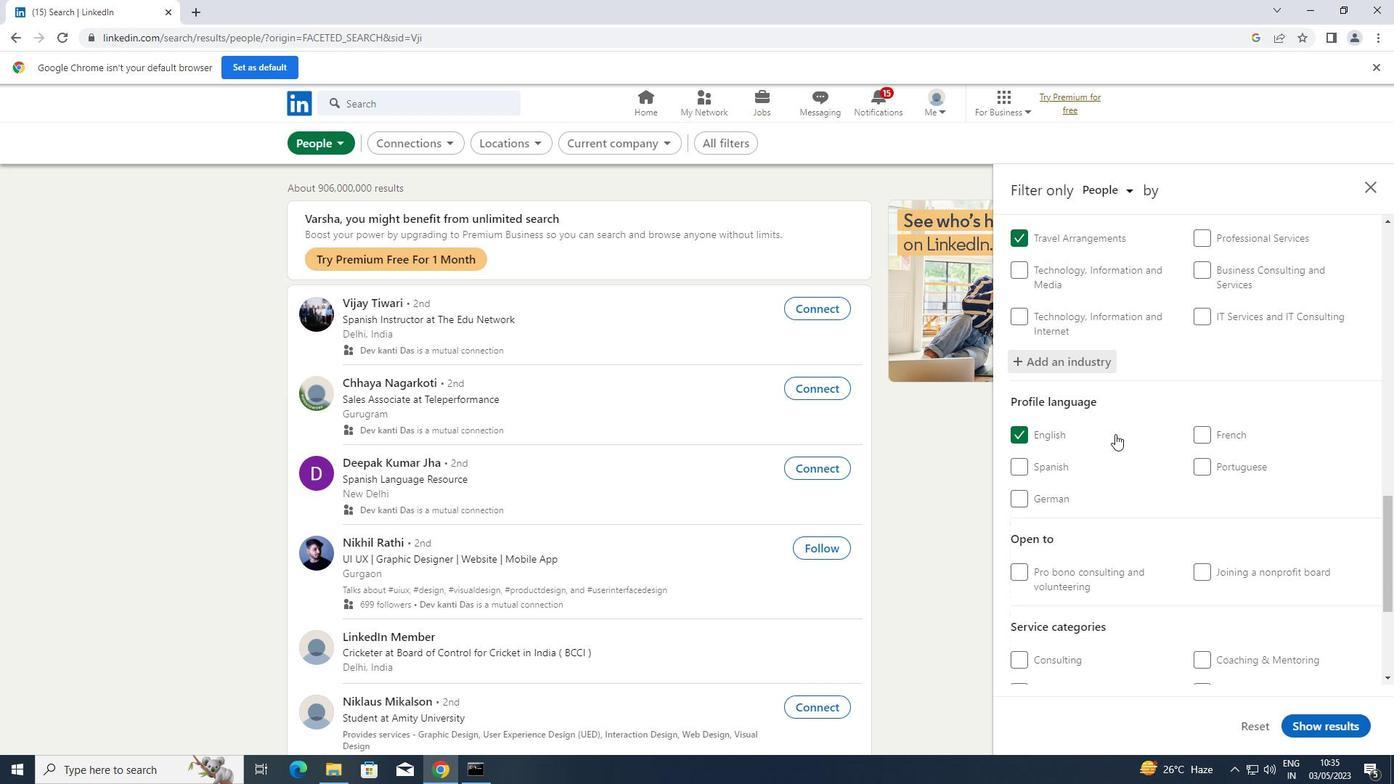 
Action: Mouse scrolled (1115, 433) with delta (0, 0)
Screenshot: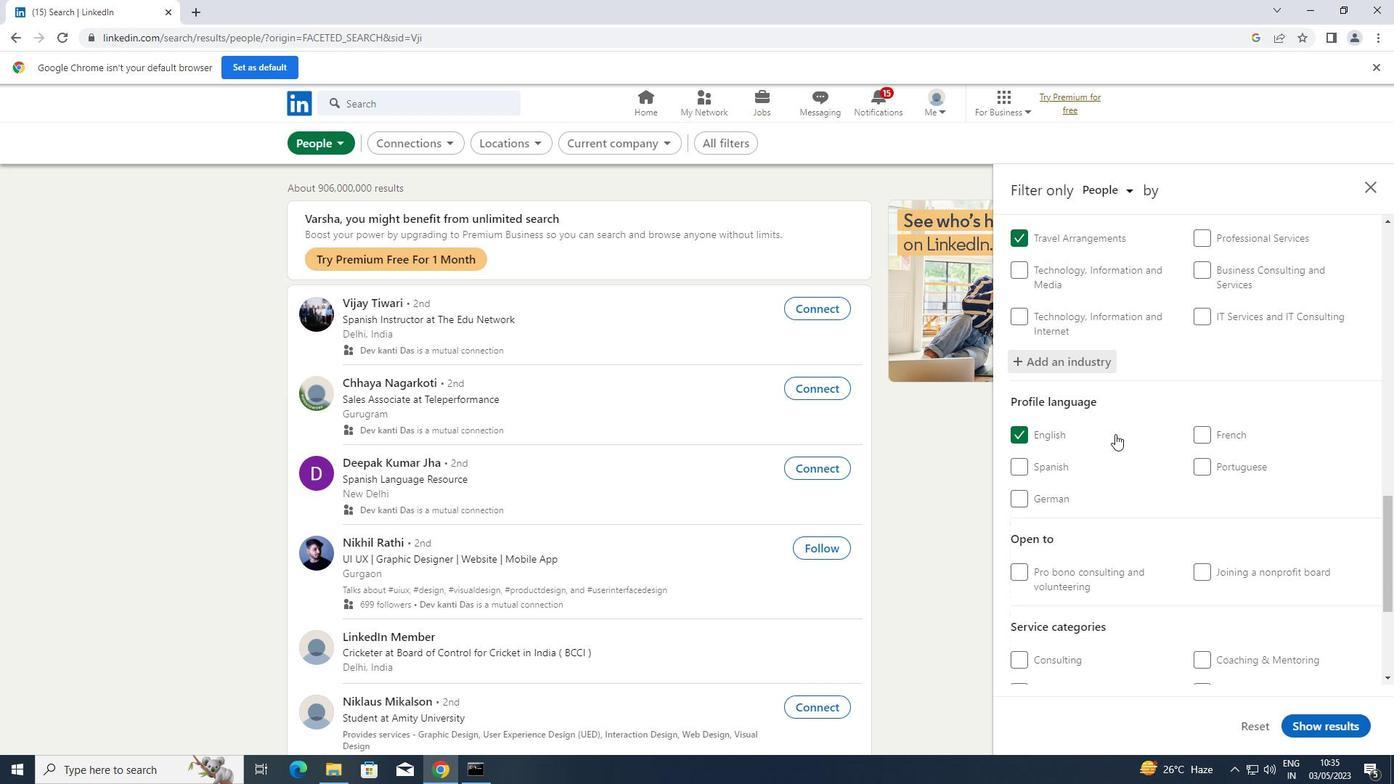 
Action: Mouse moved to (1250, 502)
Screenshot: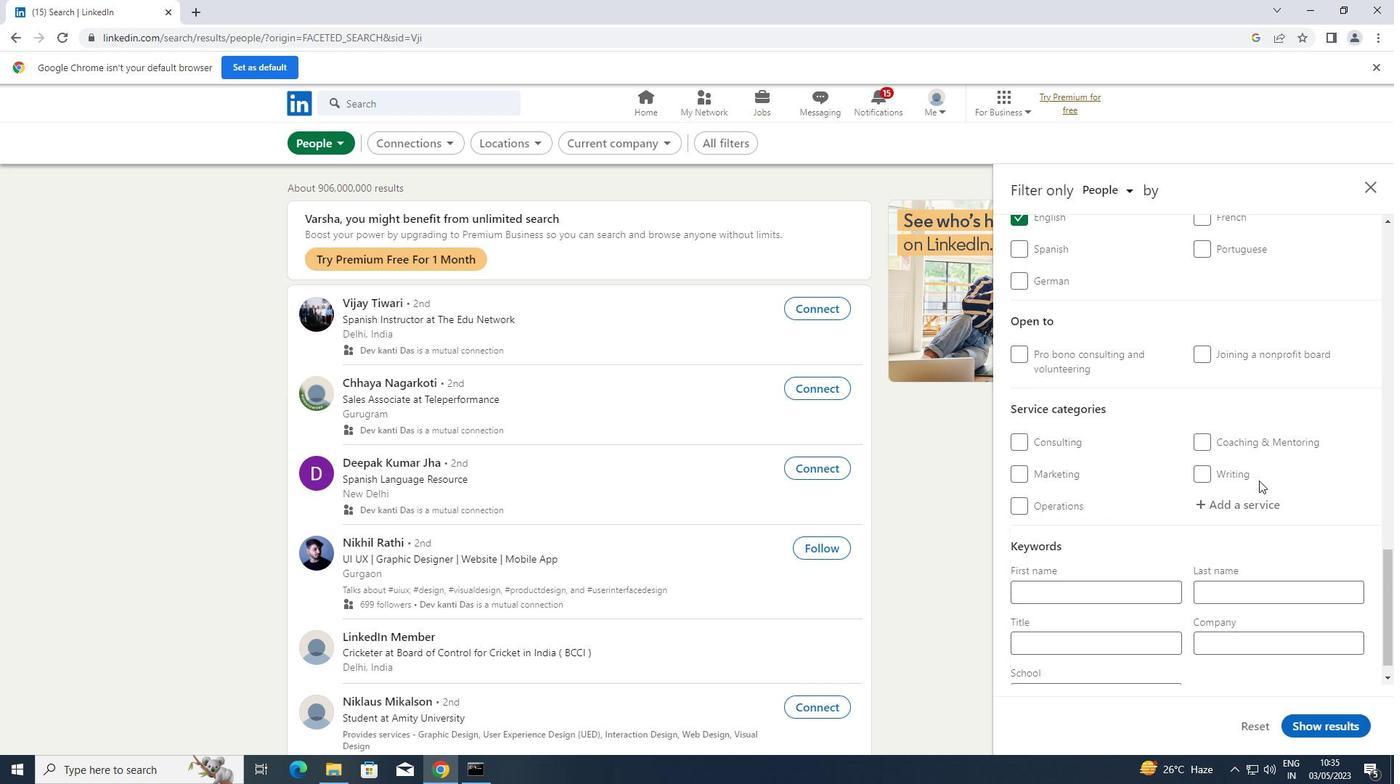 
Action: Mouse pressed left at (1250, 502)
Screenshot: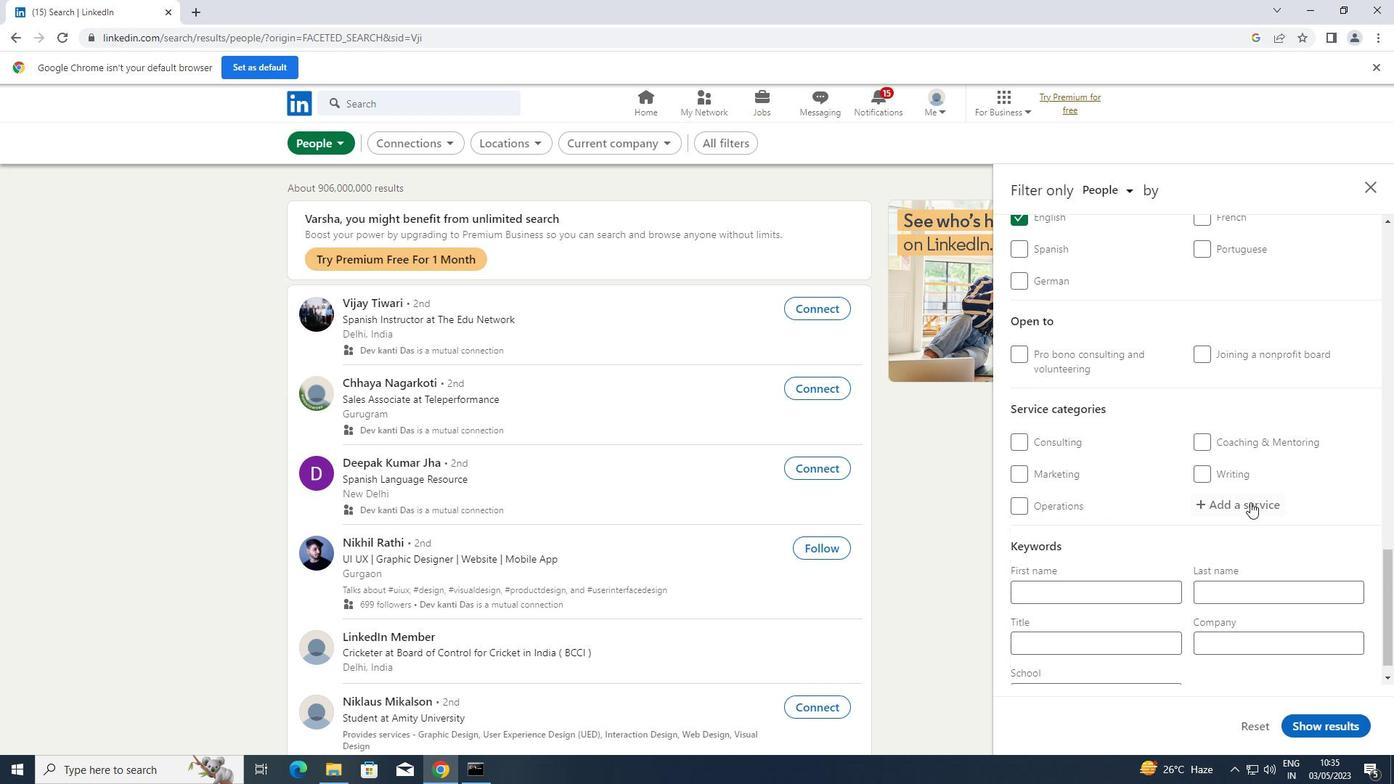 
Action: Key pressed <Key.shift>COMPUTER
Screenshot: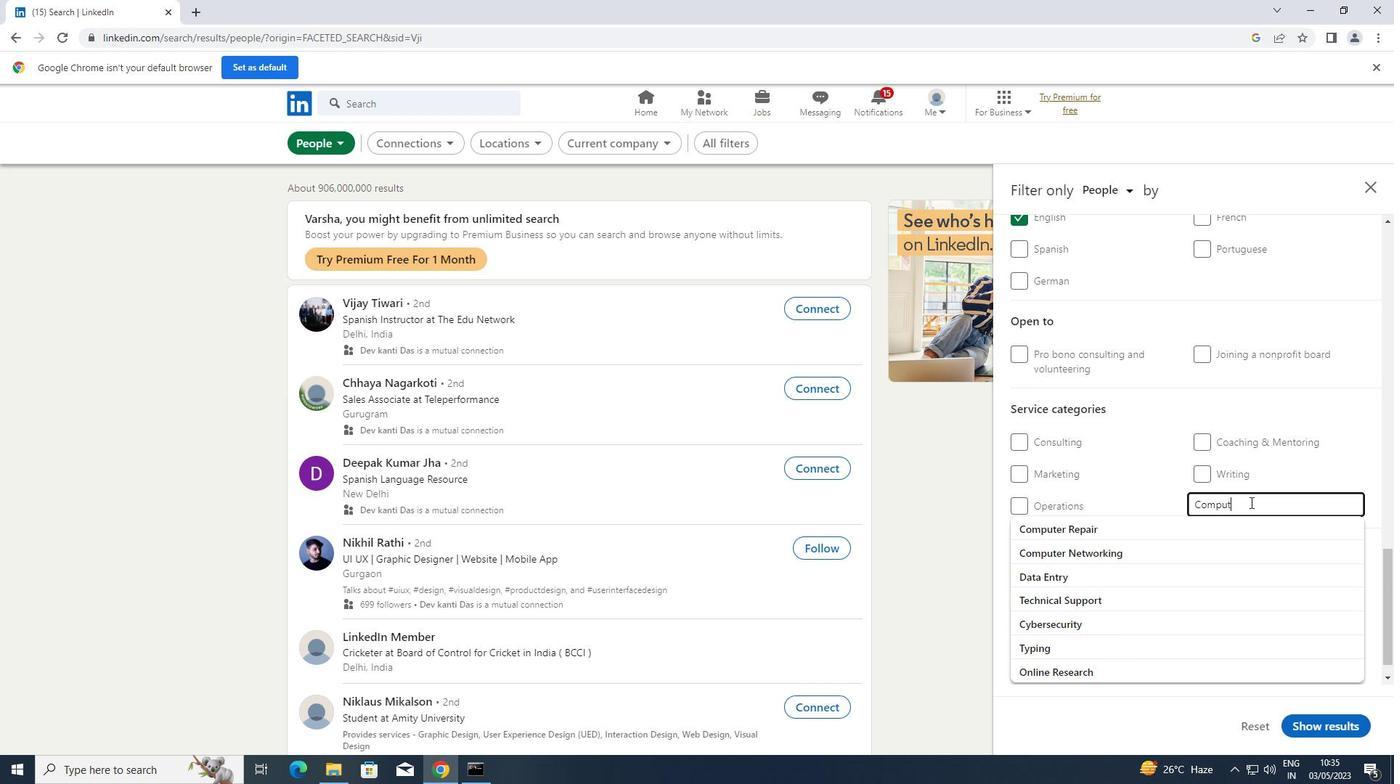 
Action: Mouse moved to (1150, 530)
Screenshot: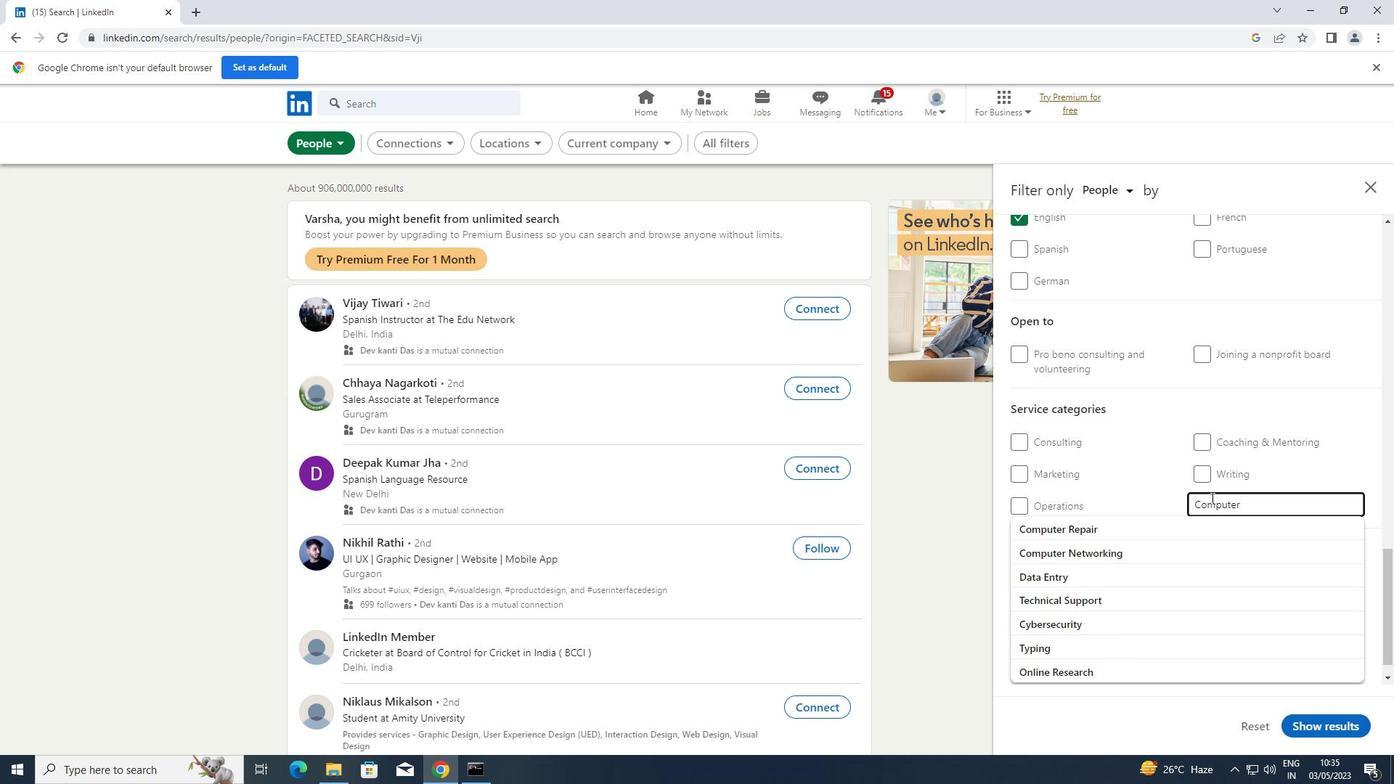 
Action: Mouse pressed left at (1150, 530)
Screenshot: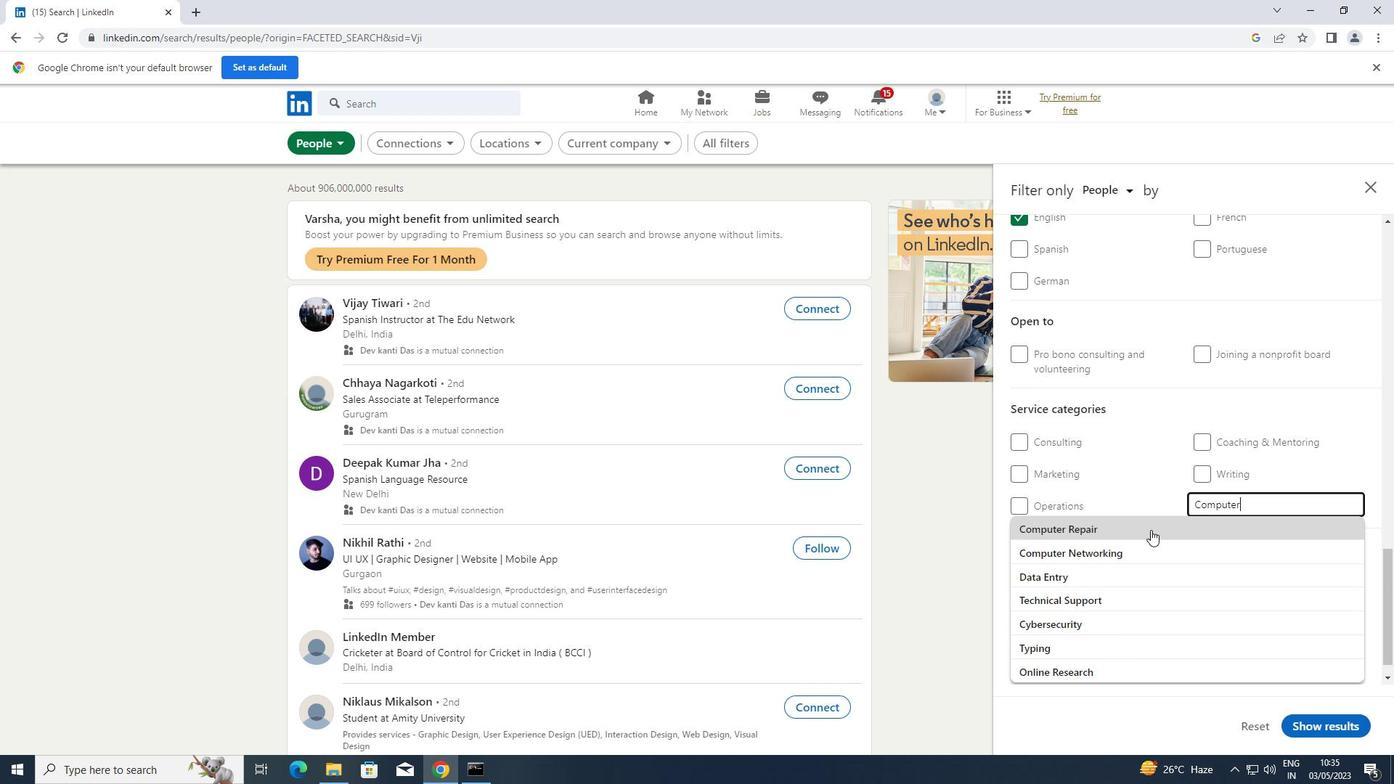 
Action: Mouse scrolled (1150, 529) with delta (0, 0)
Screenshot: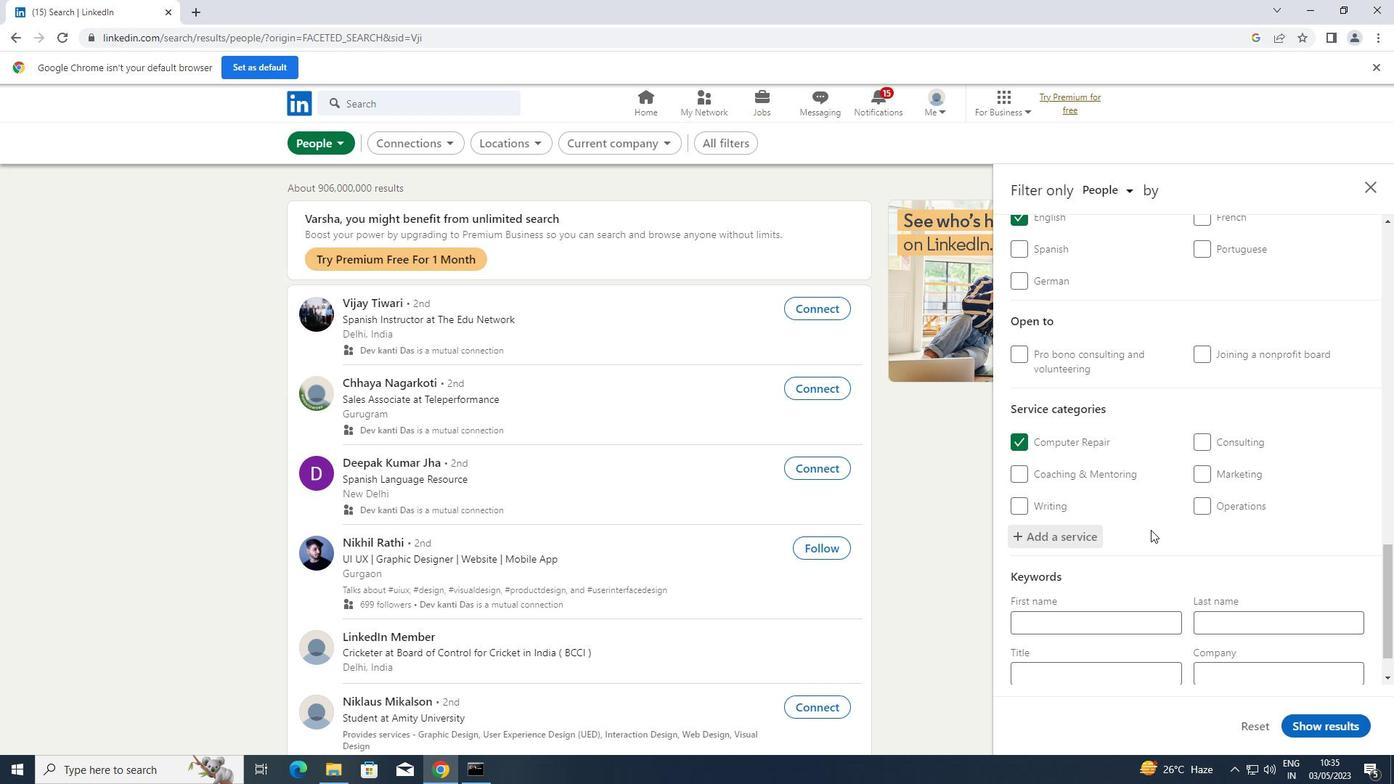 
Action: Mouse scrolled (1150, 529) with delta (0, 0)
Screenshot: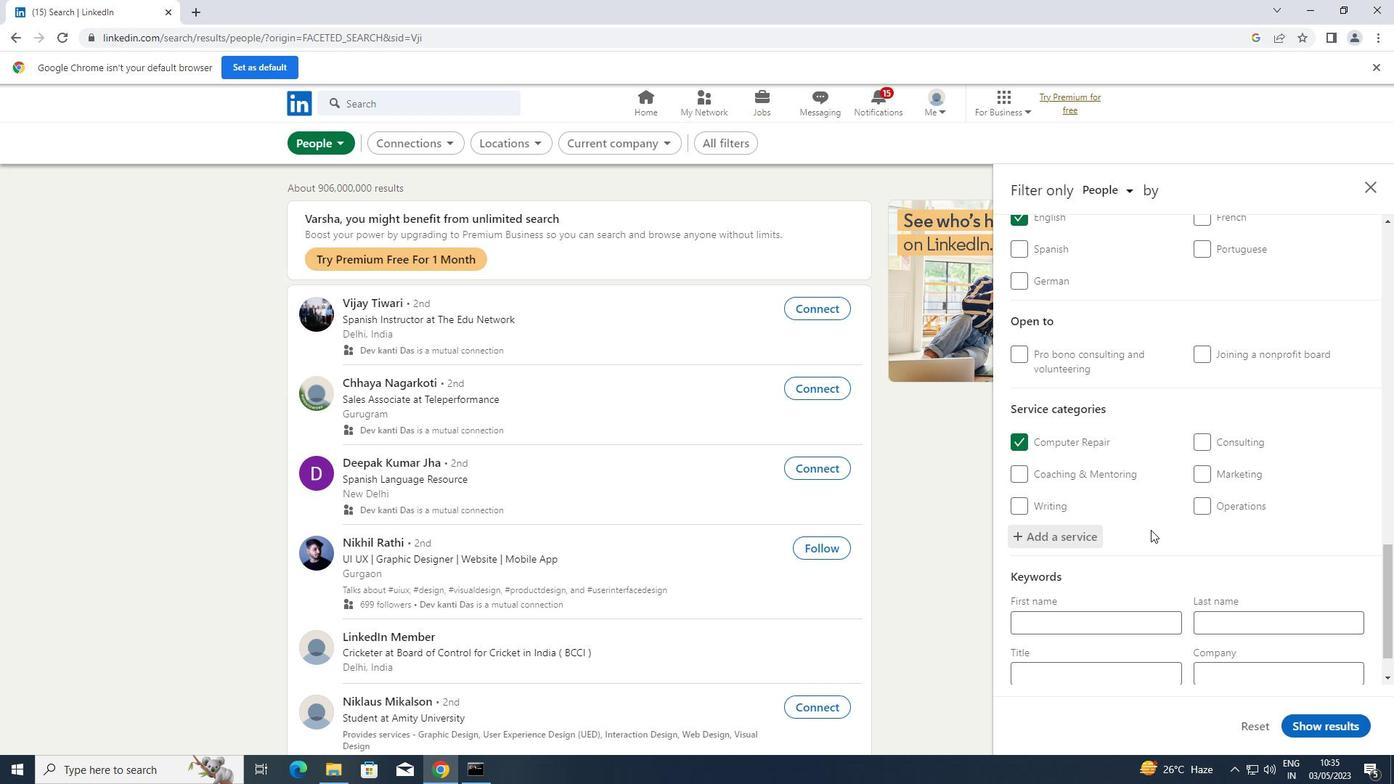 
Action: Mouse scrolled (1150, 529) with delta (0, 0)
Screenshot: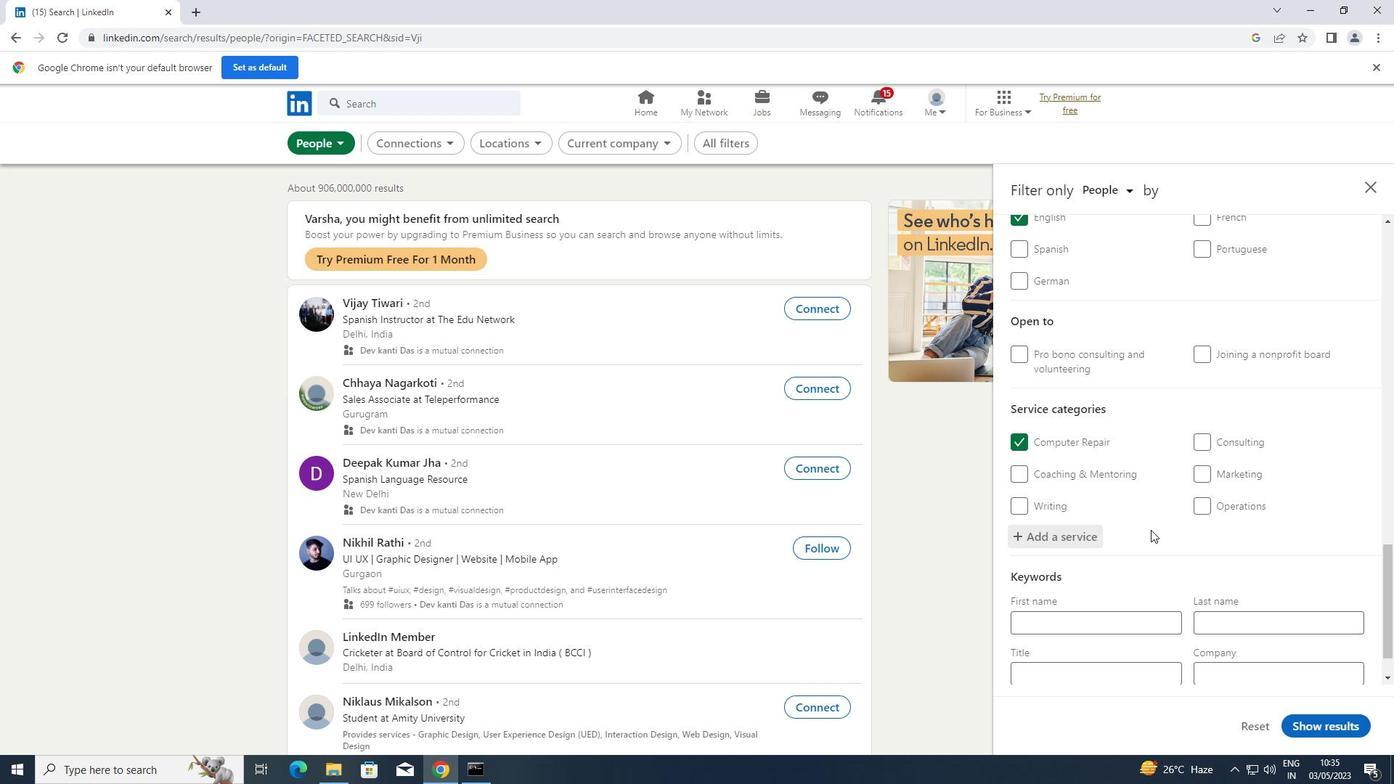 
Action: Mouse scrolled (1150, 529) with delta (0, 0)
Screenshot: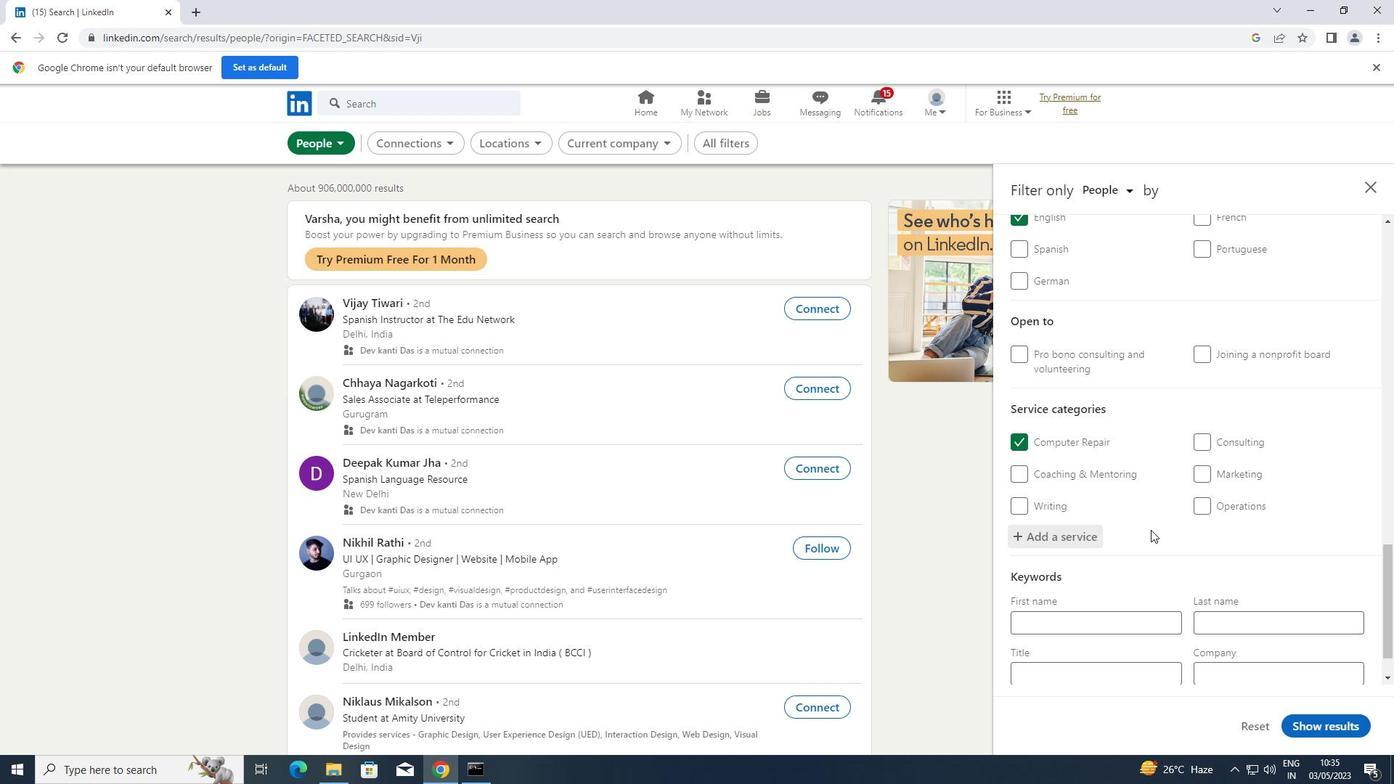 
Action: Mouse scrolled (1150, 529) with delta (0, 0)
Screenshot: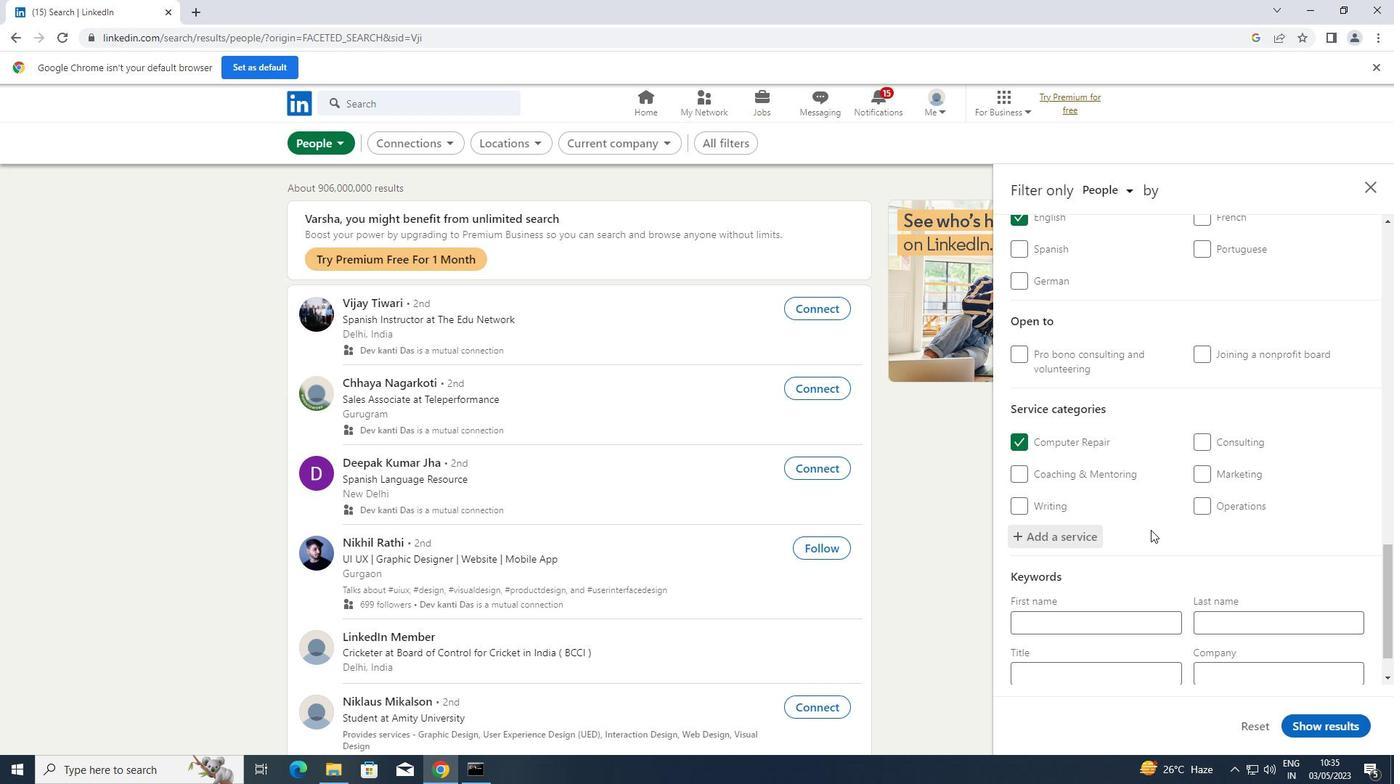 
Action: Mouse moved to (1135, 622)
Screenshot: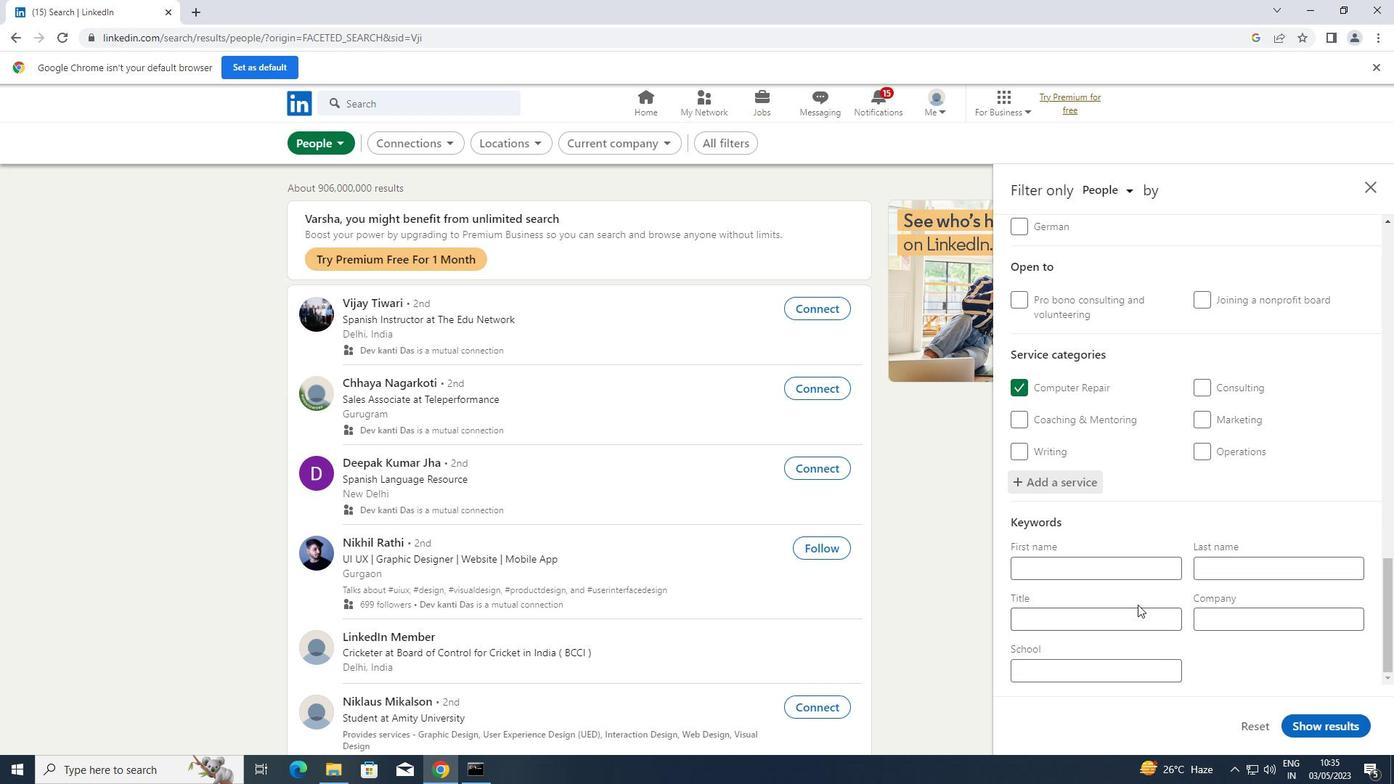 
Action: Mouse pressed left at (1135, 622)
Screenshot: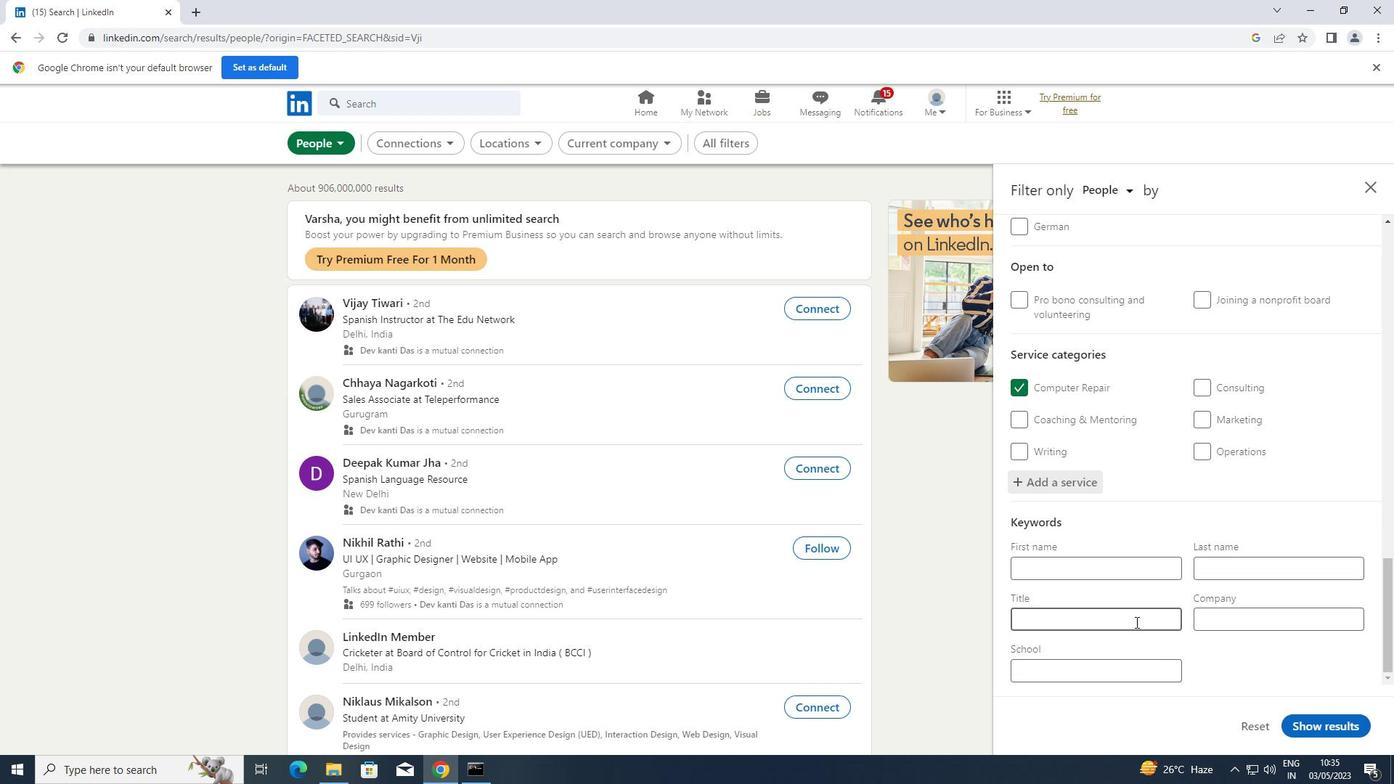 
Action: Key pressed <Key.shift>BUILDING<Key.space><Key.shift>INSPECTOR
Screenshot: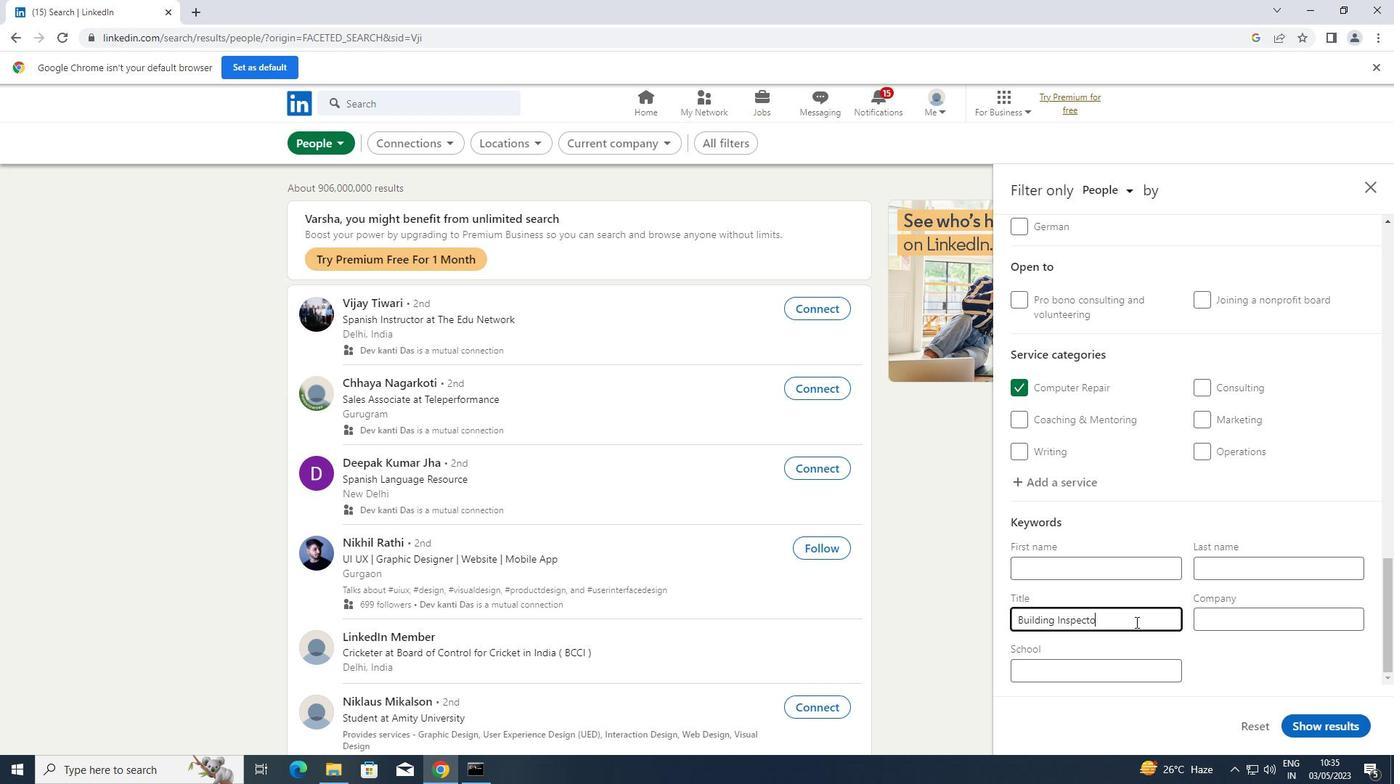 
Action: Mouse moved to (1320, 726)
Screenshot: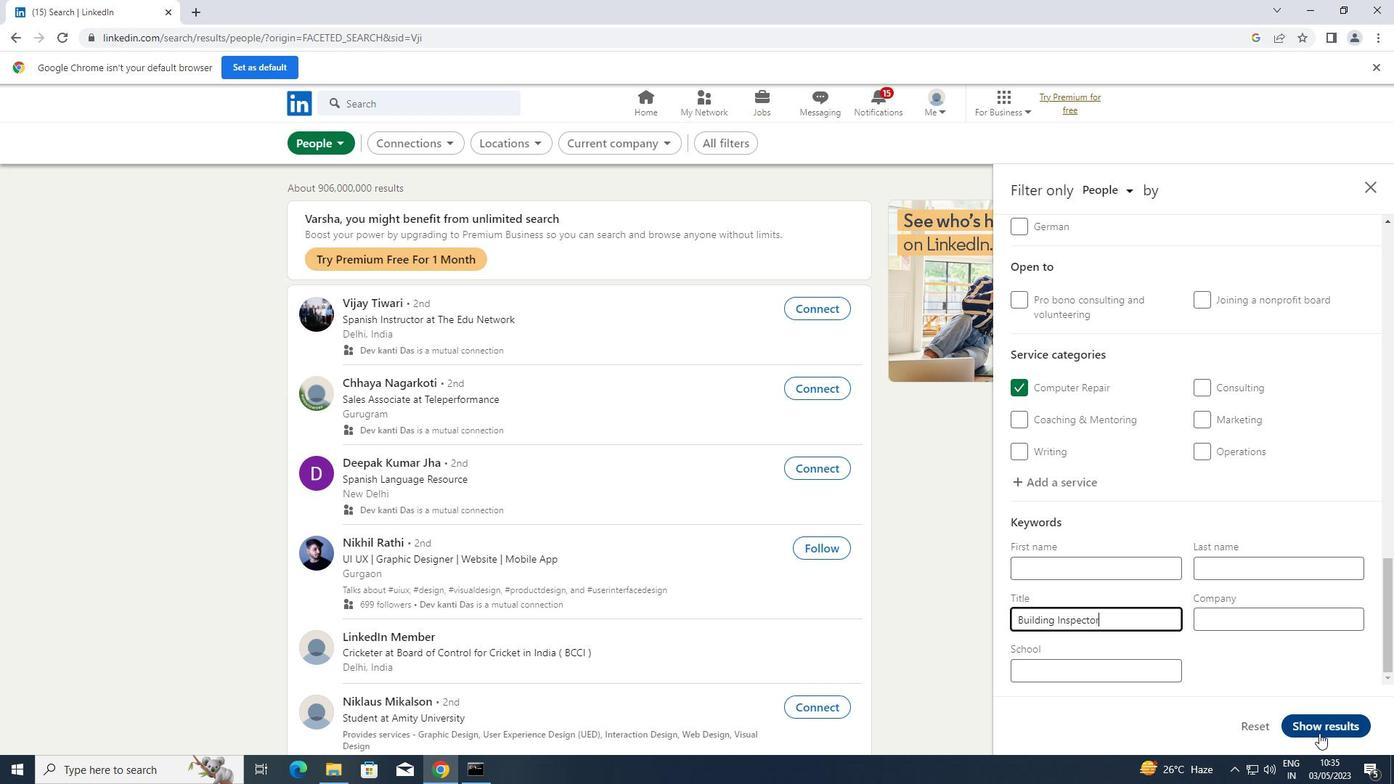 
Action: Mouse pressed left at (1320, 726)
Screenshot: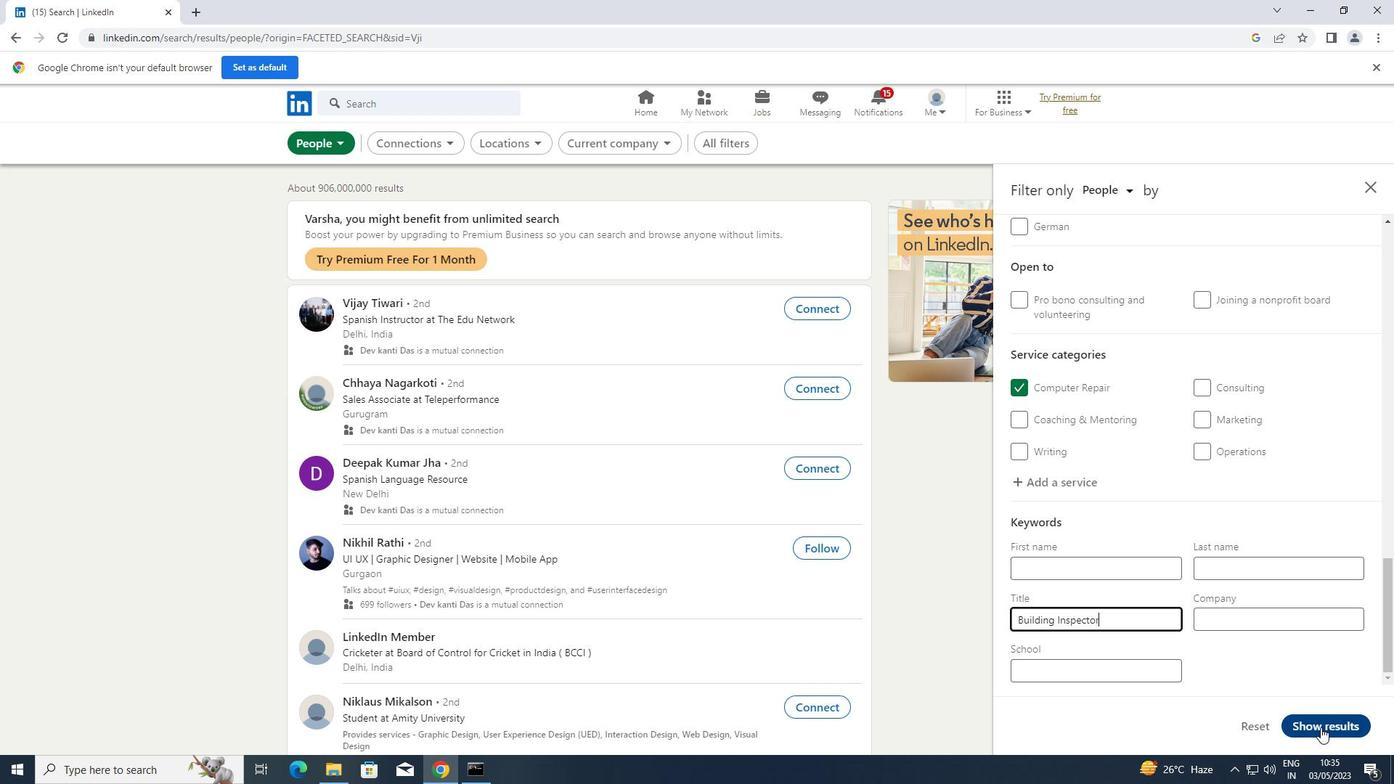 
